 Task: Look for space in Ongole, India from 15th June, 2023 to 21st June, 2023 for 5 adults in price range Rs.14000 to Rs.25000. Place can be entire place with 3 bedrooms having 3 beds and 3 bathrooms. Property type can be house, flat, guest house. Amenities needed are: washing machine. Booking option can be shelf check-in. Required host language is English.
Action: Mouse moved to (516, 95)
Screenshot: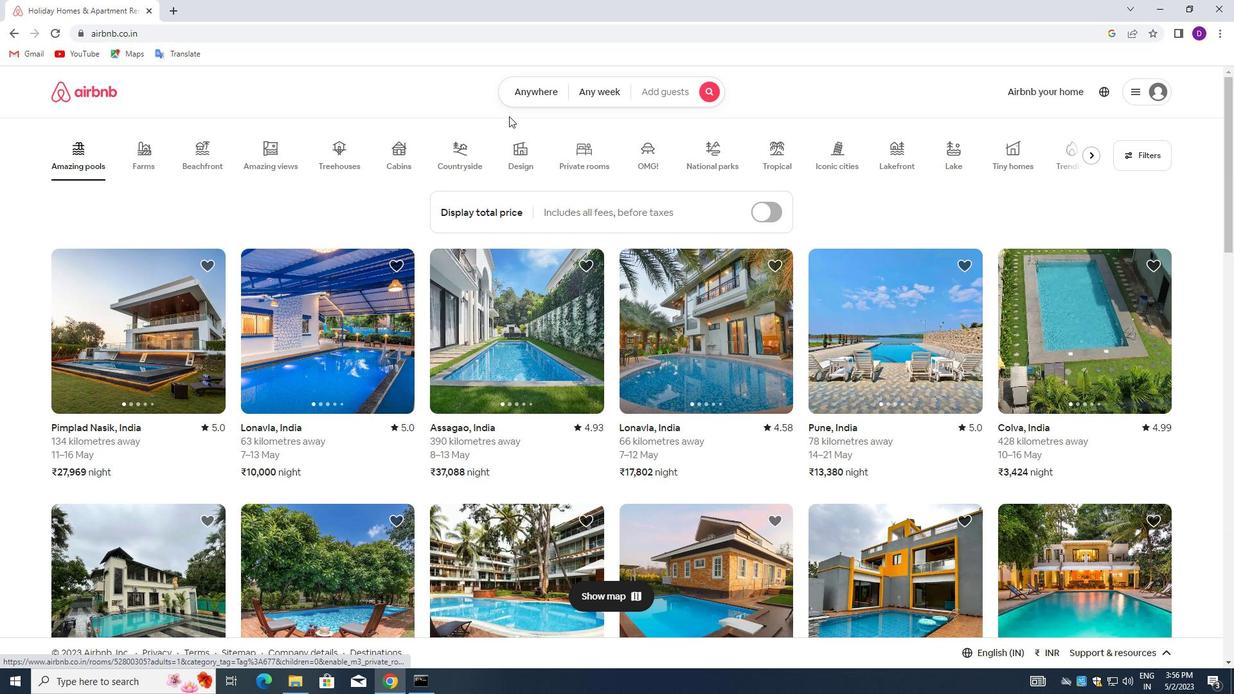 
Action: Mouse pressed left at (516, 95)
Screenshot: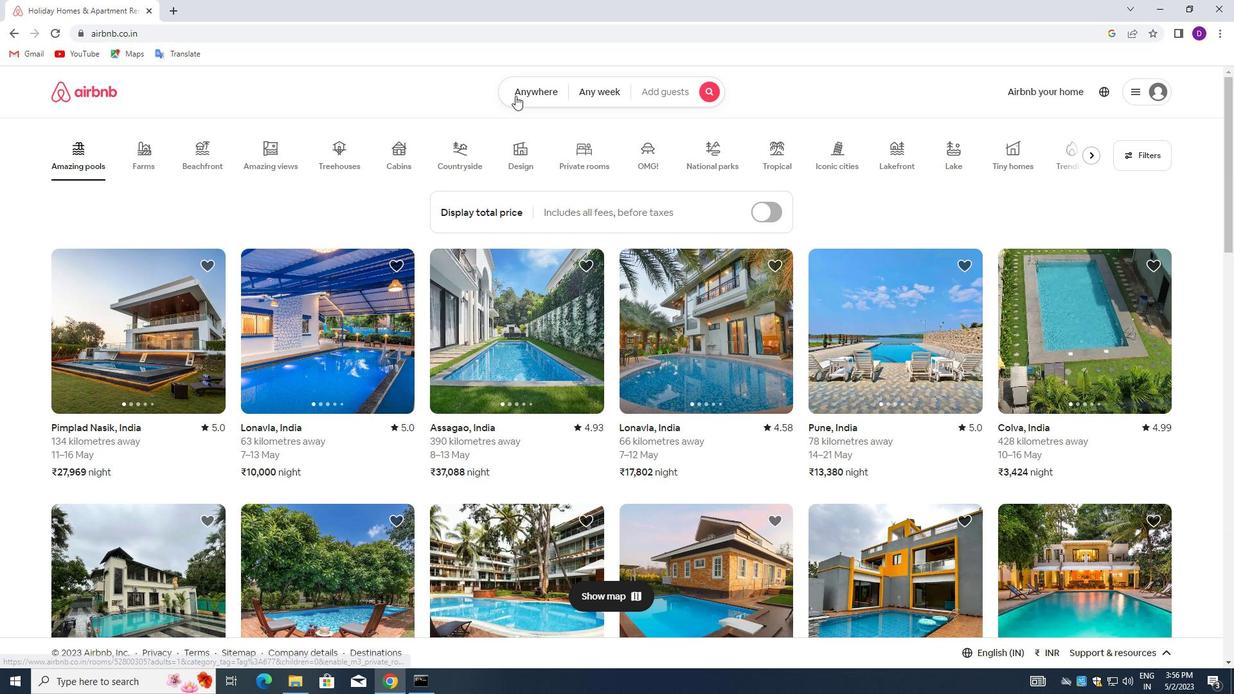 
Action: Mouse moved to (425, 145)
Screenshot: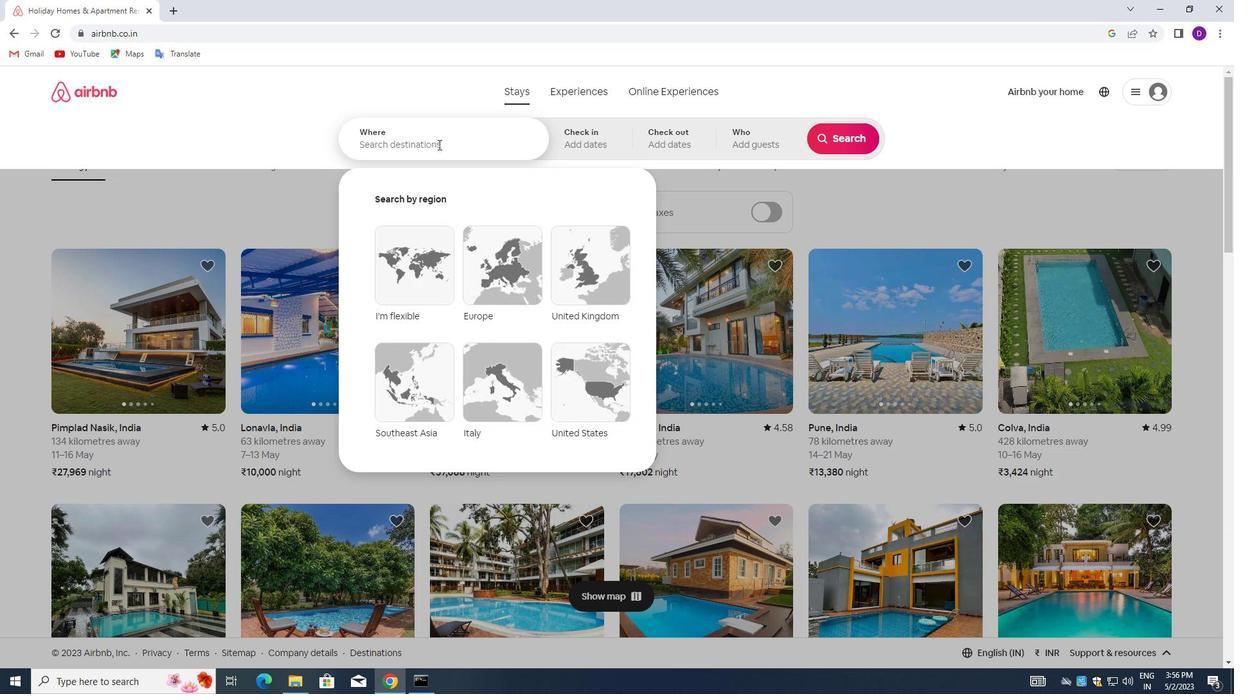 
Action: Mouse pressed left at (425, 145)
Screenshot: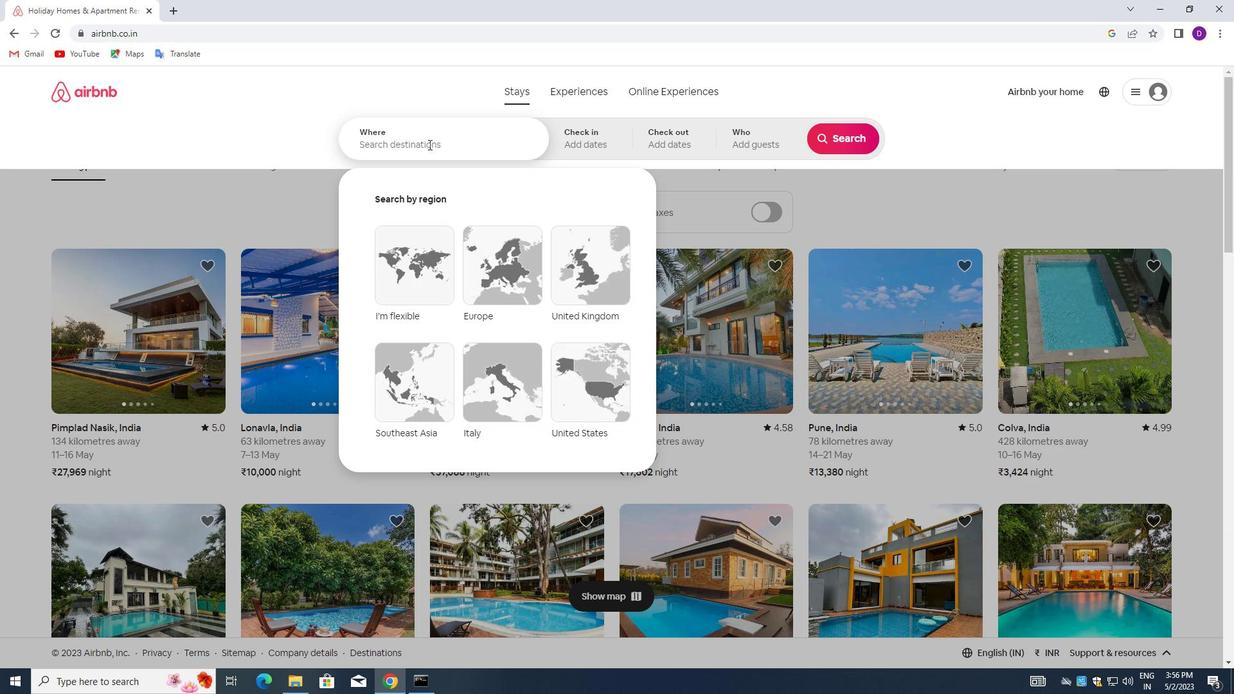 
Action: Key pressed <Key.shift>ONGOLE<Key.down><Key.enter>
Screenshot: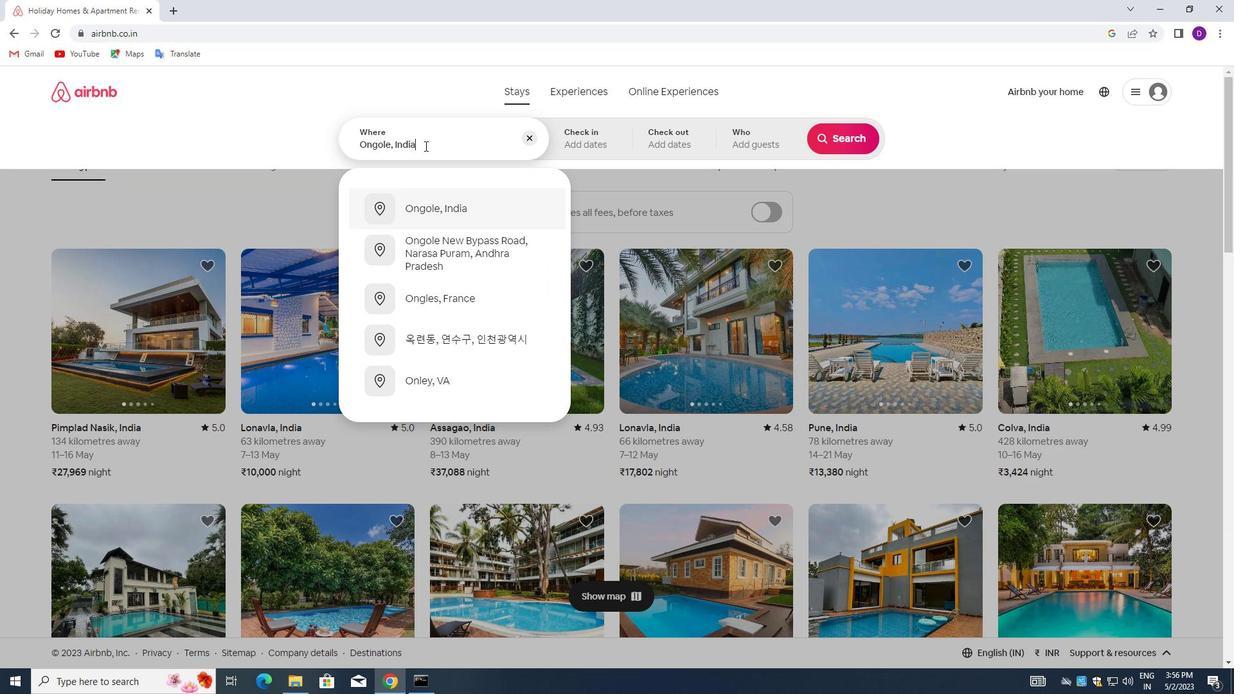 
Action: Mouse moved to (767, 354)
Screenshot: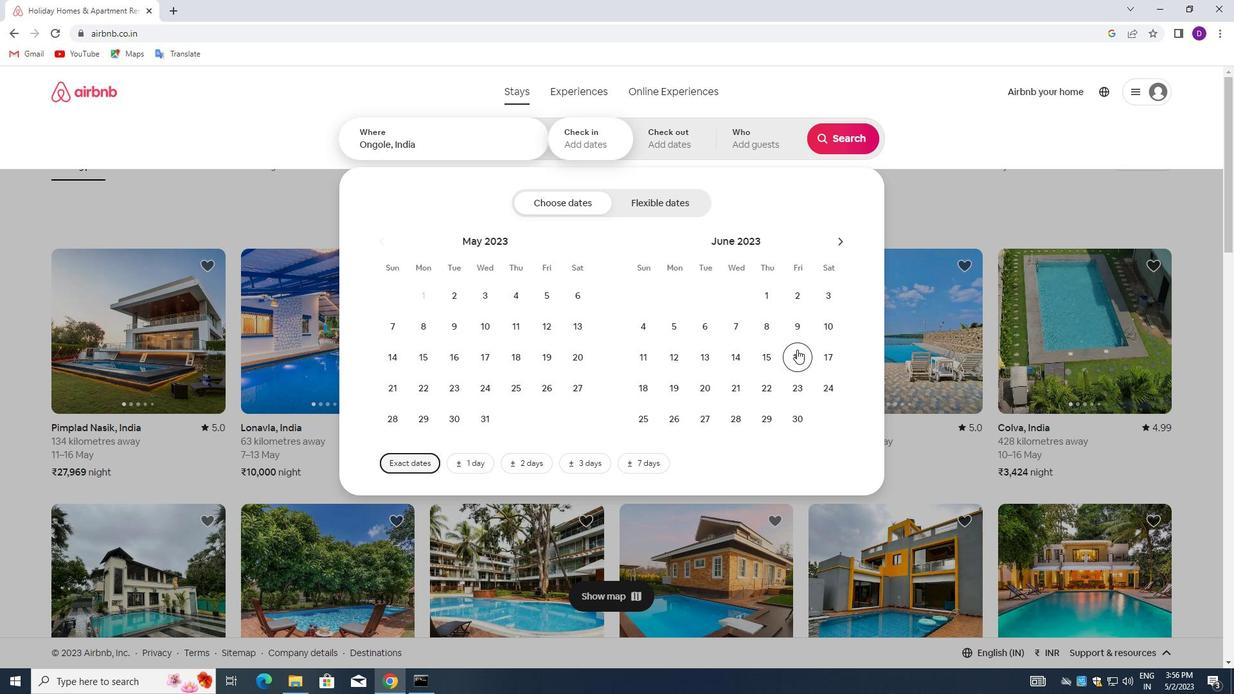 
Action: Mouse pressed left at (767, 354)
Screenshot: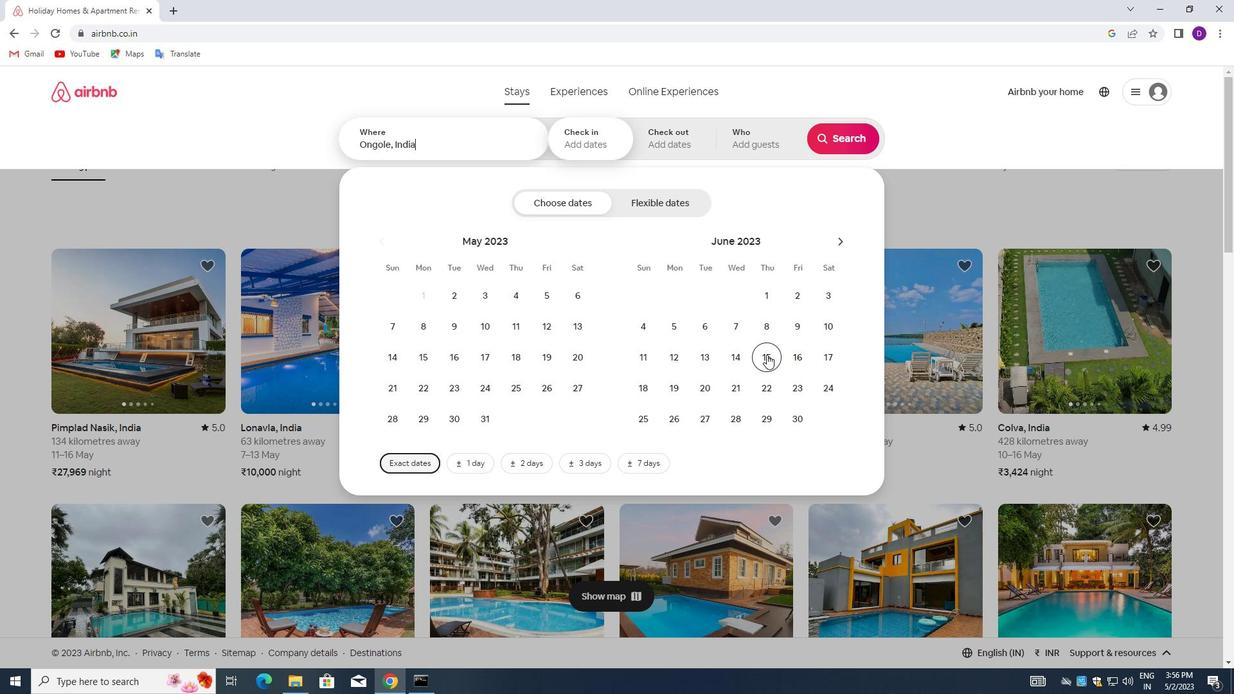 
Action: Mouse moved to (740, 378)
Screenshot: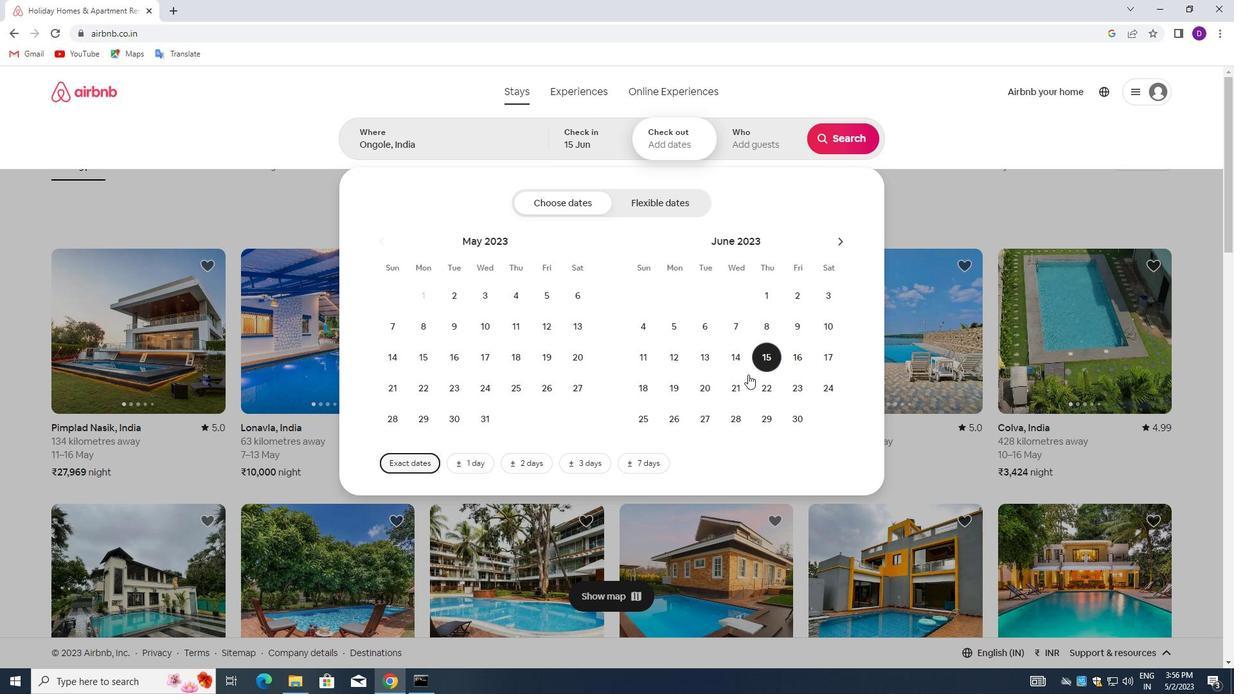 
Action: Mouse pressed left at (740, 378)
Screenshot: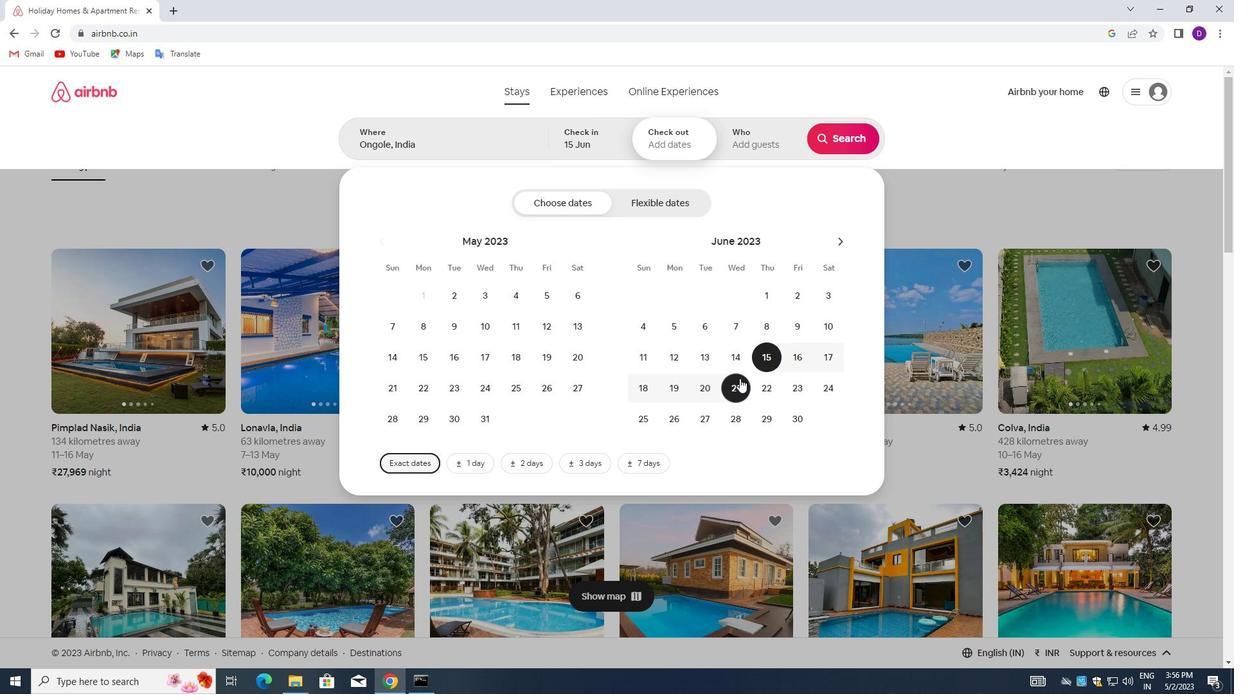 
Action: Mouse moved to (743, 149)
Screenshot: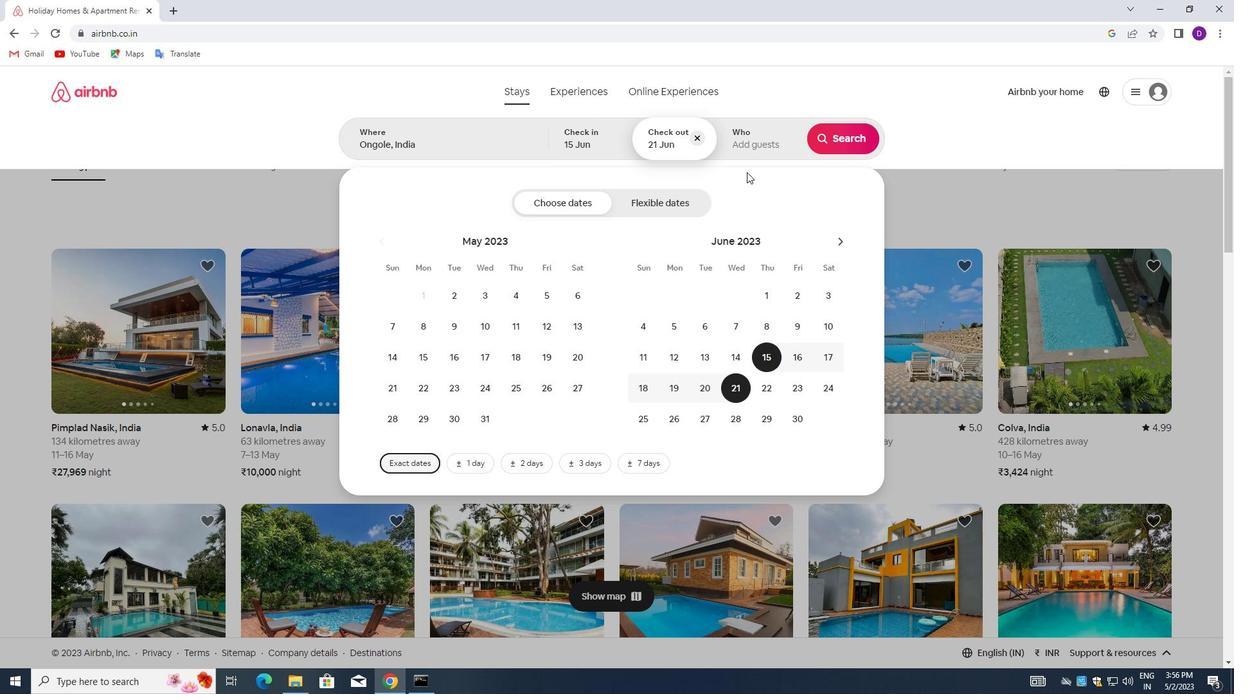 
Action: Mouse pressed left at (743, 149)
Screenshot: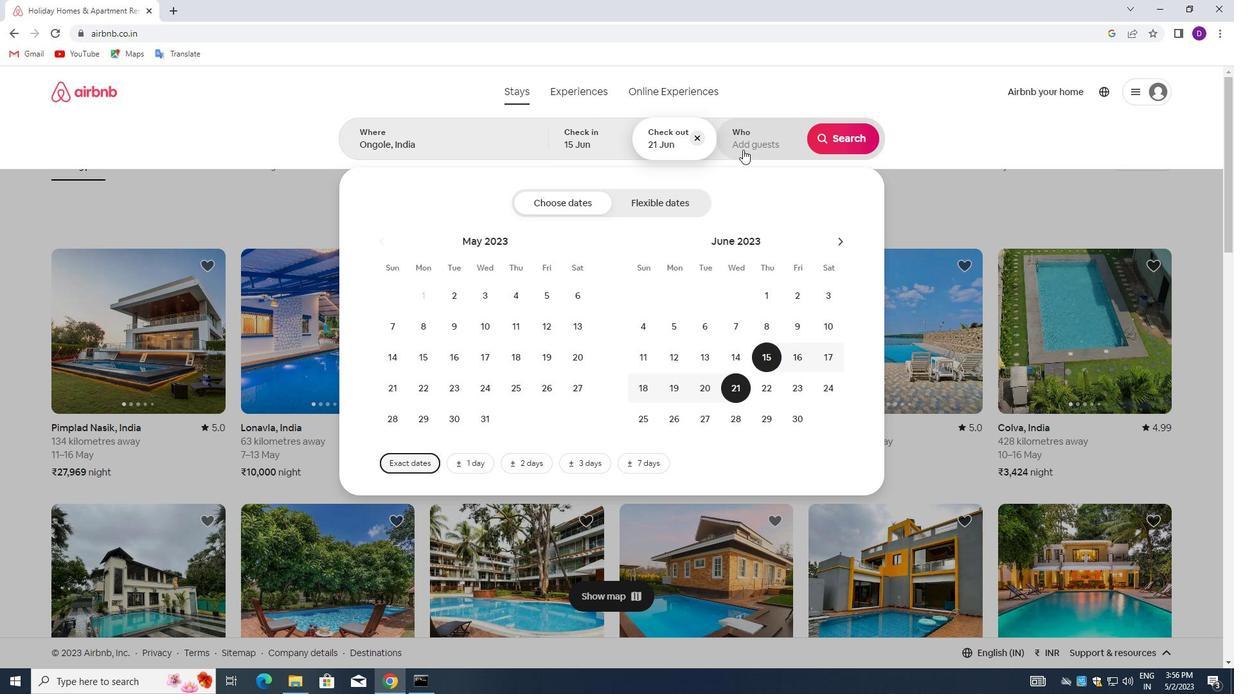 
Action: Mouse moved to (839, 207)
Screenshot: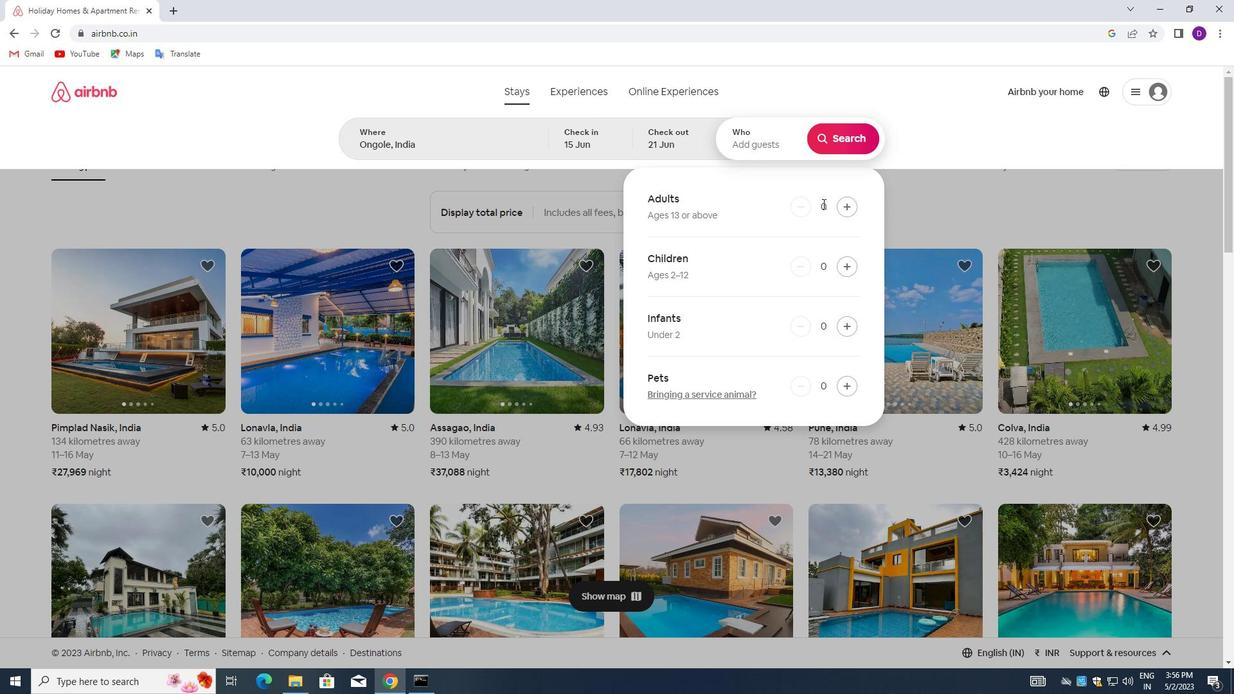 
Action: Mouse pressed left at (839, 207)
Screenshot: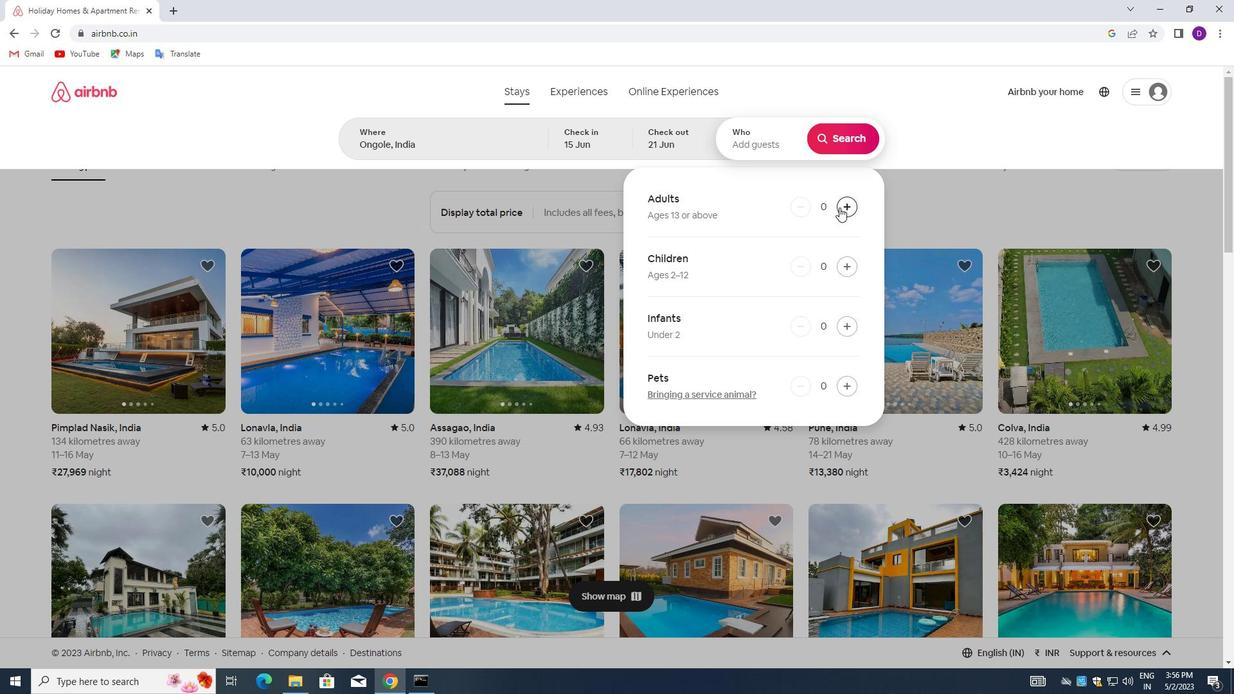 
Action: Mouse pressed left at (839, 207)
Screenshot: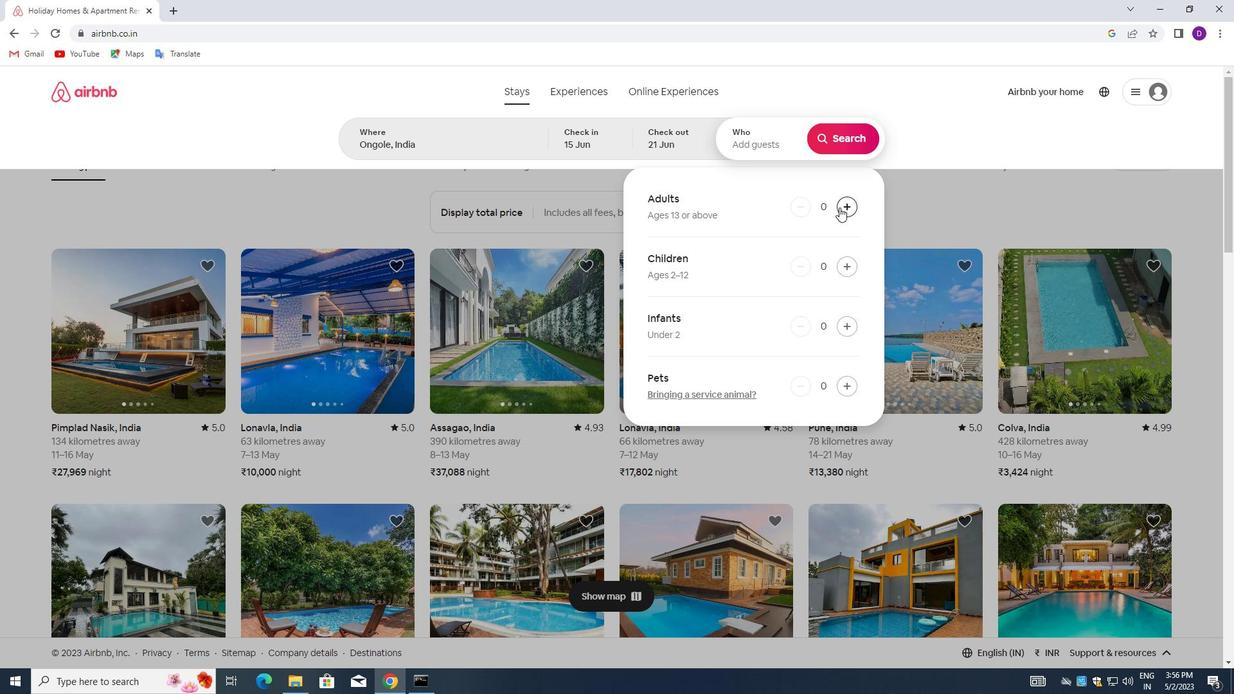 
Action: Mouse pressed left at (839, 207)
Screenshot: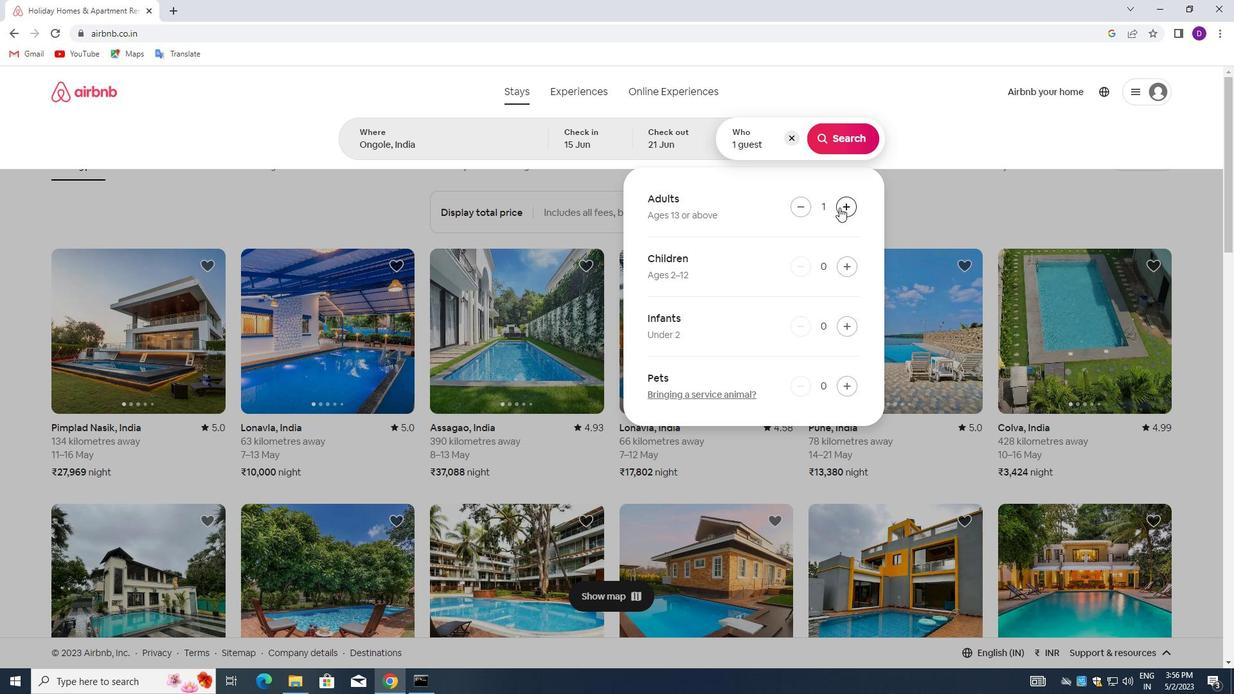 
Action: Mouse pressed left at (839, 207)
Screenshot: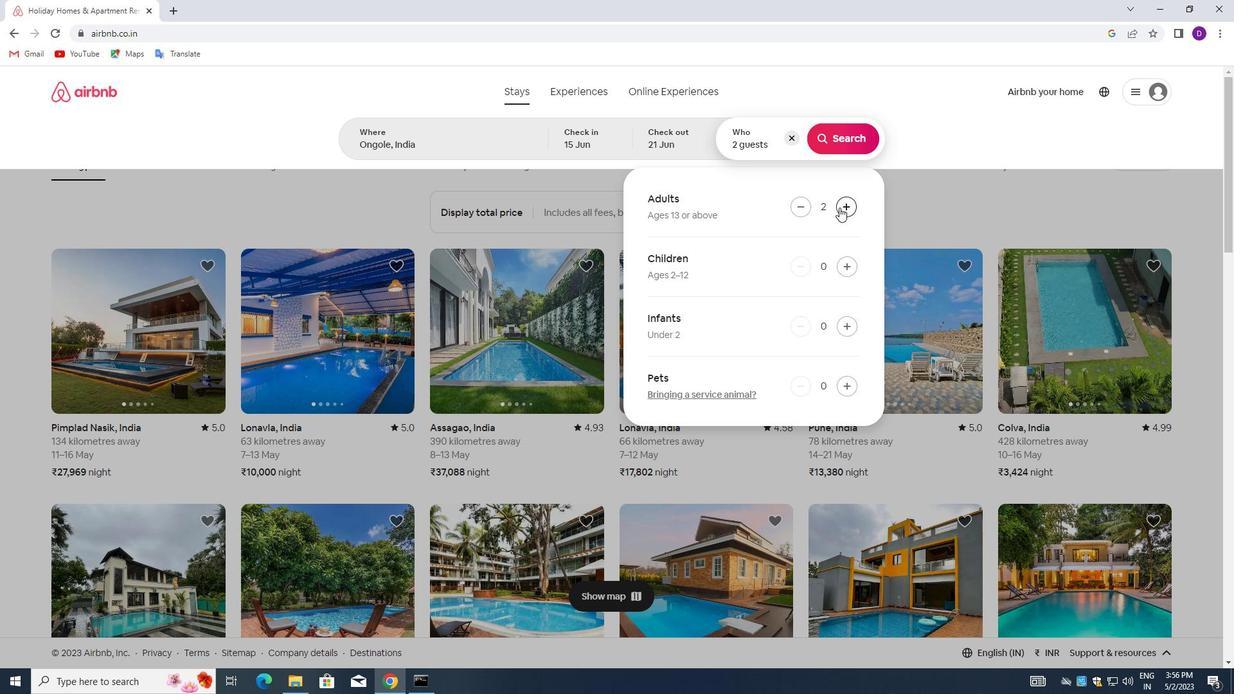 
Action: Mouse pressed left at (839, 207)
Screenshot: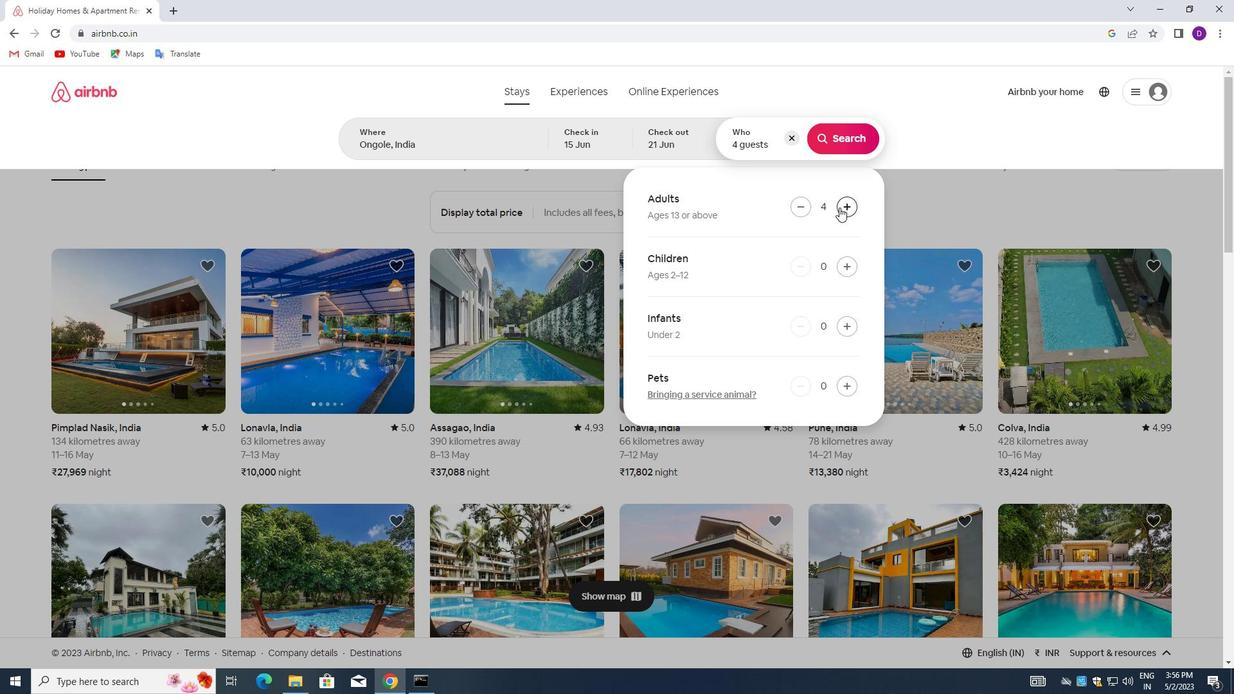 
Action: Mouse moved to (843, 141)
Screenshot: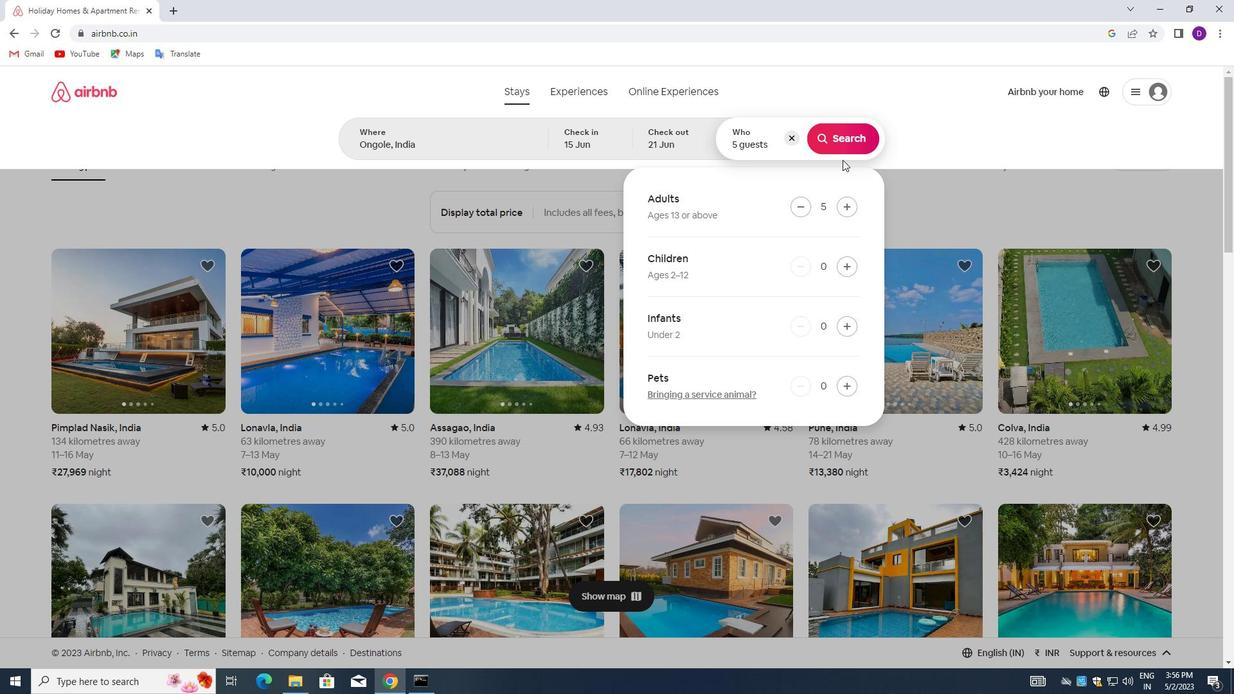 
Action: Mouse pressed left at (843, 141)
Screenshot: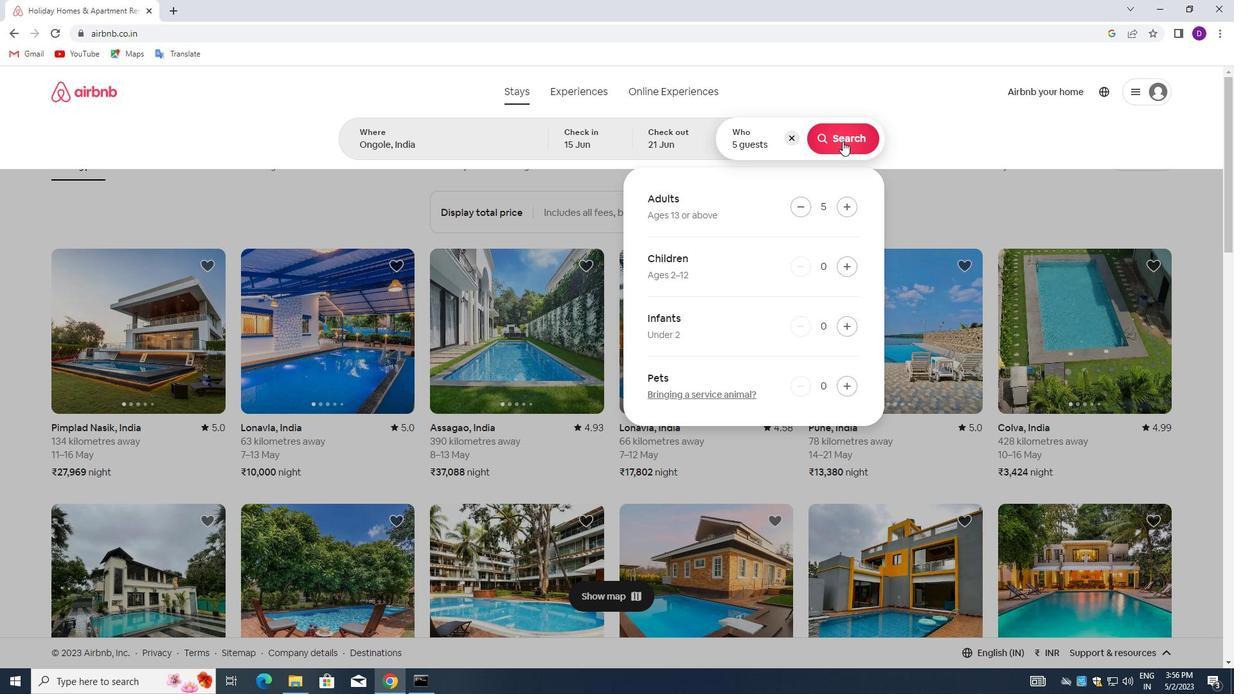 
Action: Mouse moved to (1177, 147)
Screenshot: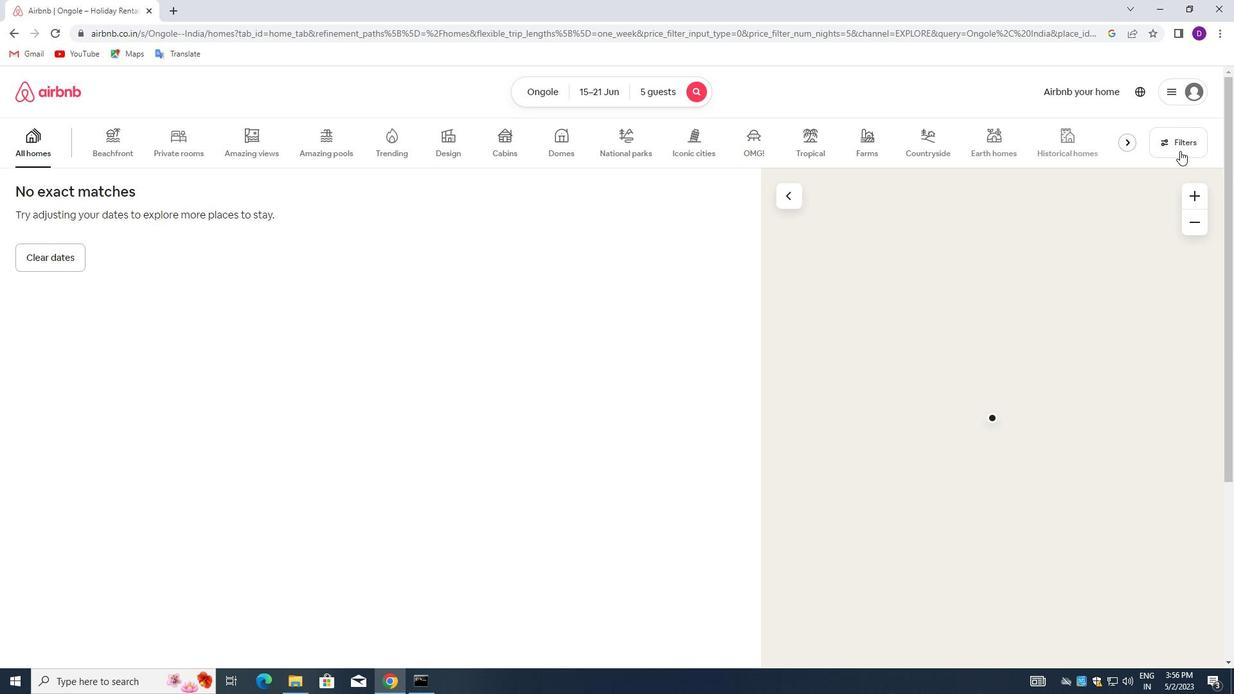 
Action: Mouse pressed left at (1177, 147)
Screenshot: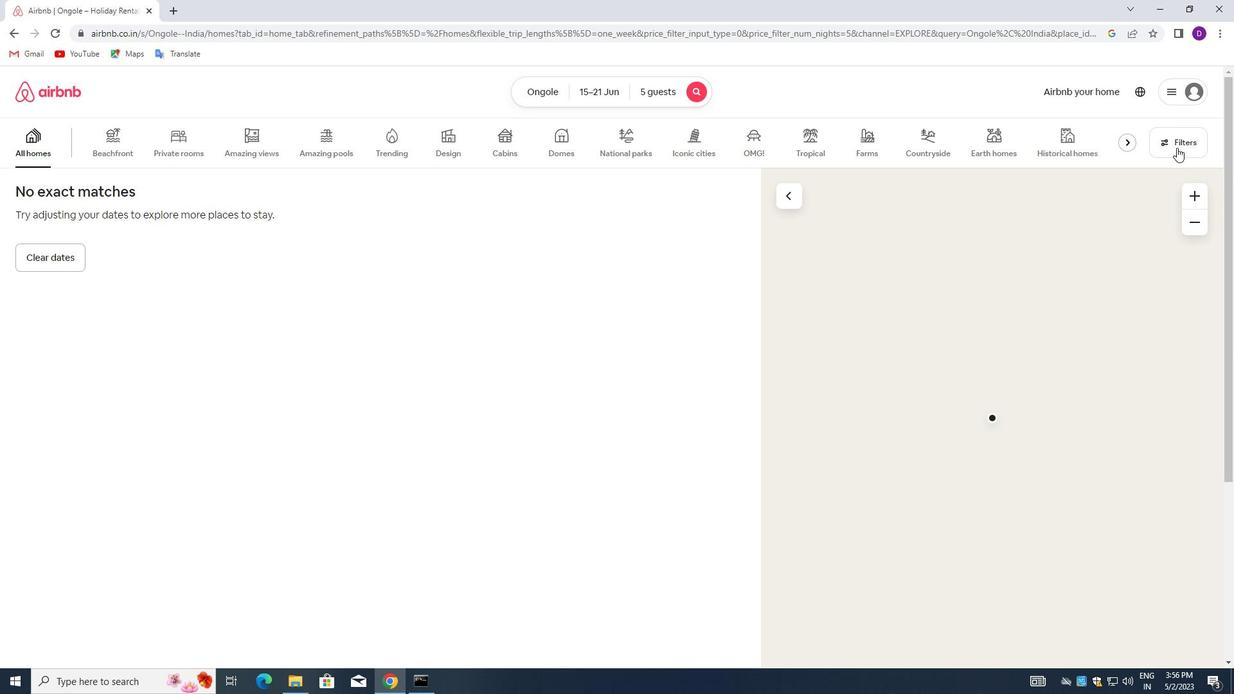 
Action: Mouse moved to (447, 225)
Screenshot: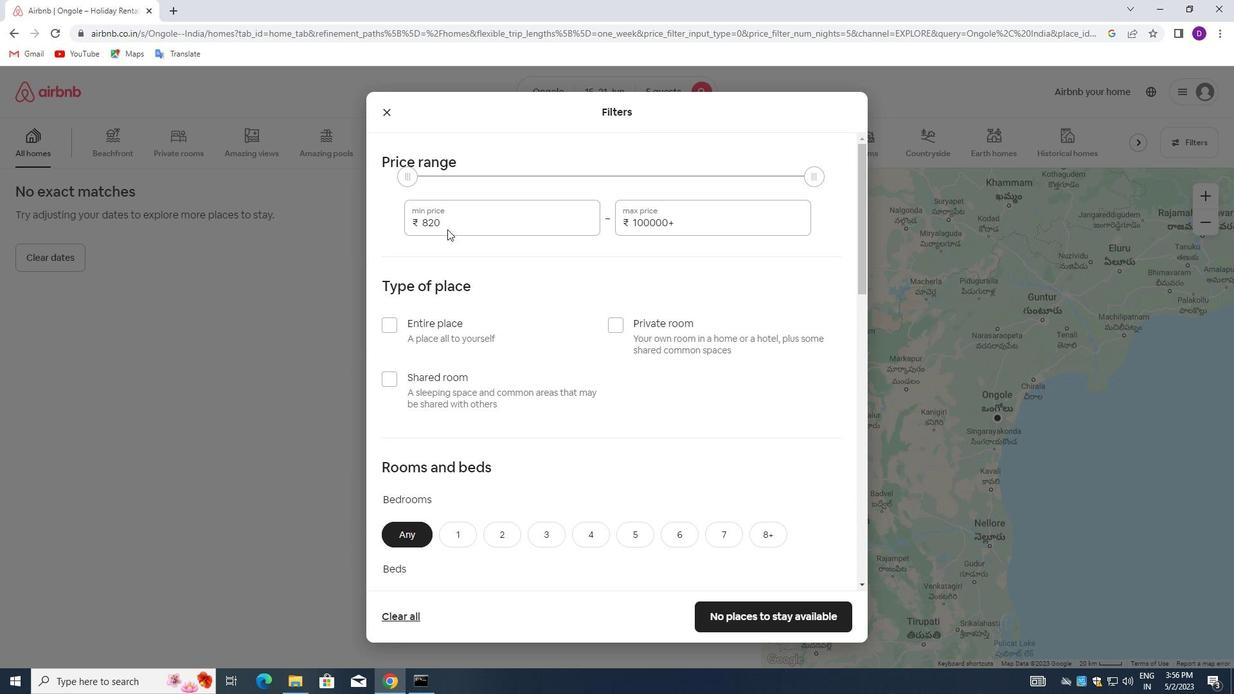 
Action: Mouse pressed left at (447, 225)
Screenshot: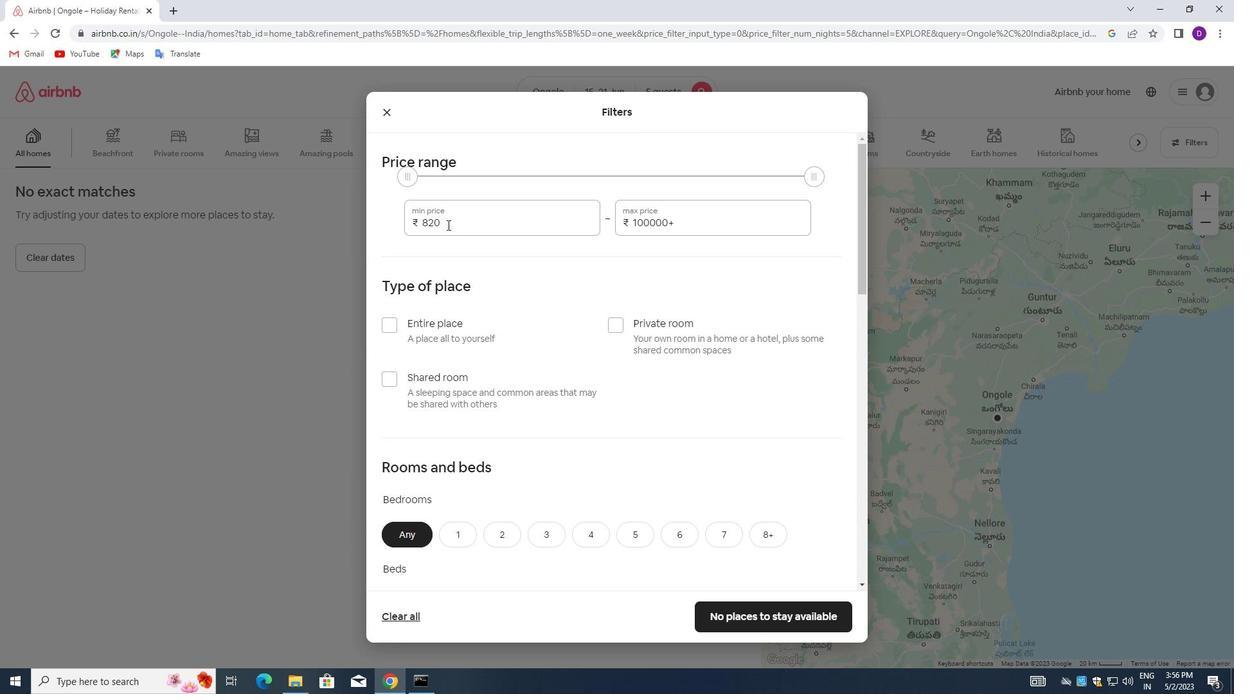 
Action: Mouse pressed left at (447, 225)
Screenshot: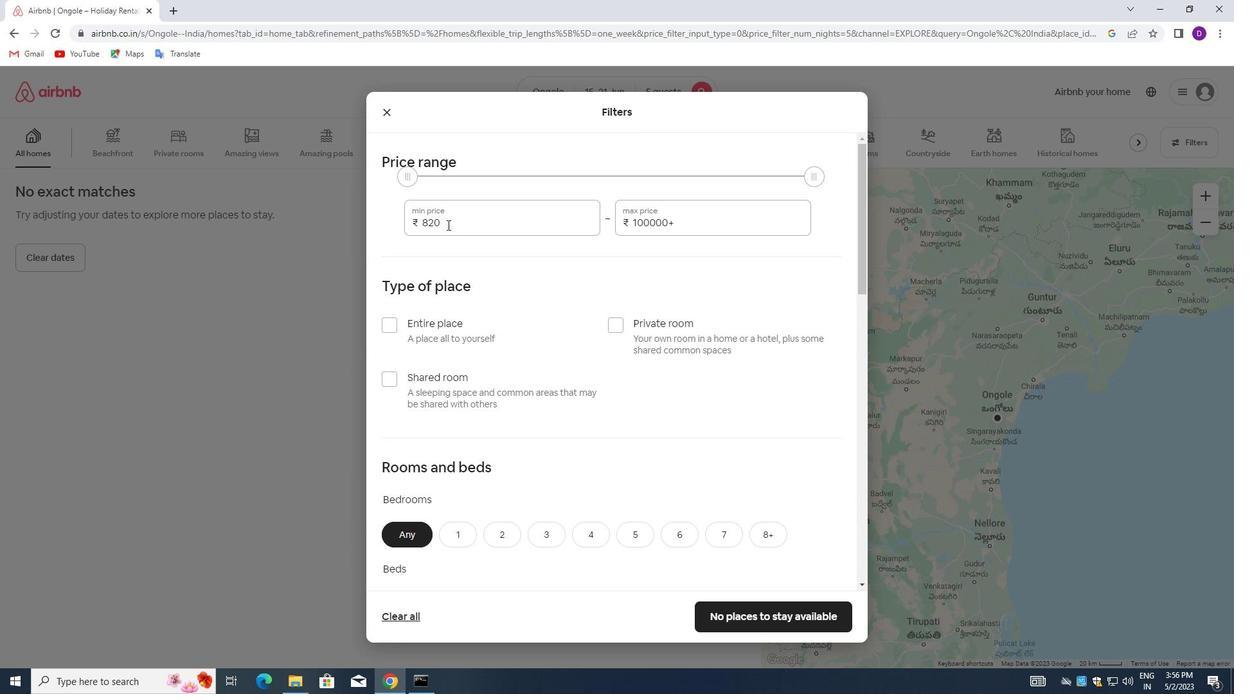 
Action: Key pressed 14000<Key.tab>25000
Screenshot: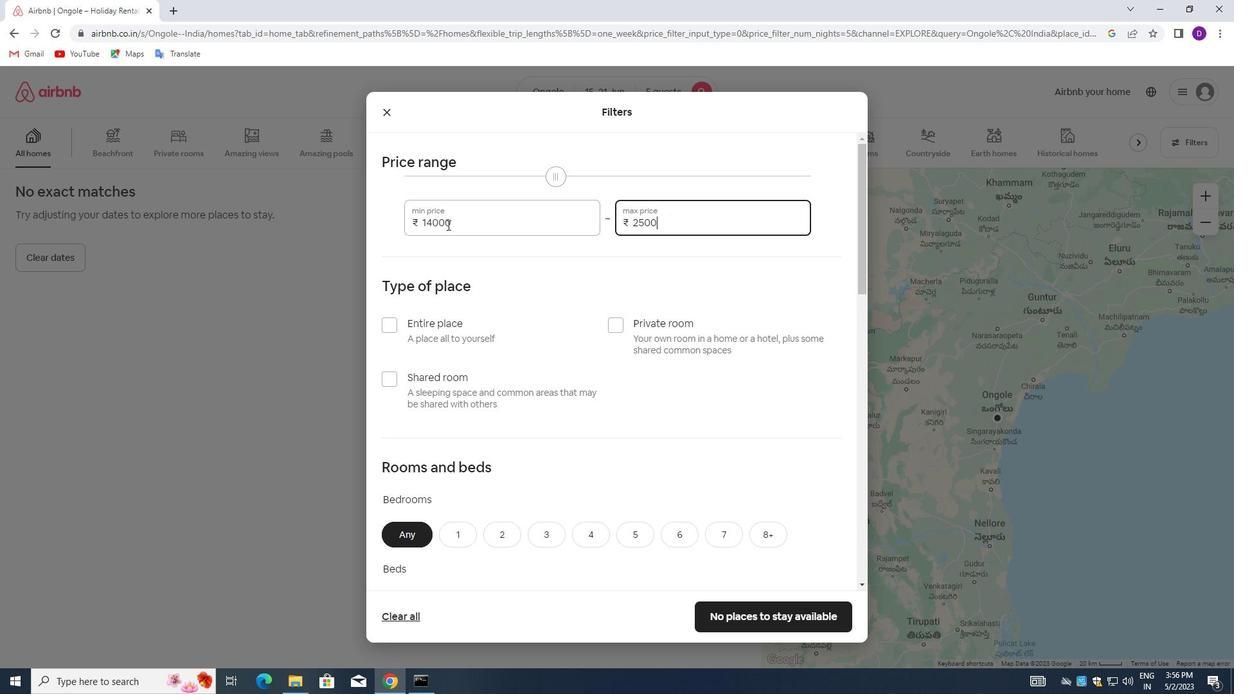 
Action: Mouse moved to (515, 323)
Screenshot: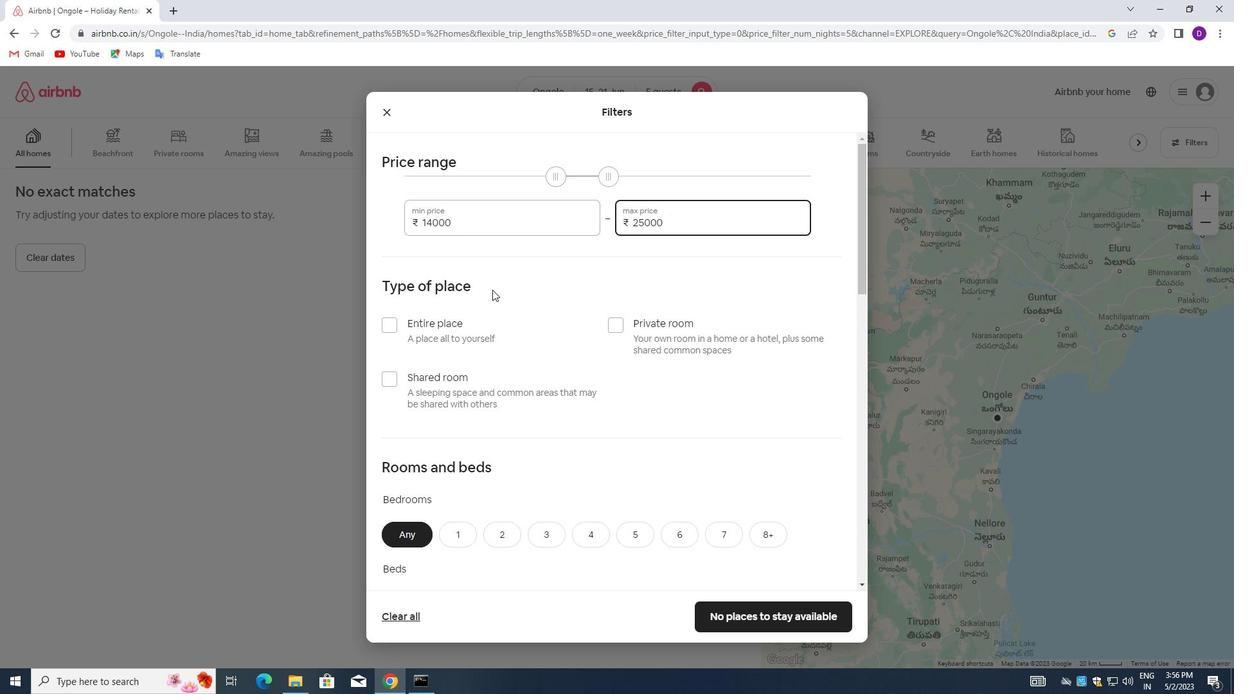 
Action: Mouse scrolled (515, 322) with delta (0, 0)
Screenshot: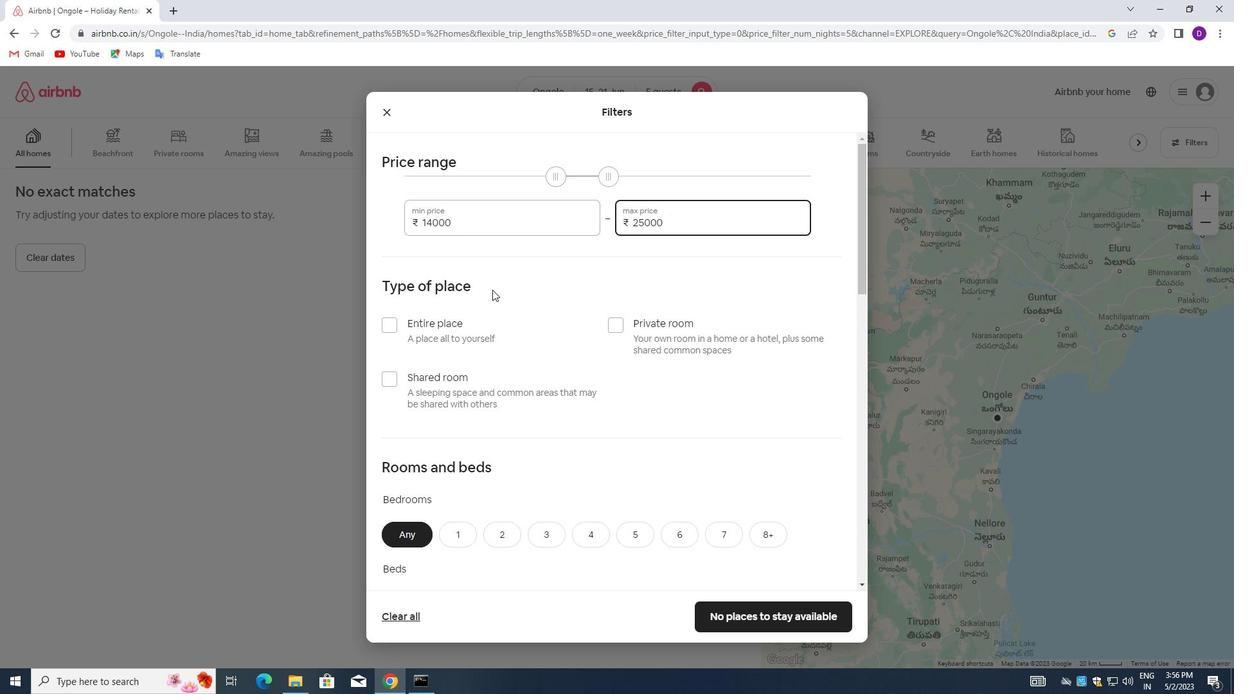 
Action: Mouse moved to (530, 327)
Screenshot: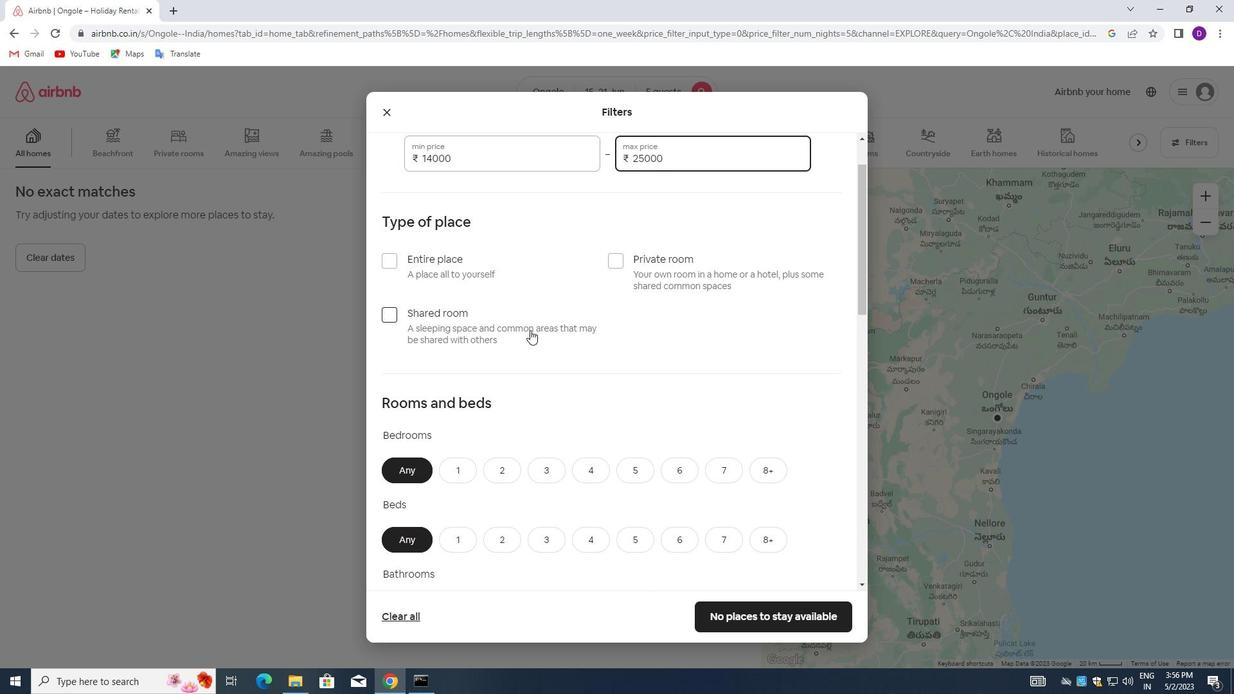 
Action: Mouse scrolled (530, 326) with delta (0, 0)
Screenshot: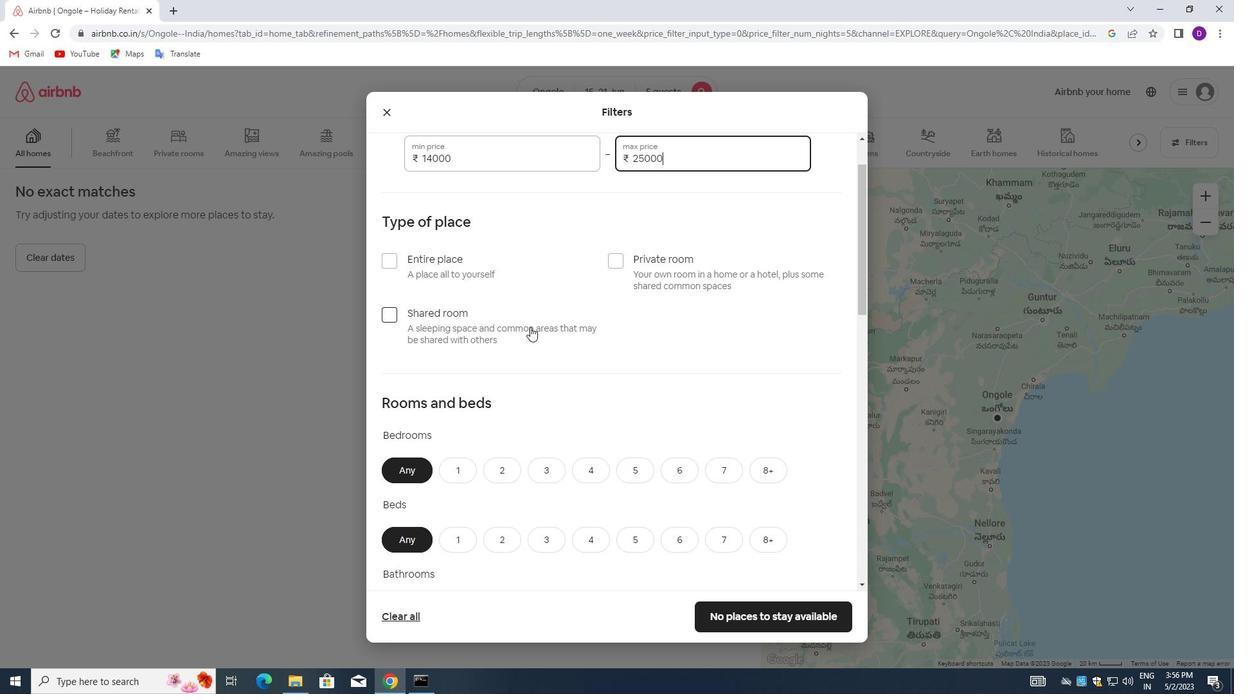 
Action: Mouse moved to (385, 199)
Screenshot: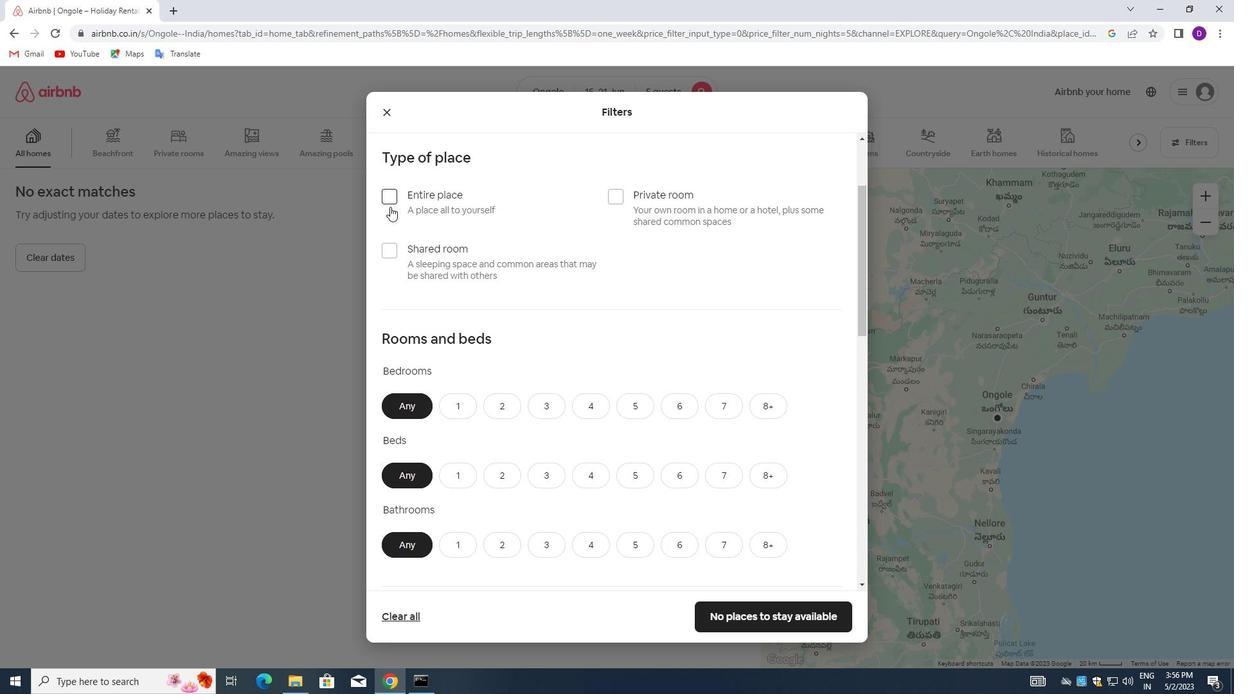 
Action: Mouse pressed left at (385, 199)
Screenshot: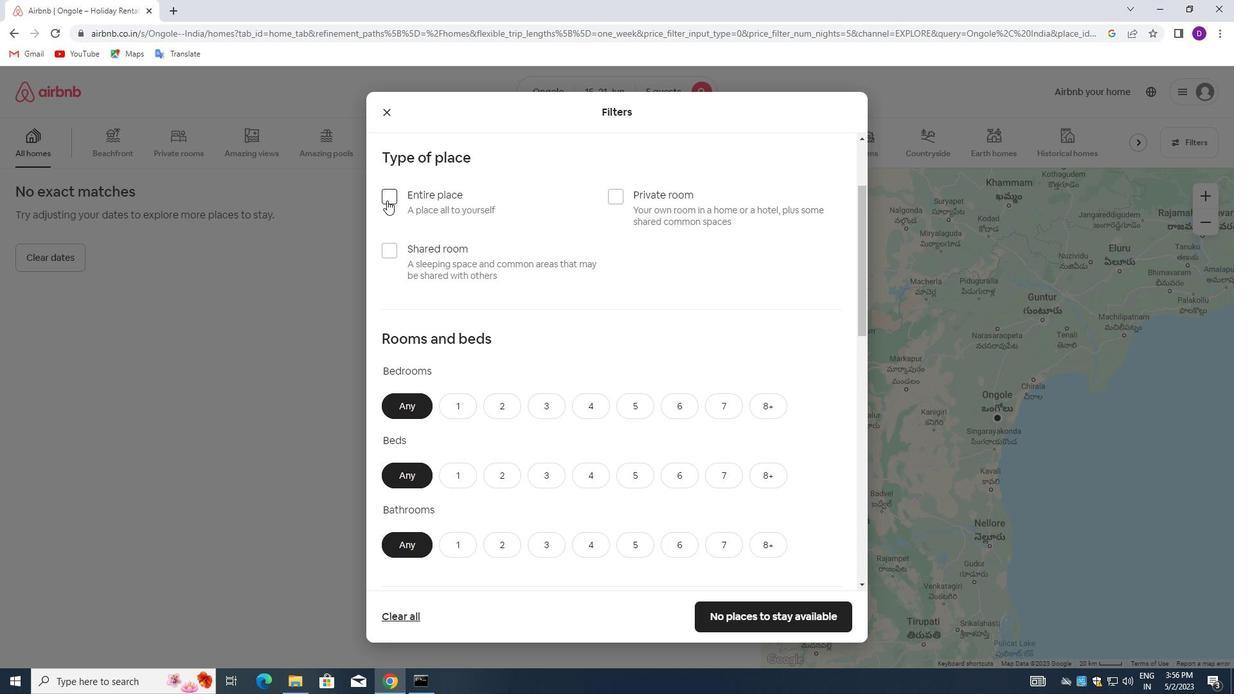 
Action: Mouse moved to (467, 255)
Screenshot: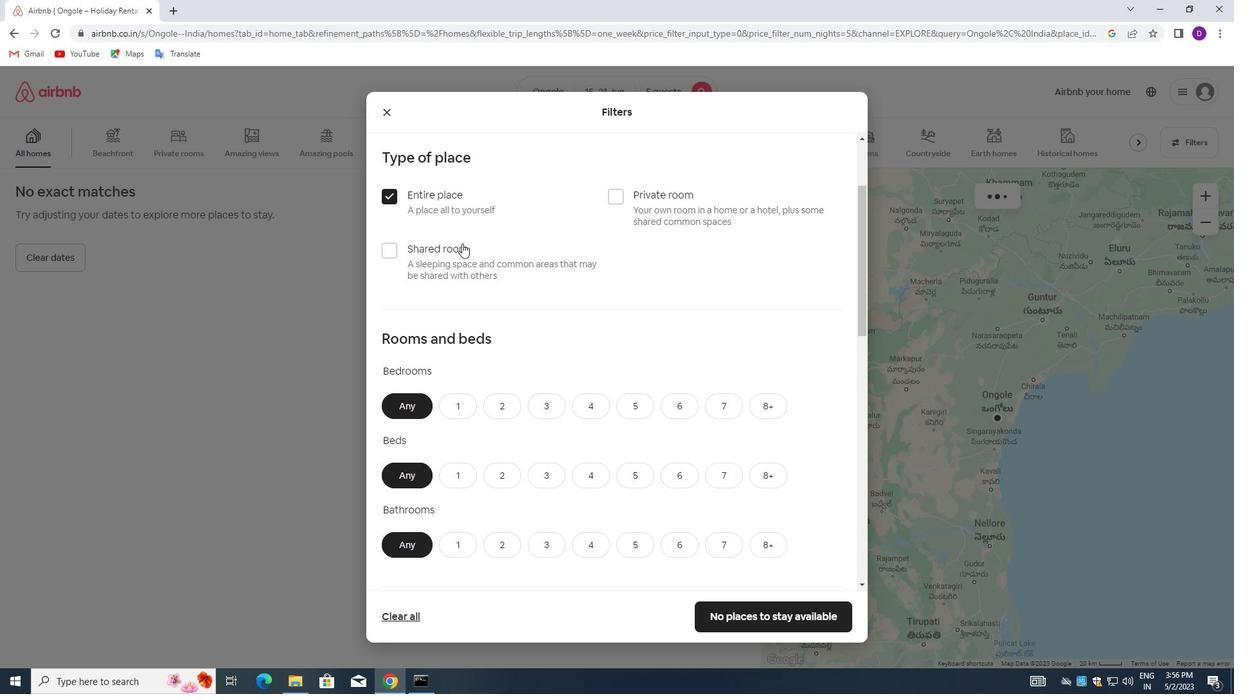 
Action: Mouse scrolled (467, 255) with delta (0, 0)
Screenshot: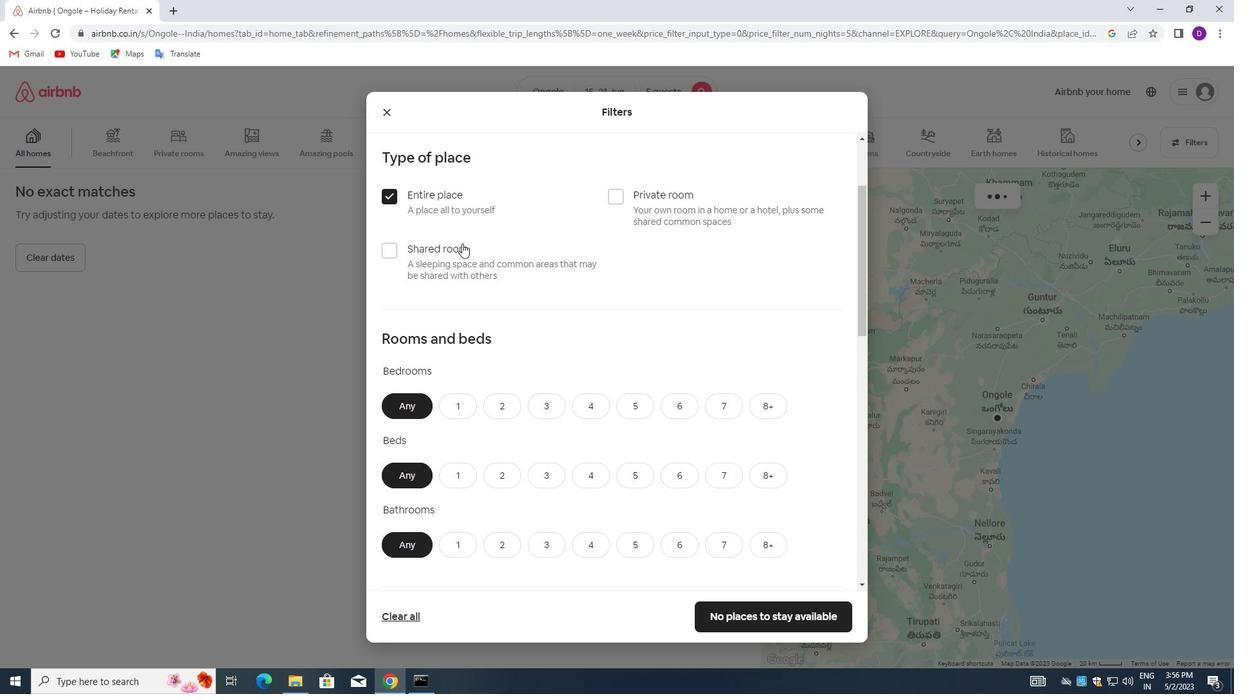 
Action: Mouse moved to (469, 259)
Screenshot: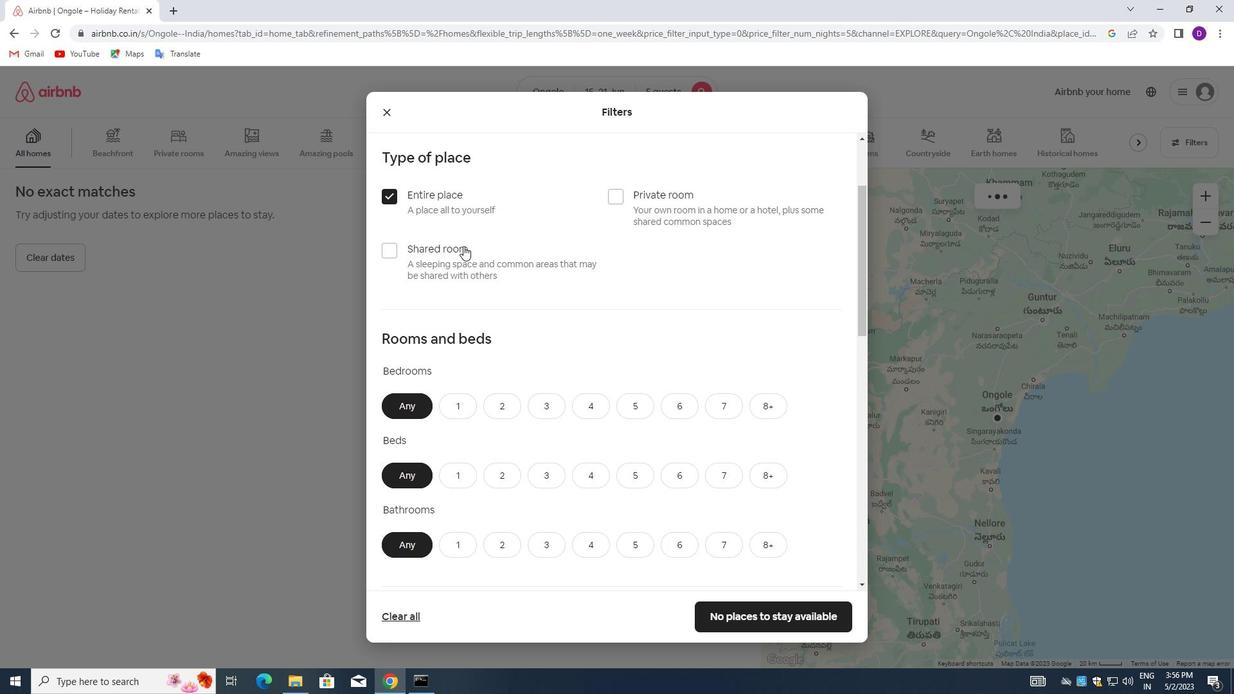 
Action: Mouse scrolled (469, 258) with delta (0, 0)
Screenshot: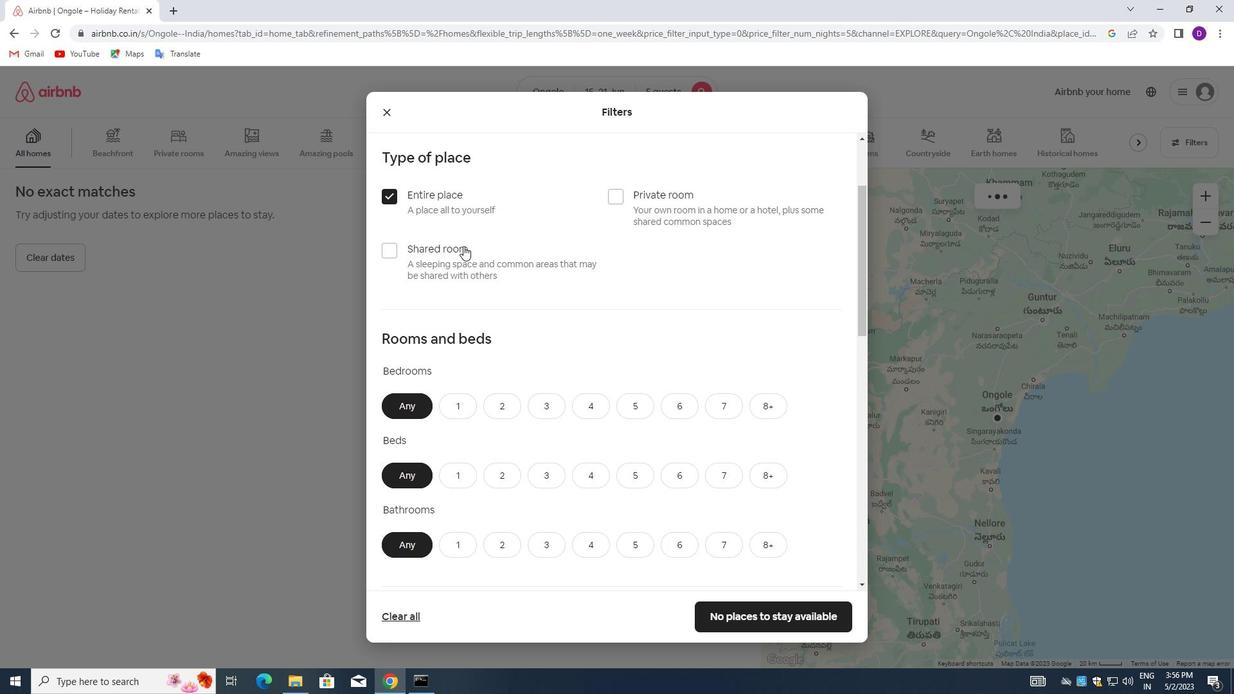 
Action: Mouse moved to (538, 282)
Screenshot: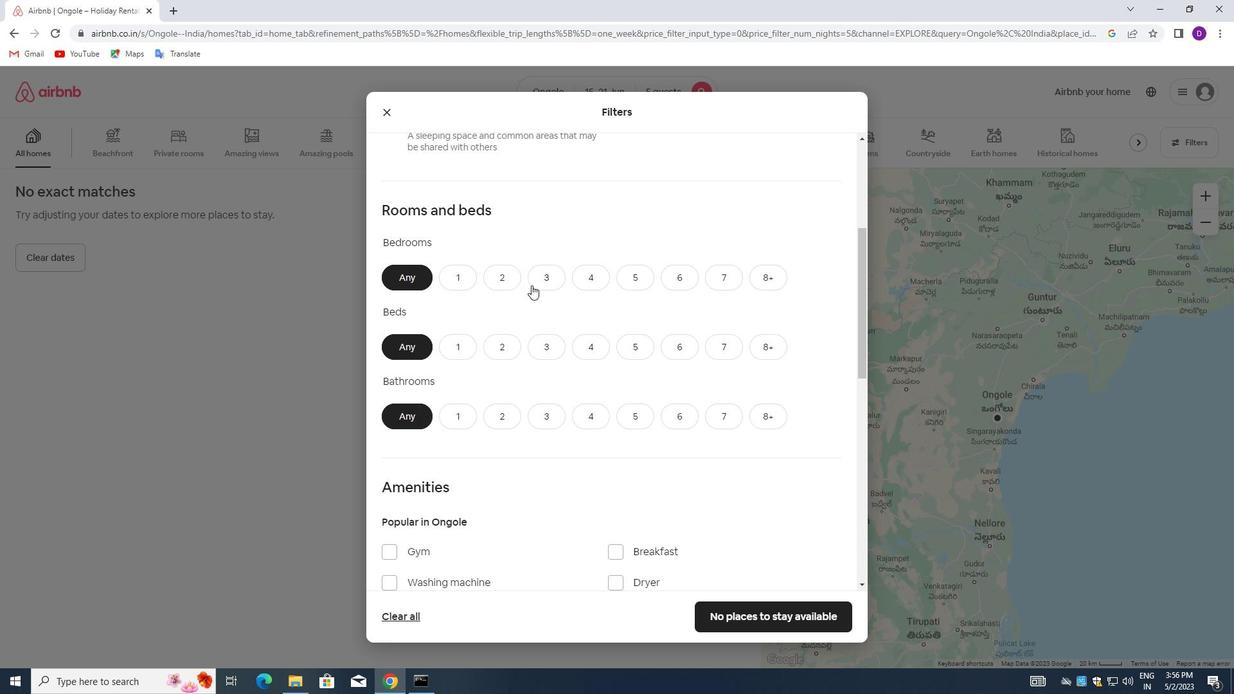 
Action: Mouse pressed left at (538, 282)
Screenshot: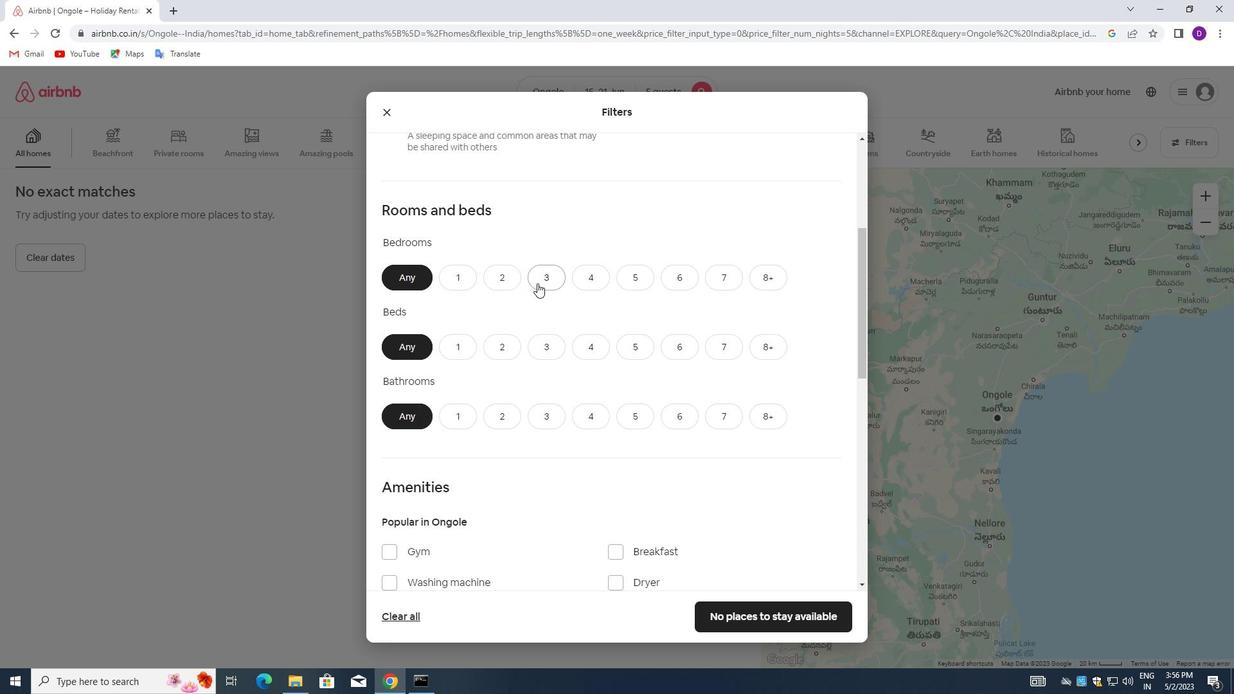 
Action: Mouse moved to (551, 342)
Screenshot: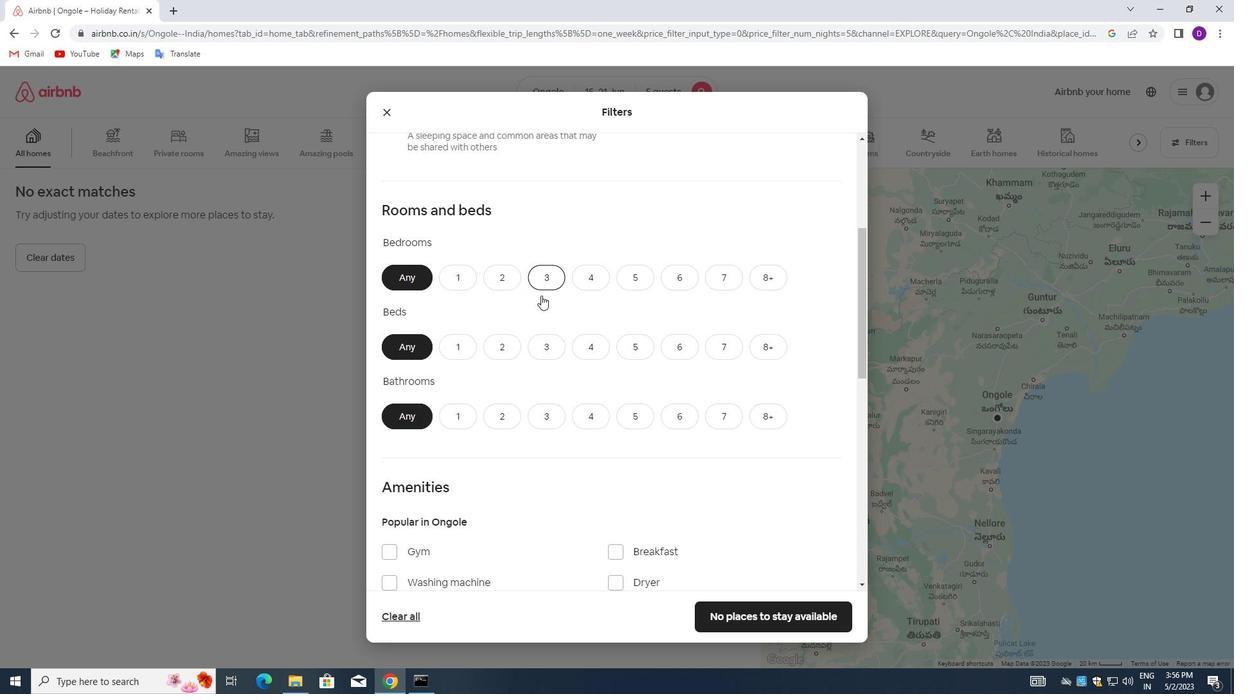 
Action: Mouse pressed left at (551, 342)
Screenshot: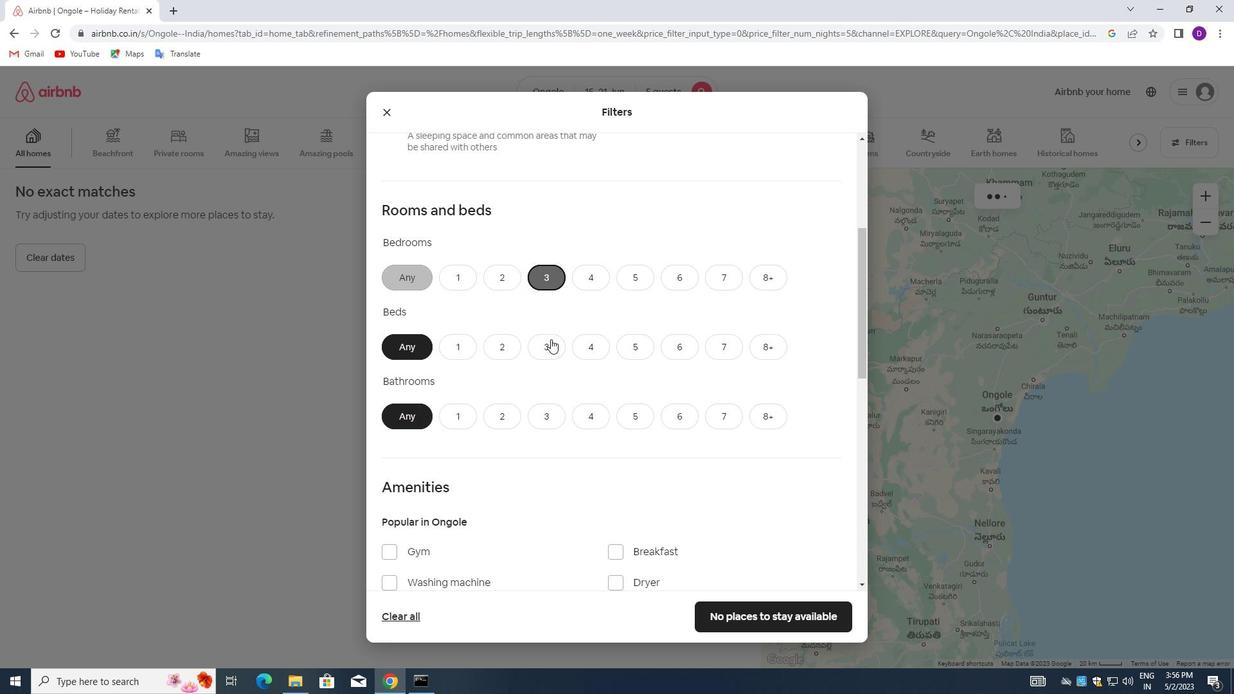 
Action: Mouse moved to (549, 410)
Screenshot: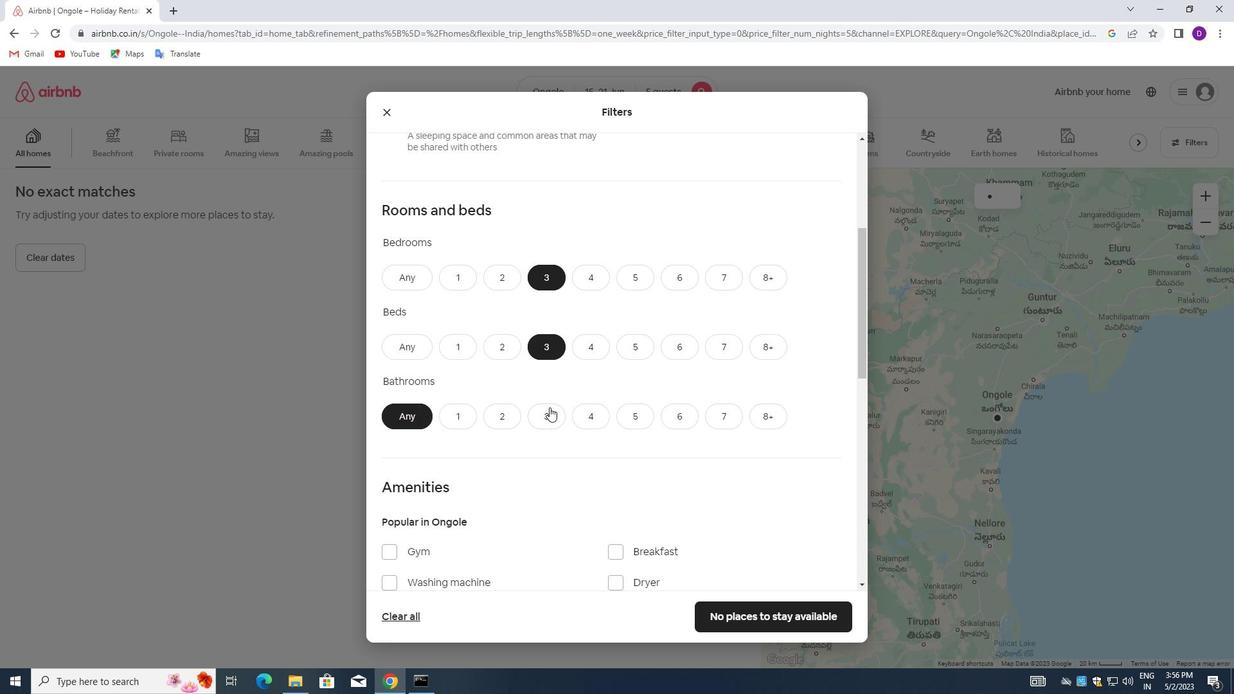 
Action: Mouse pressed left at (549, 410)
Screenshot: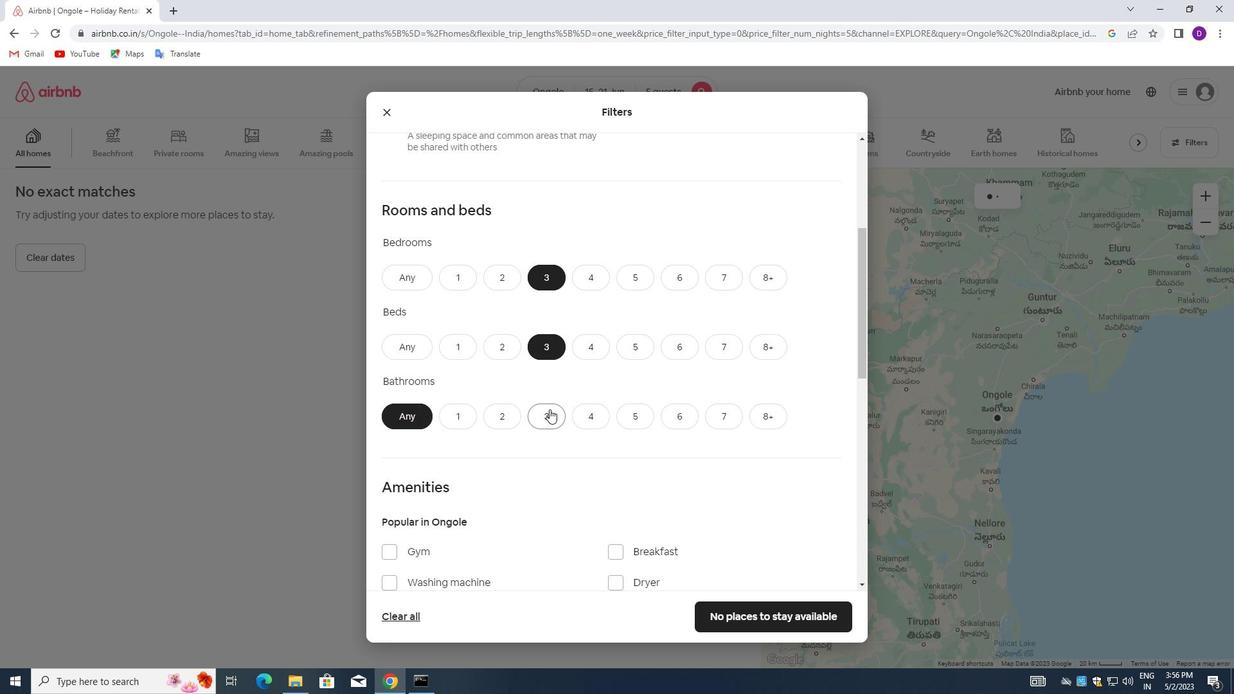 
Action: Mouse moved to (559, 333)
Screenshot: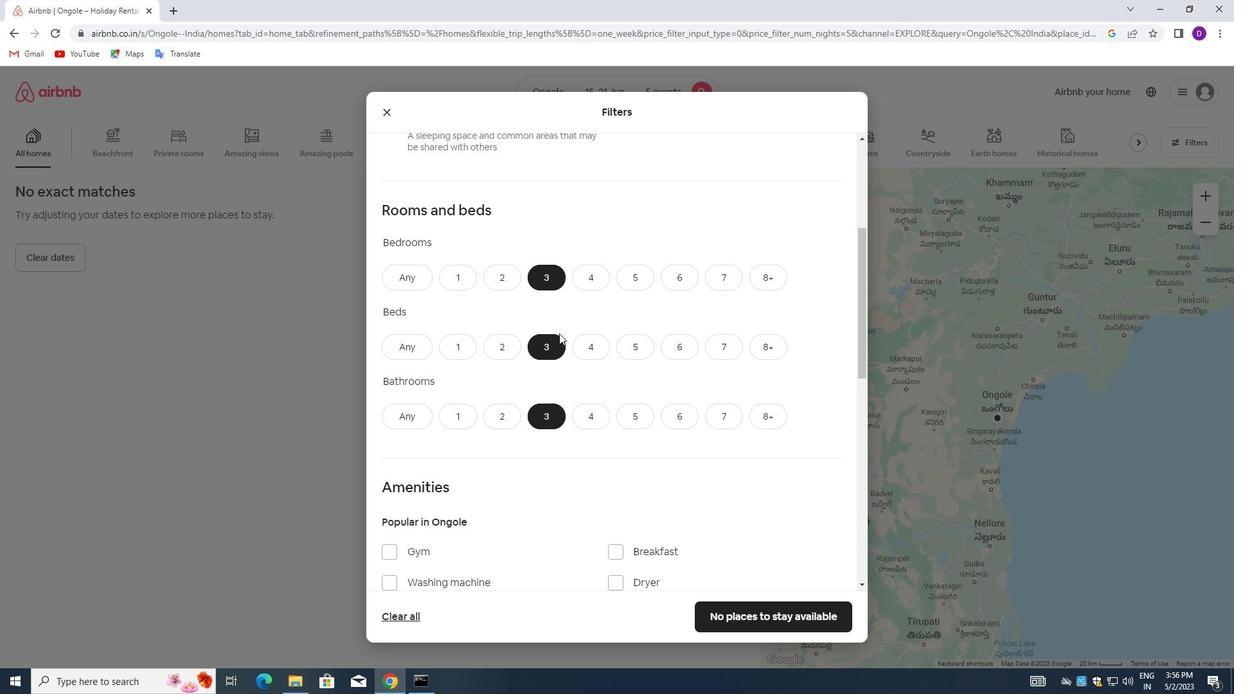 
Action: Mouse scrolled (559, 332) with delta (0, 0)
Screenshot: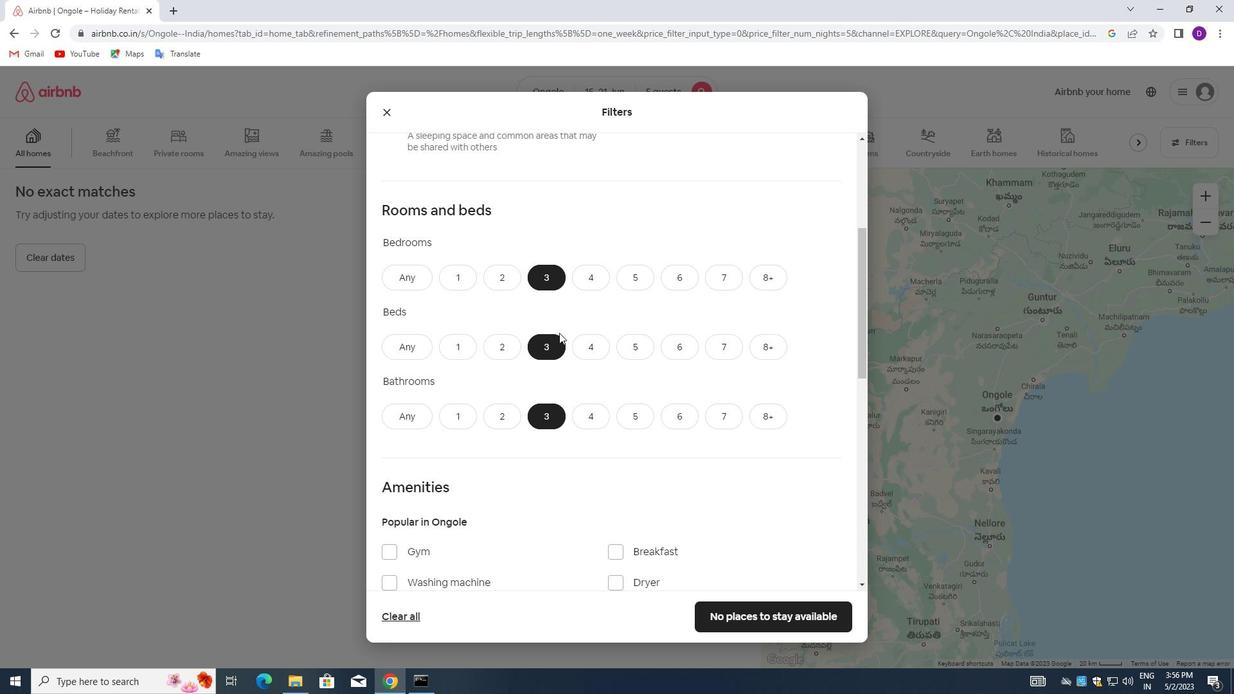 
Action: Mouse moved to (560, 333)
Screenshot: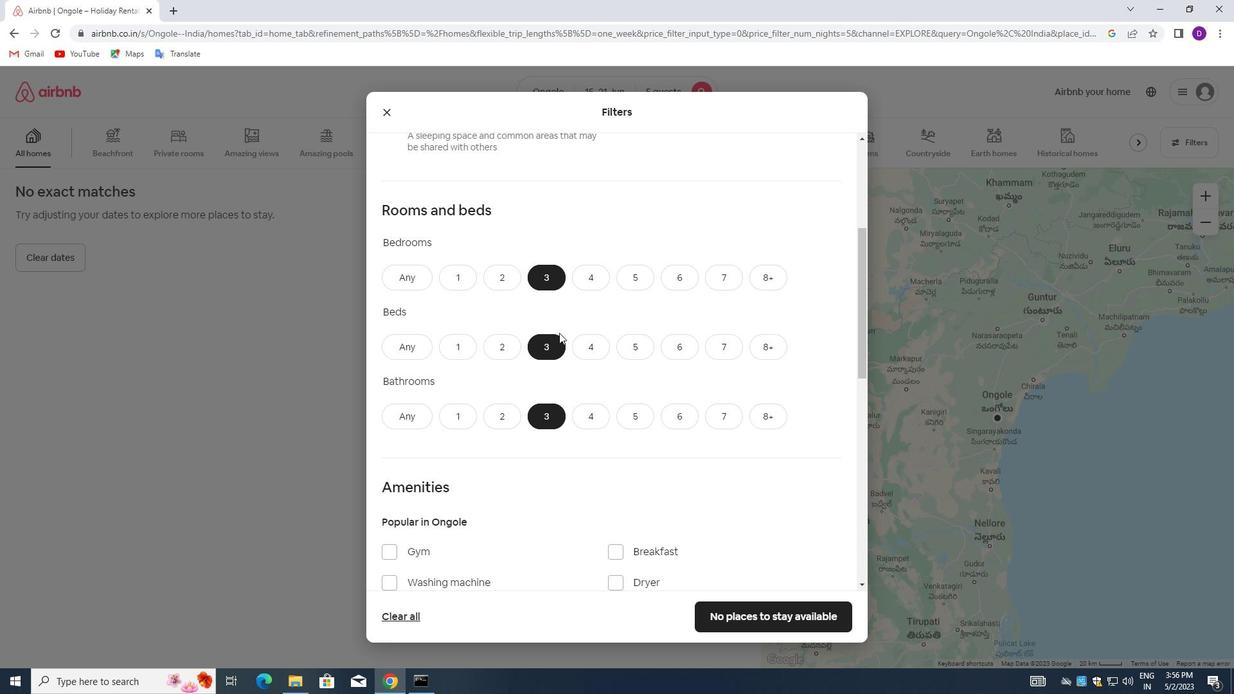 
Action: Mouse scrolled (560, 332) with delta (0, 0)
Screenshot: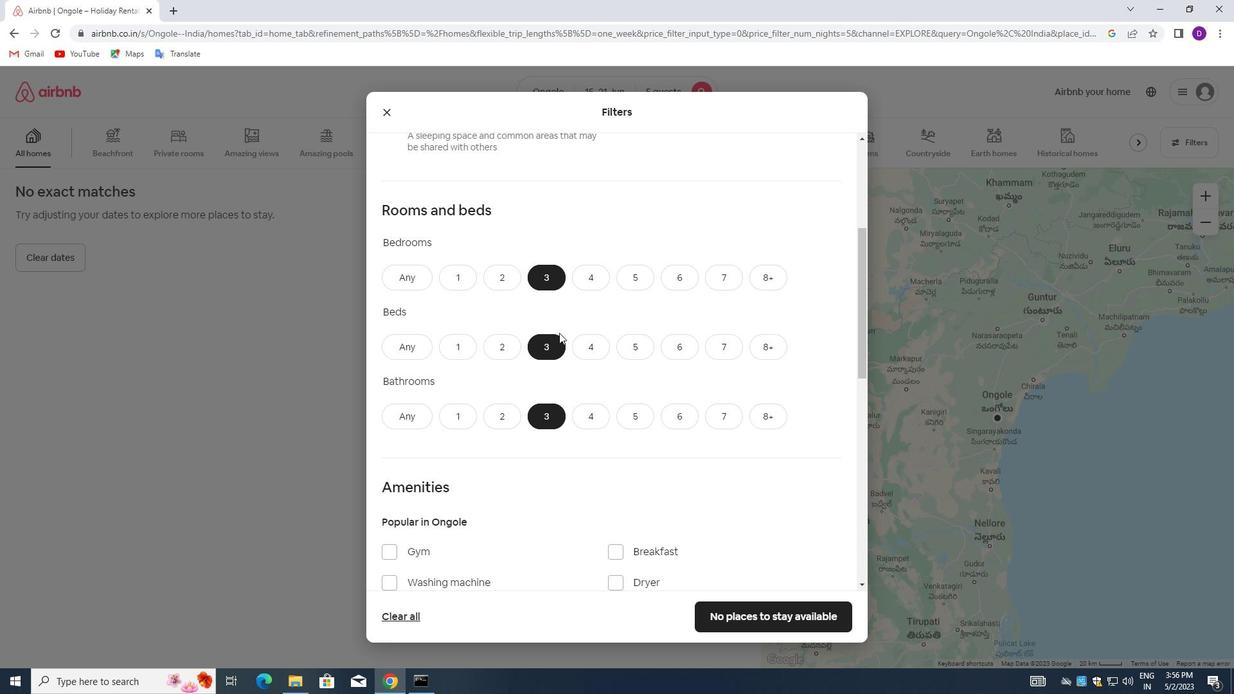 
Action: Mouse moved to (535, 386)
Screenshot: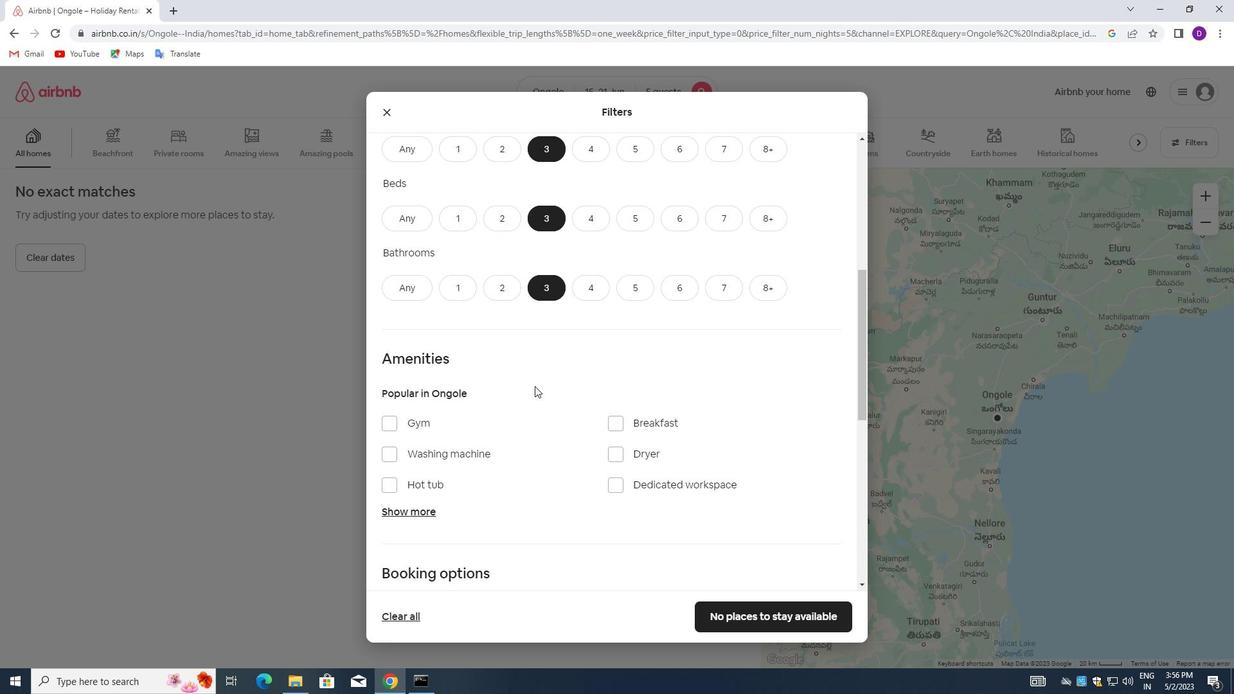 
Action: Mouse scrolled (535, 385) with delta (0, 0)
Screenshot: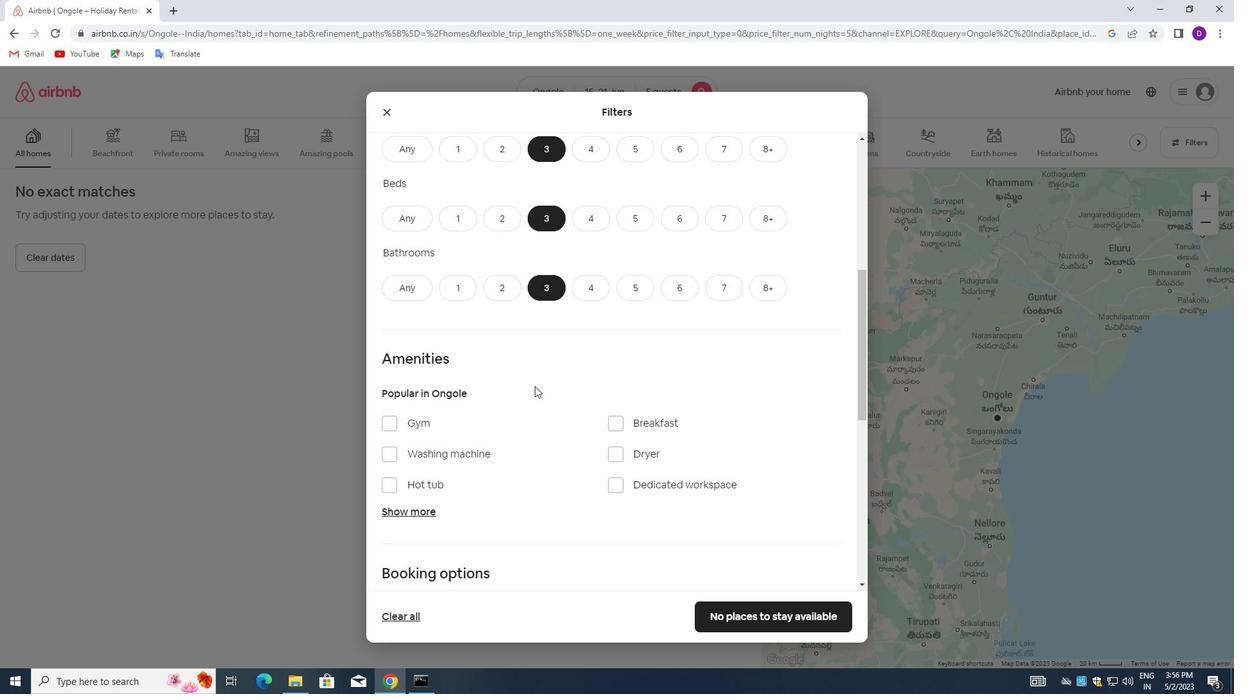 
Action: Mouse scrolled (535, 385) with delta (0, 0)
Screenshot: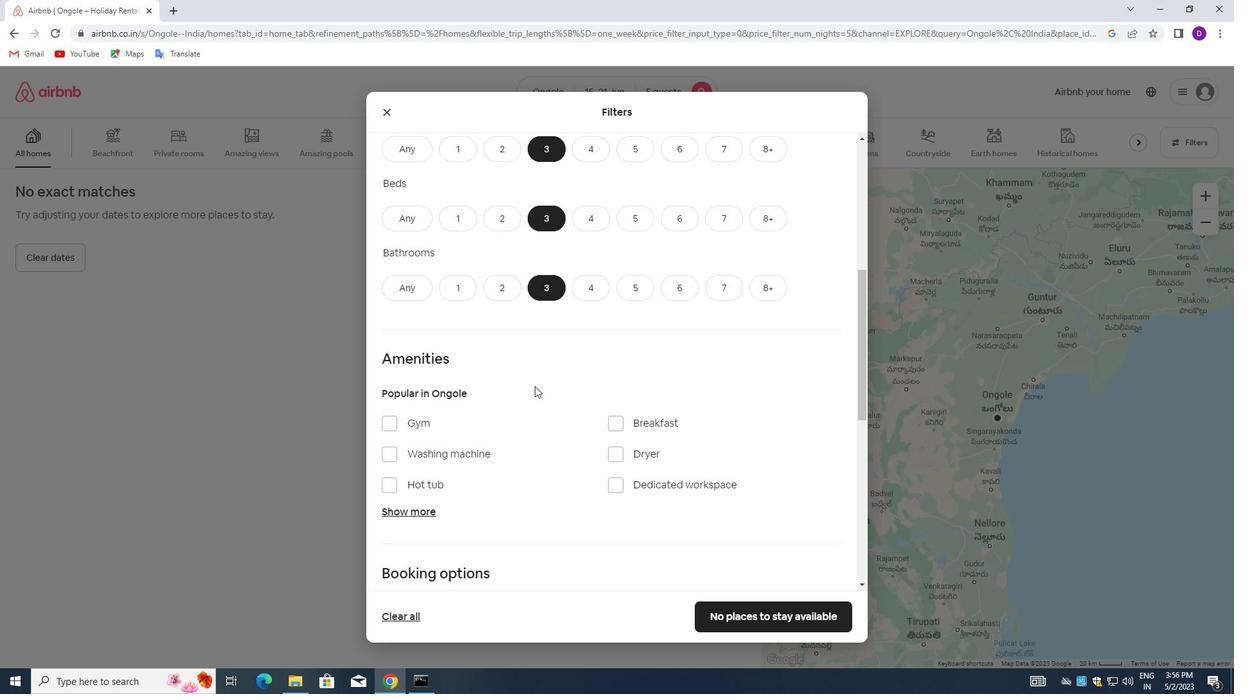 
Action: Mouse moved to (555, 375)
Screenshot: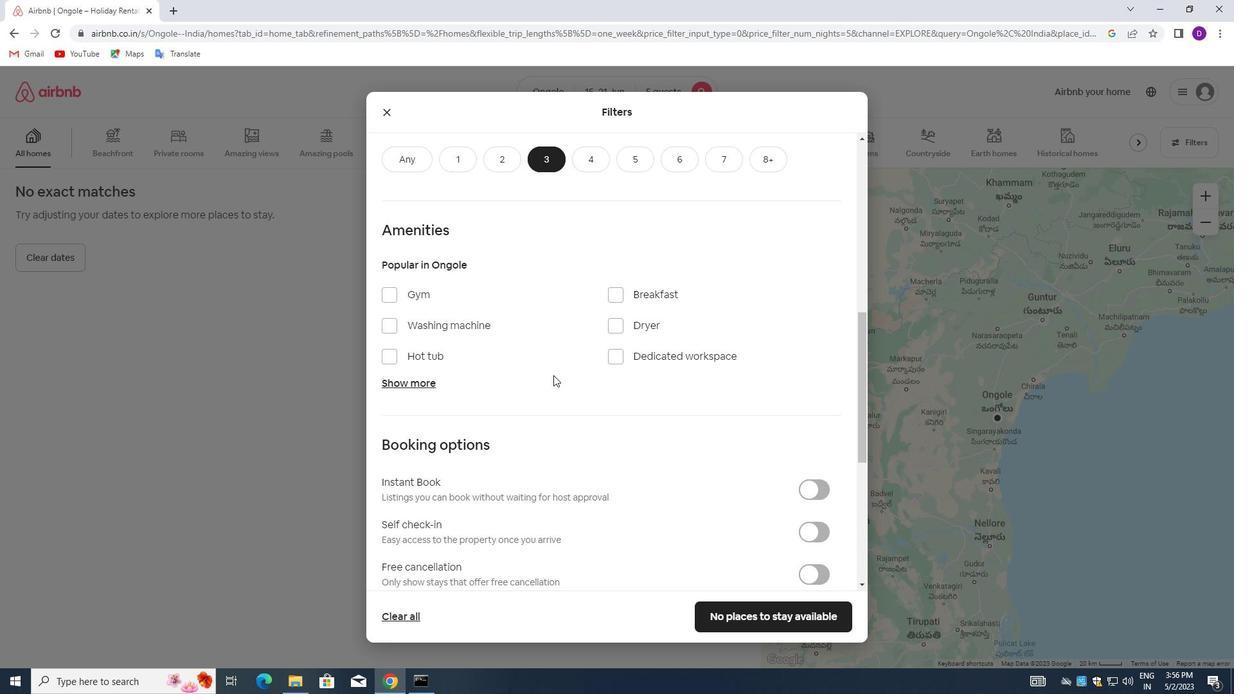 
Action: Mouse scrolled (555, 374) with delta (0, 0)
Screenshot: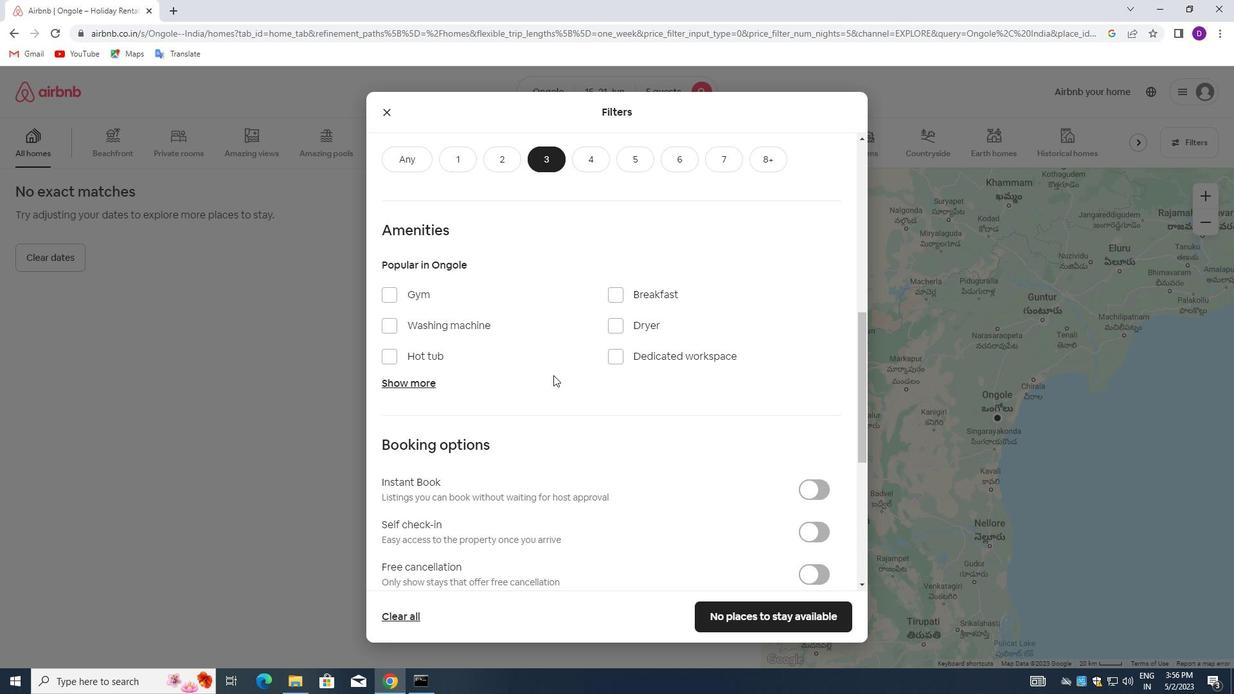 
Action: Mouse moved to (551, 358)
Screenshot: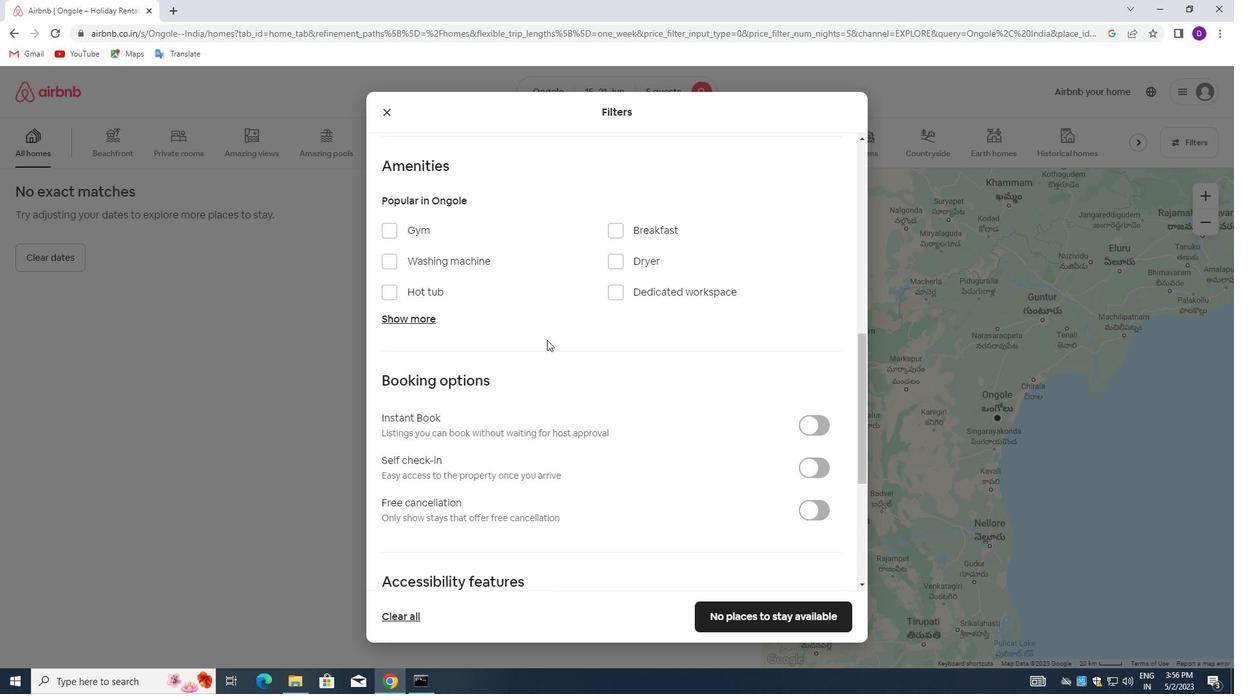 
Action: Mouse scrolled (551, 359) with delta (0, 0)
Screenshot: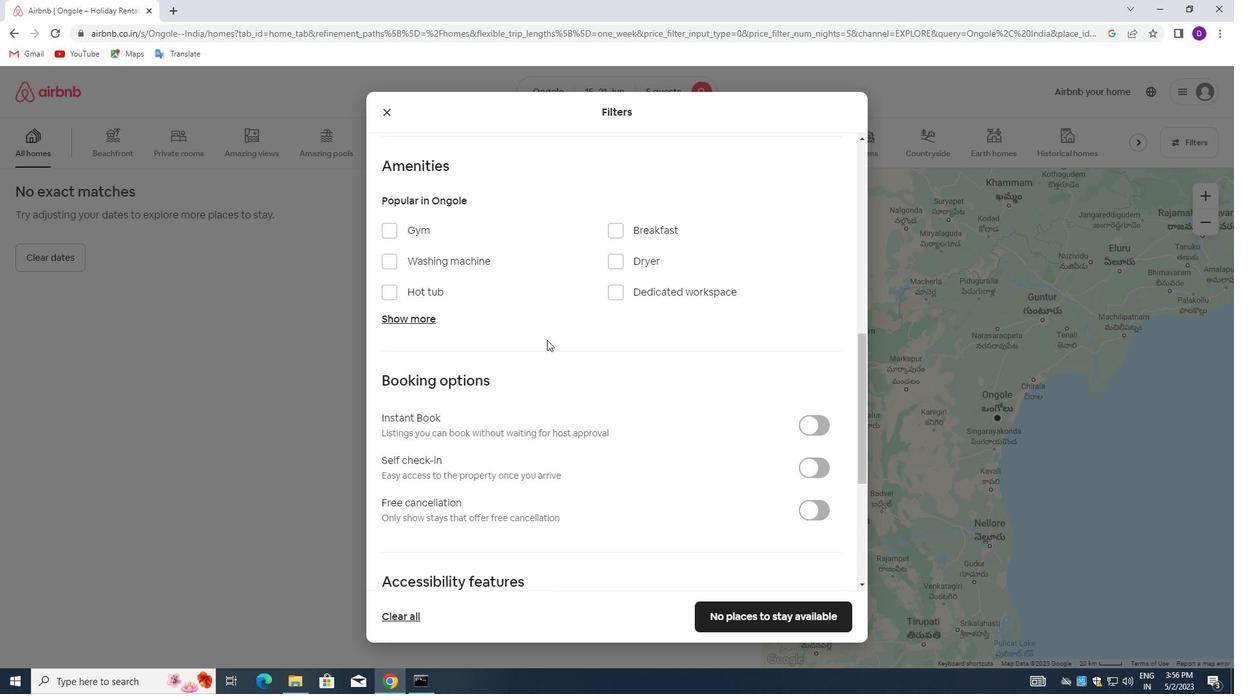 
Action: Mouse moved to (389, 322)
Screenshot: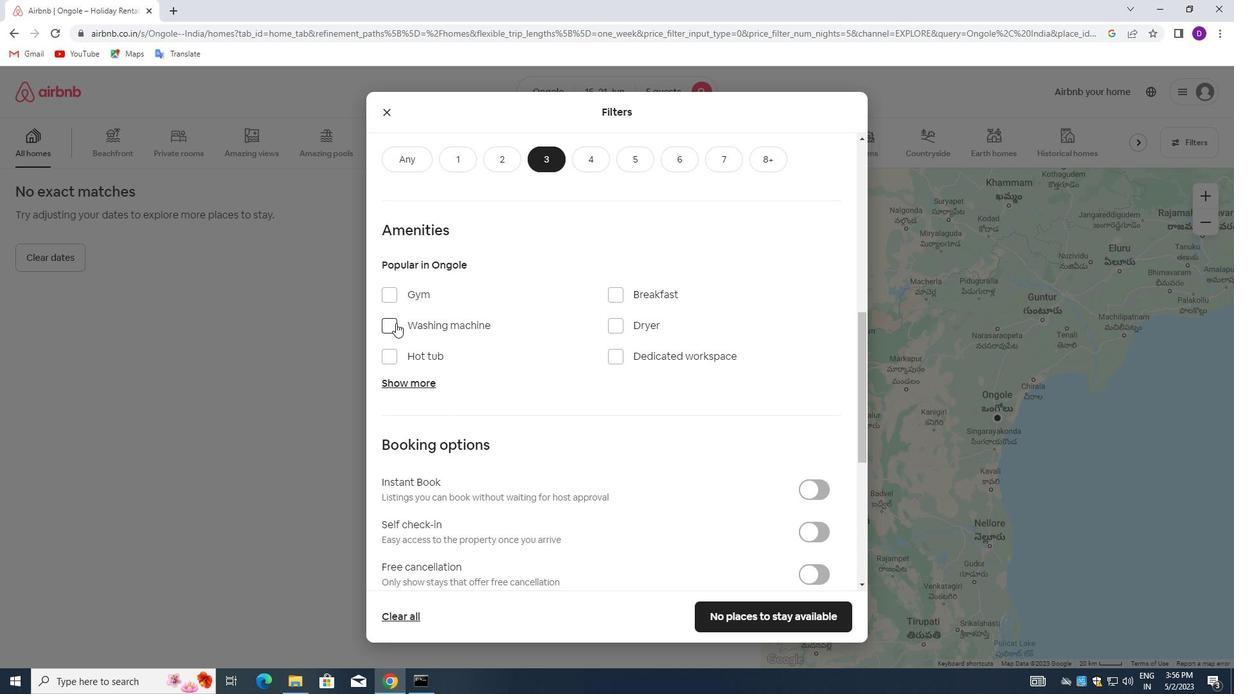
Action: Mouse pressed left at (389, 322)
Screenshot: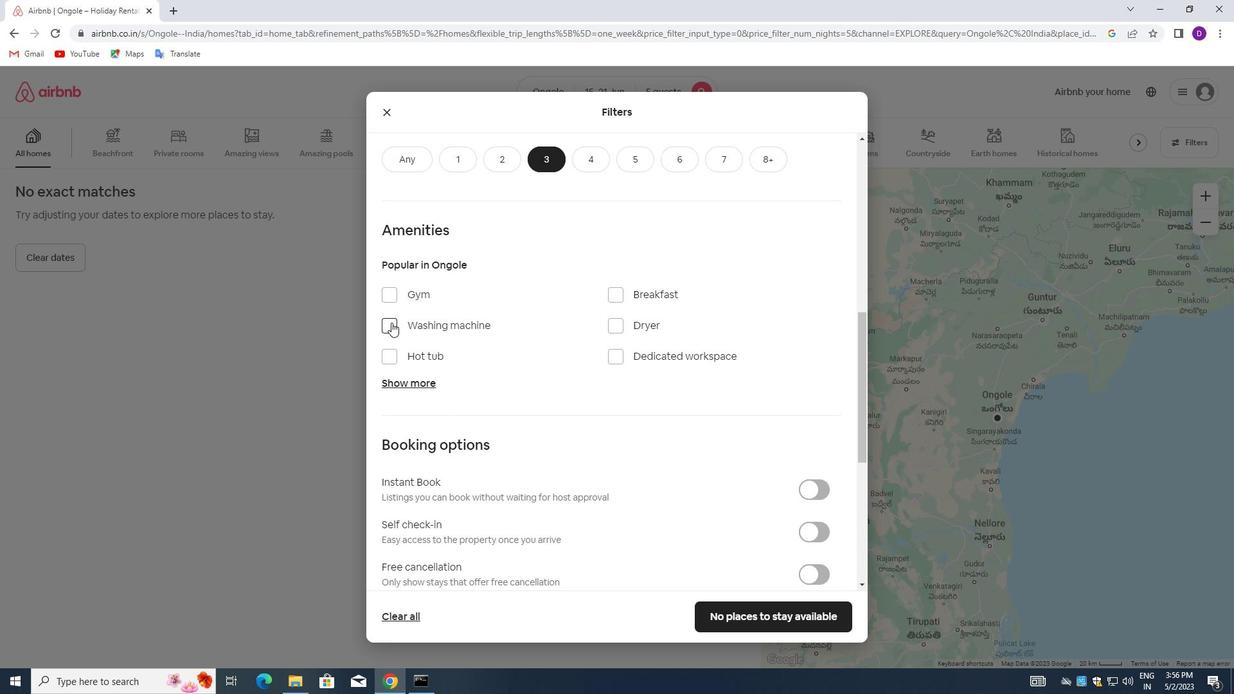 
Action: Mouse moved to (631, 408)
Screenshot: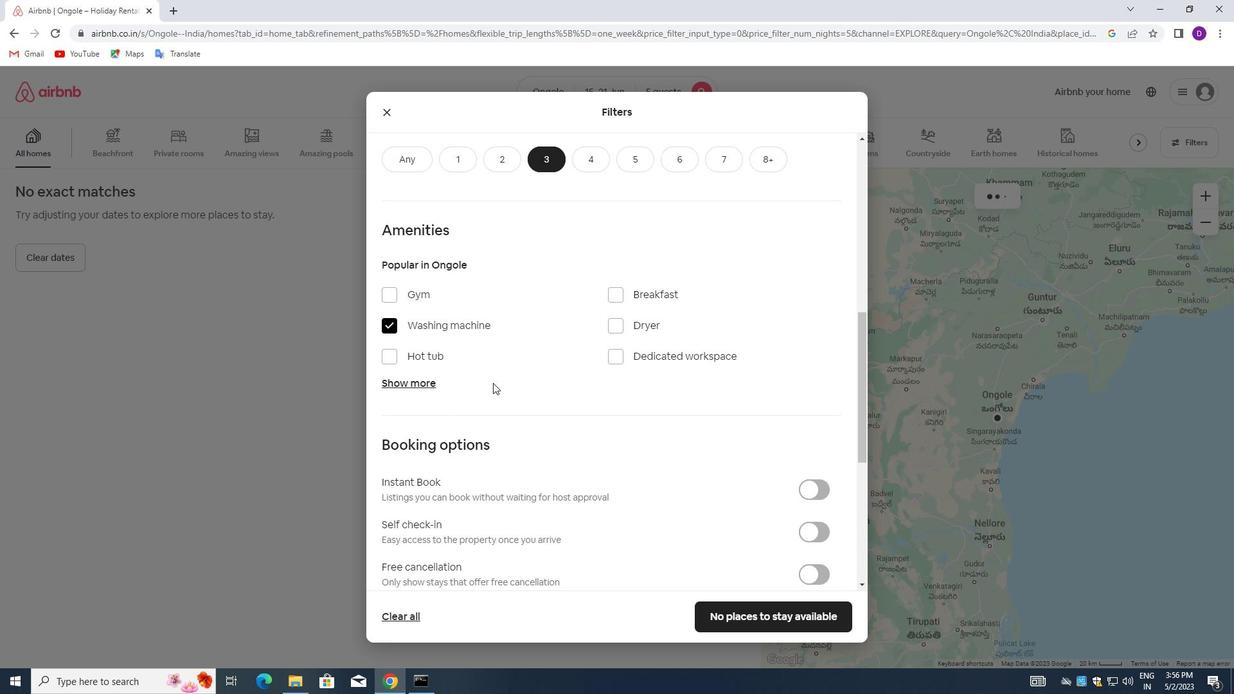 
Action: Mouse scrolled (631, 407) with delta (0, 0)
Screenshot: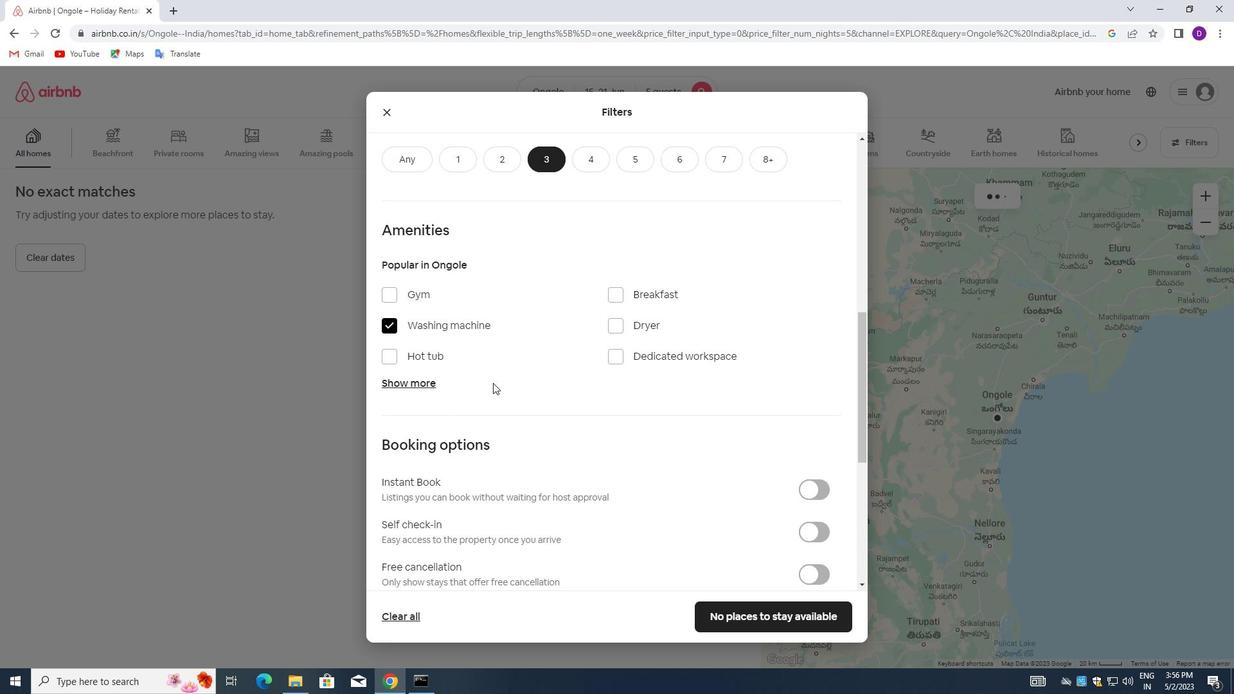 
Action: Mouse moved to (641, 409)
Screenshot: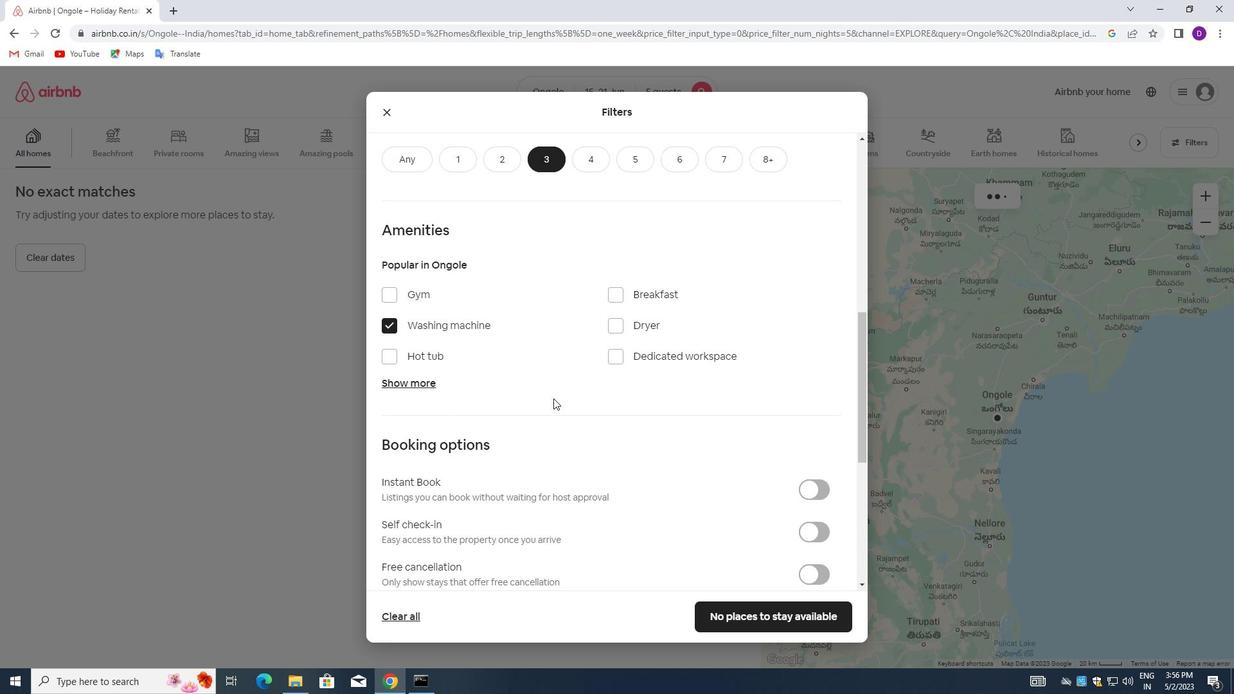 
Action: Mouse scrolled (641, 408) with delta (0, 0)
Screenshot: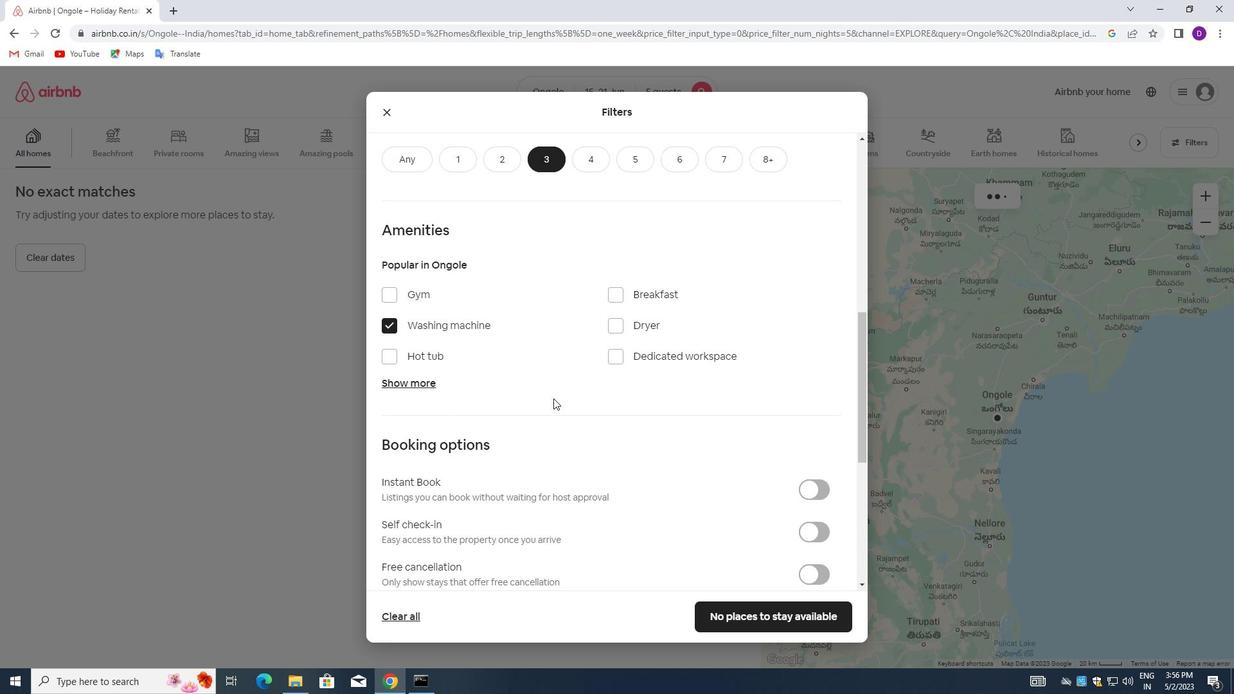 
Action: Mouse moved to (814, 397)
Screenshot: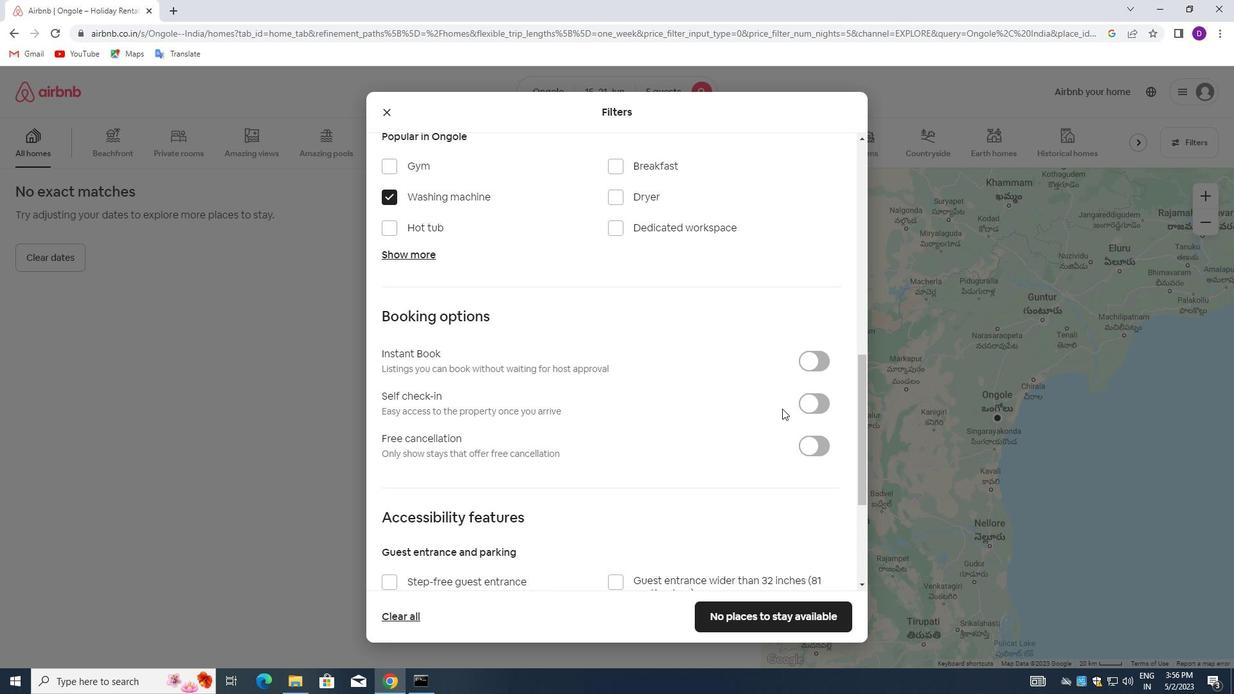 
Action: Mouse pressed left at (814, 397)
Screenshot: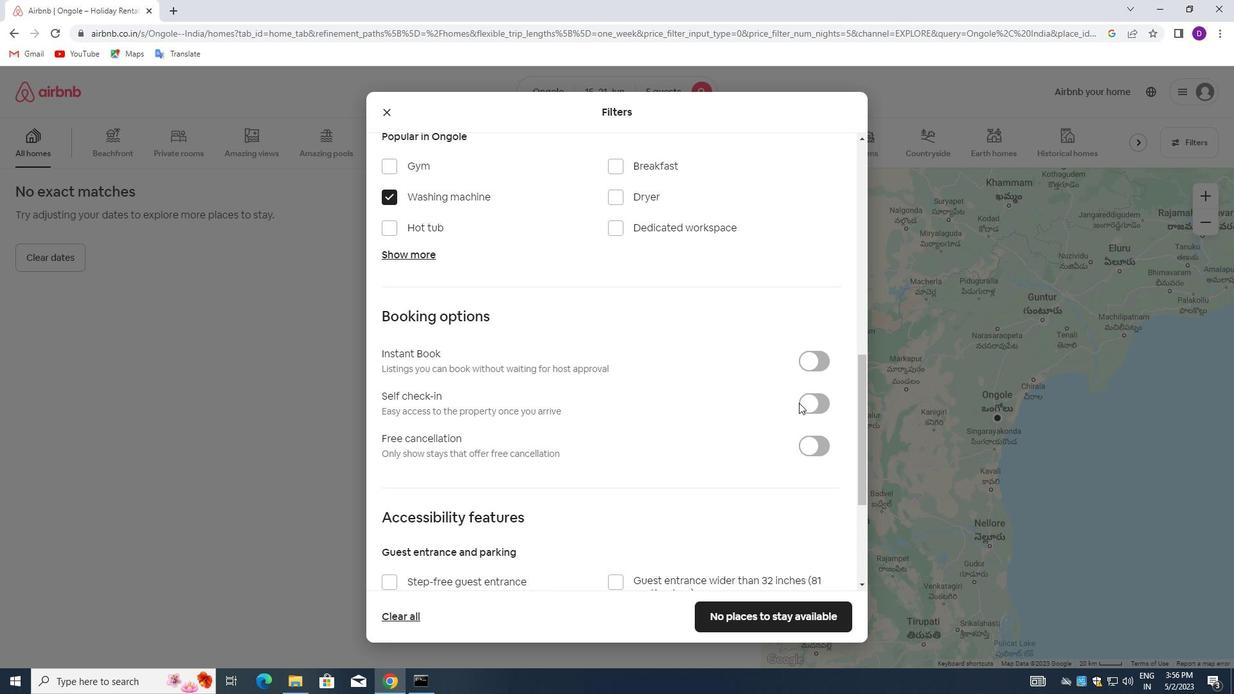
Action: Mouse moved to (682, 441)
Screenshot: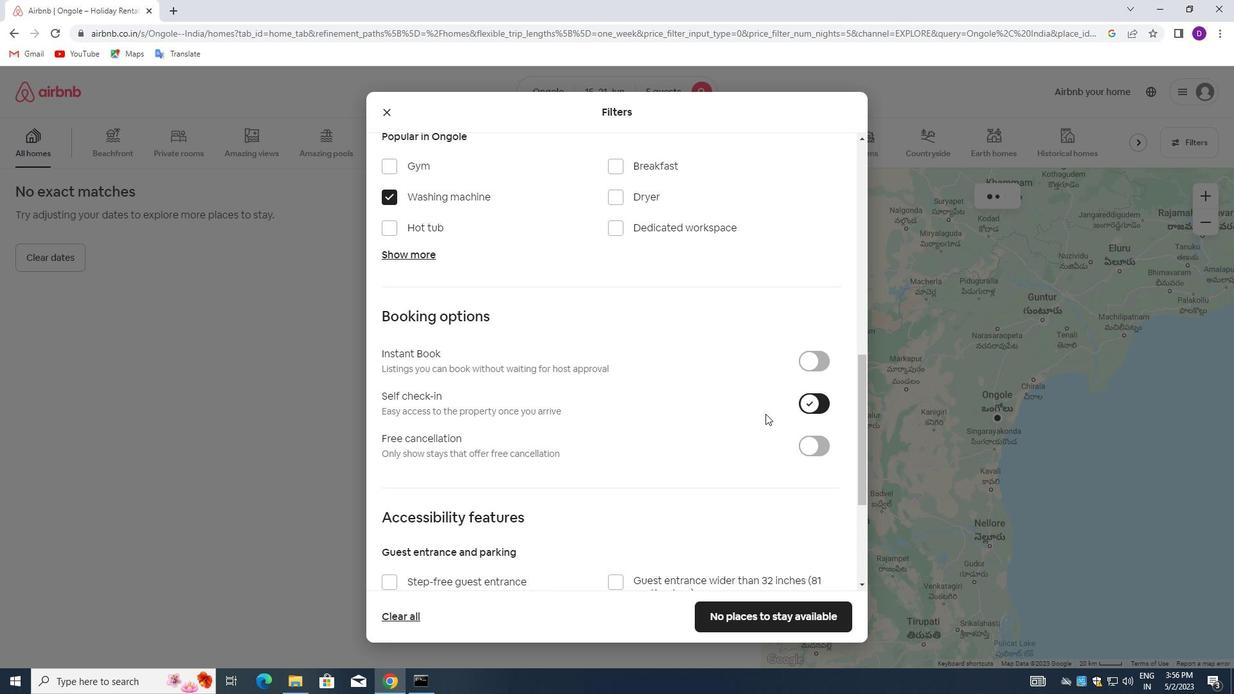 
Action: Mouse scrolled (682, 440) with delta (0, 0)
Screenshot: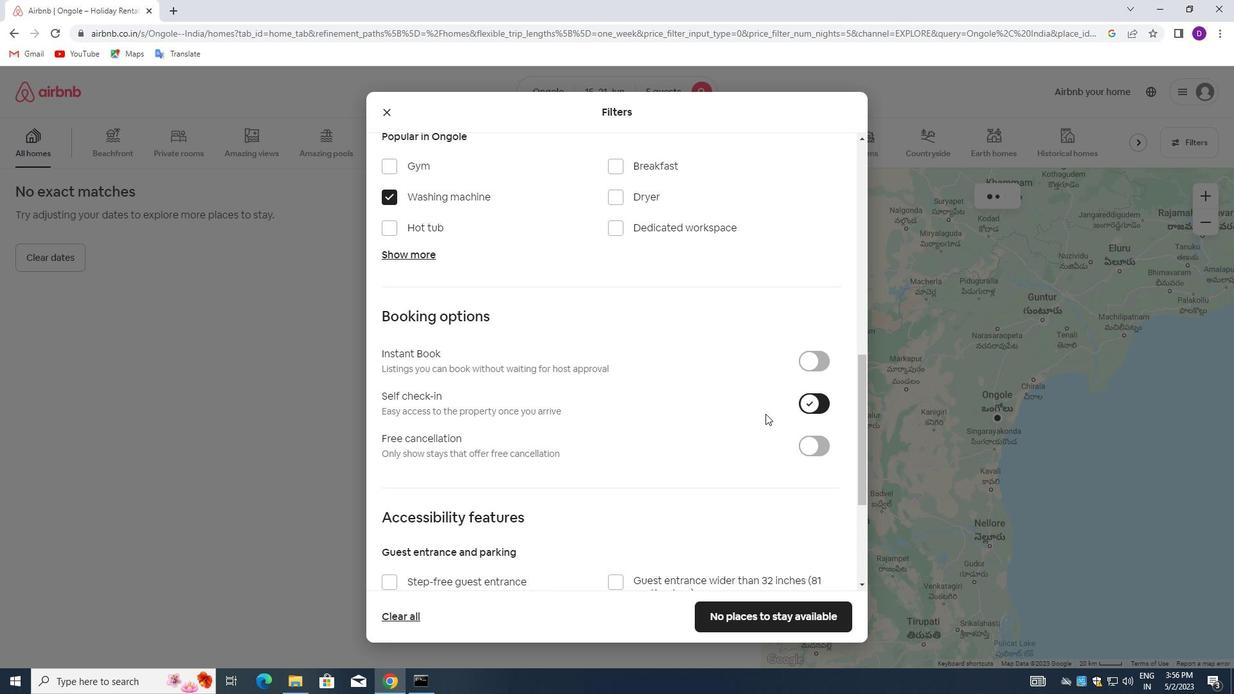 
Action: Mouse moved to (680, 442)
Screenshot: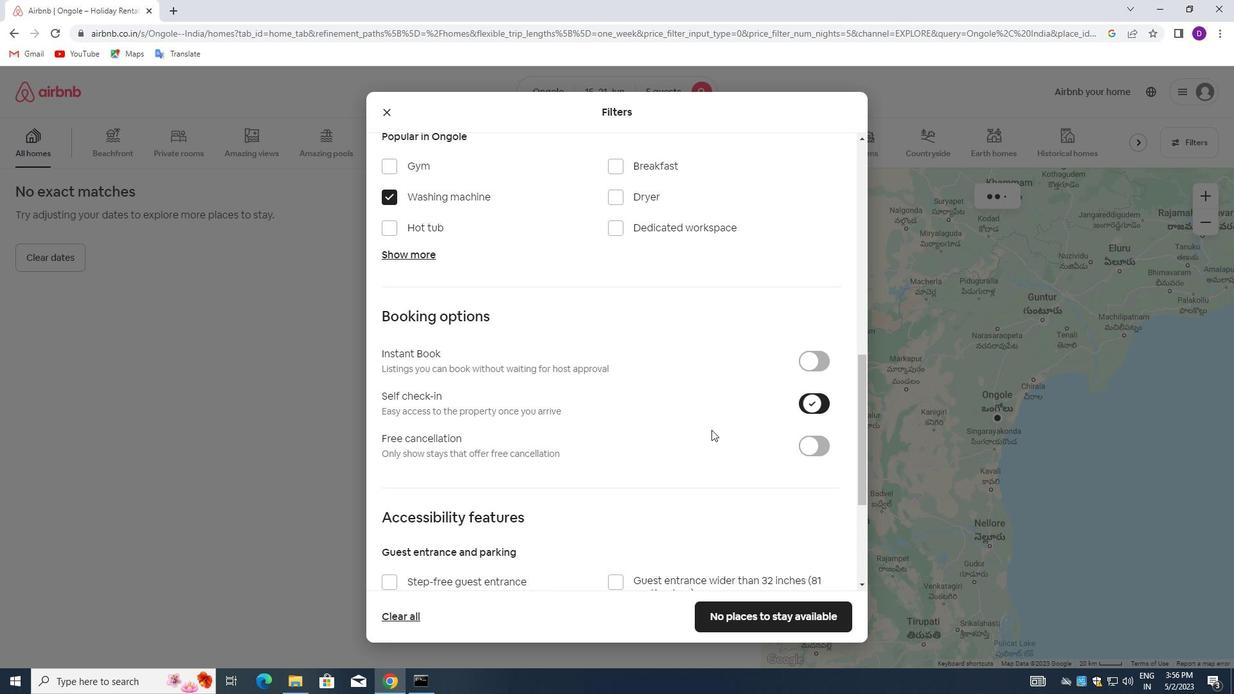
Action: Mouse scrolled (680, 441) with delta (0, 0)
Screenshot: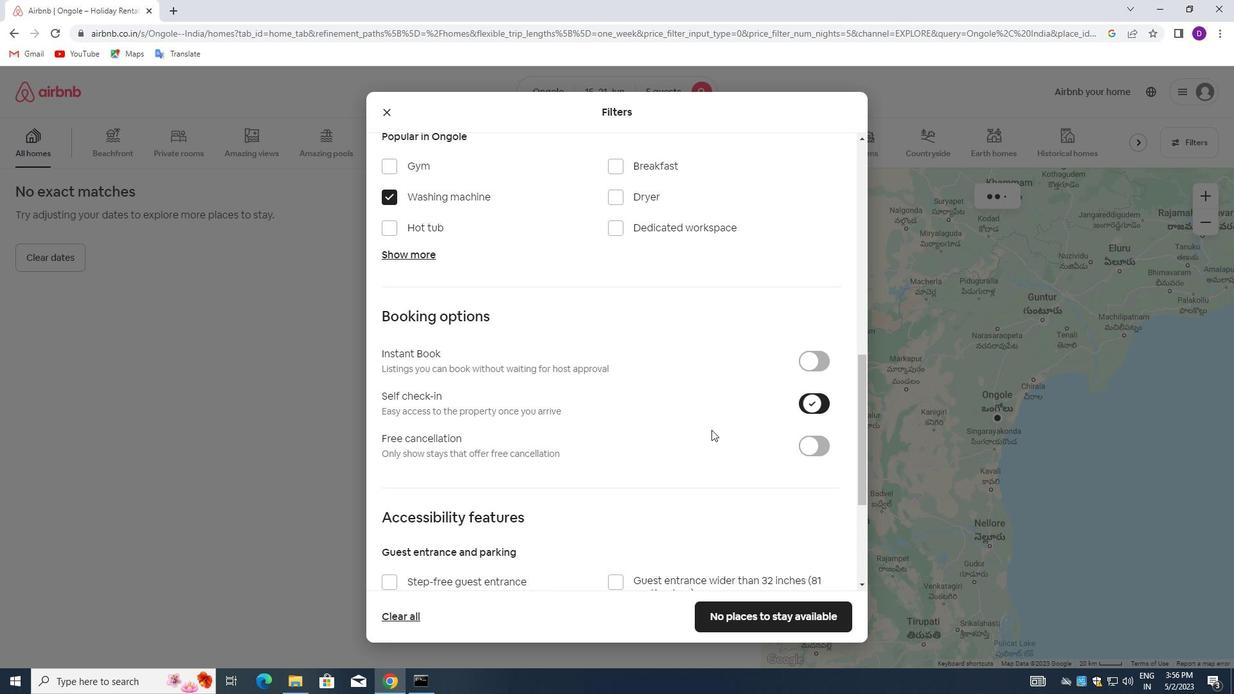 
Action: Mouse moved to (676, 443)
Screenshot: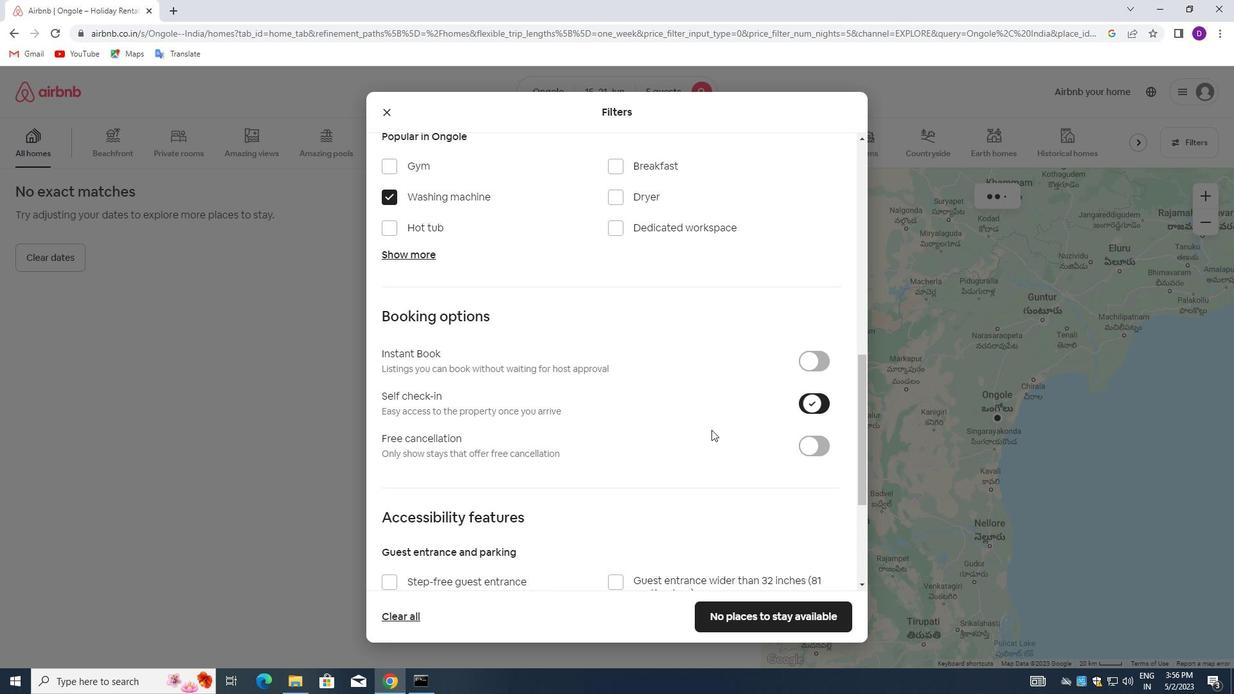 
Action: Mouse scrolled (676, 443) with delta (0, 0)
Screenshot: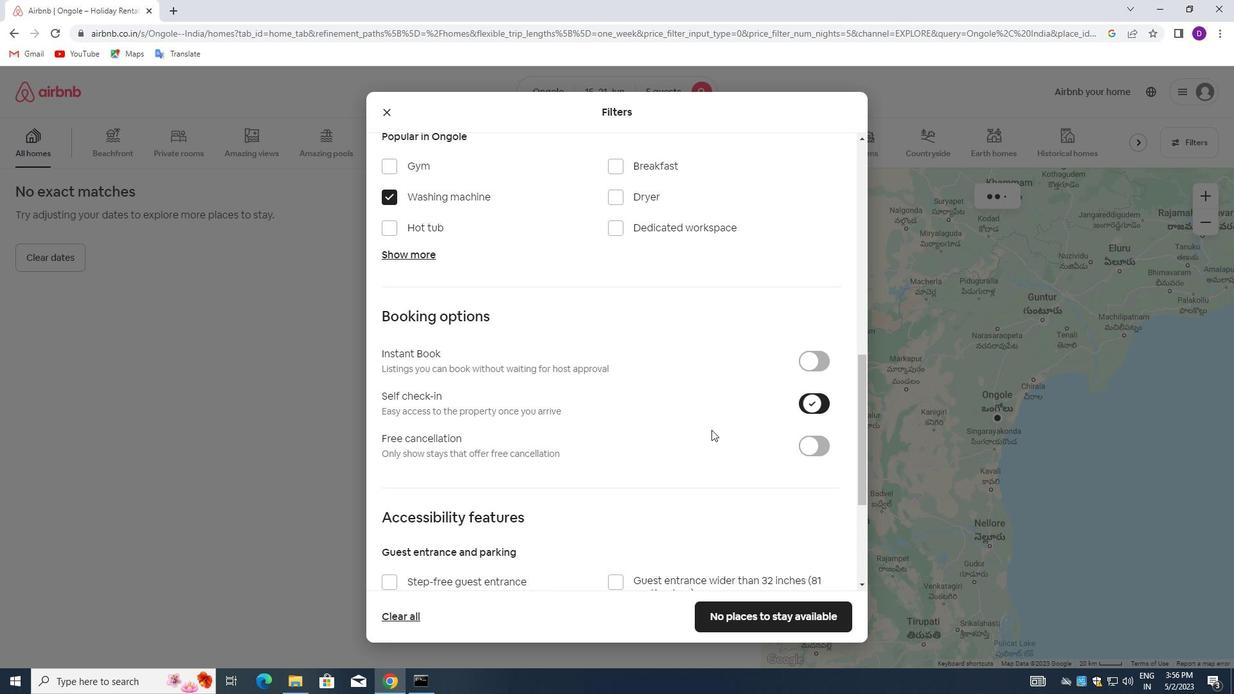 
Action: Mouse moved to (672, 443)
Screenshot: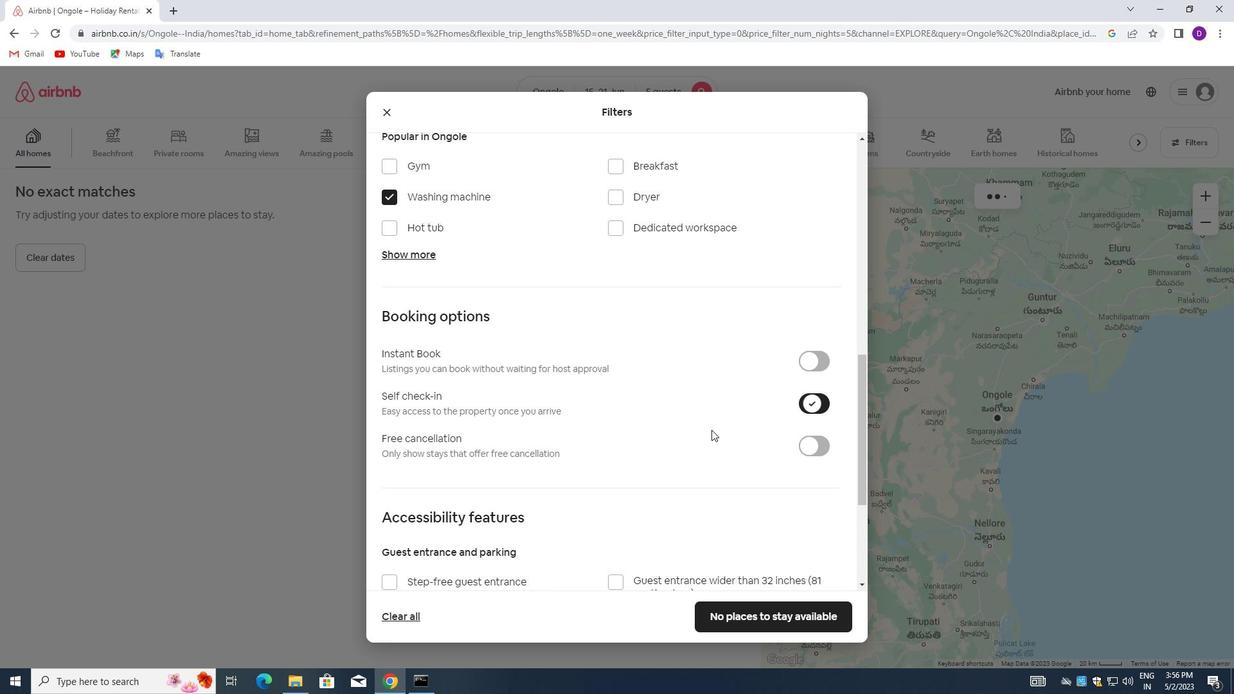 
Action: Mouse scrolled (672, 443) with delta (0, 0)
Screenshot: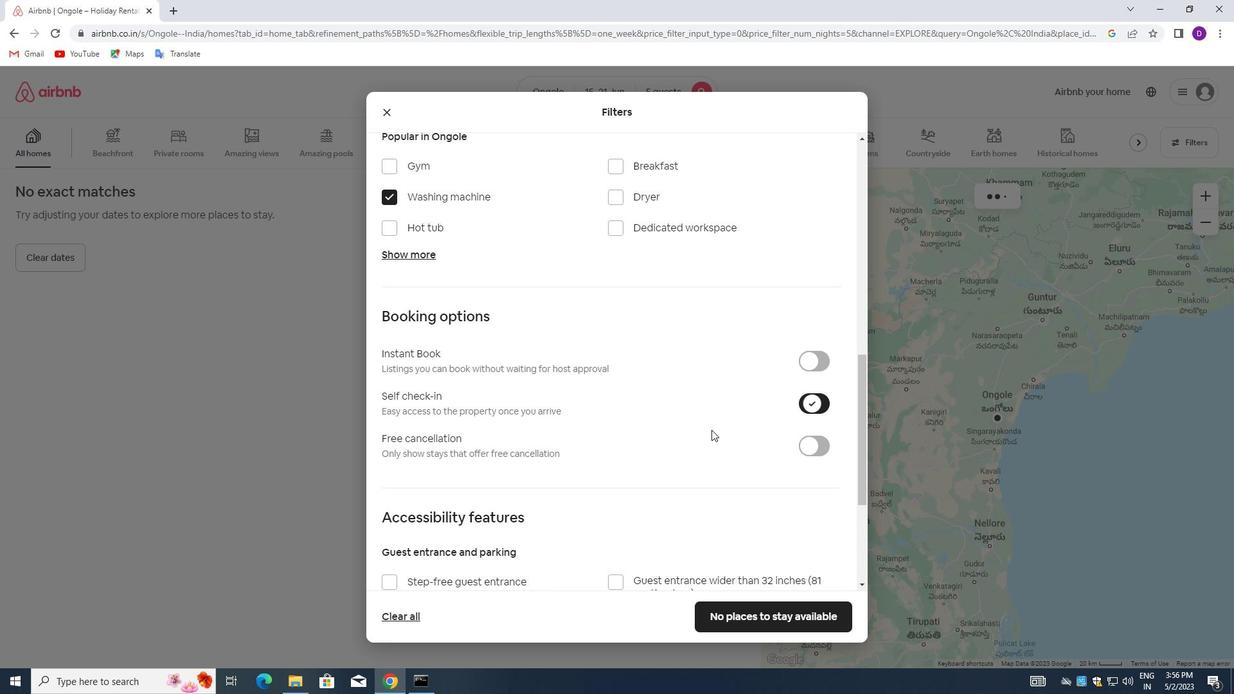 
Action: Mouse moved to (630, 446)
Screenshot: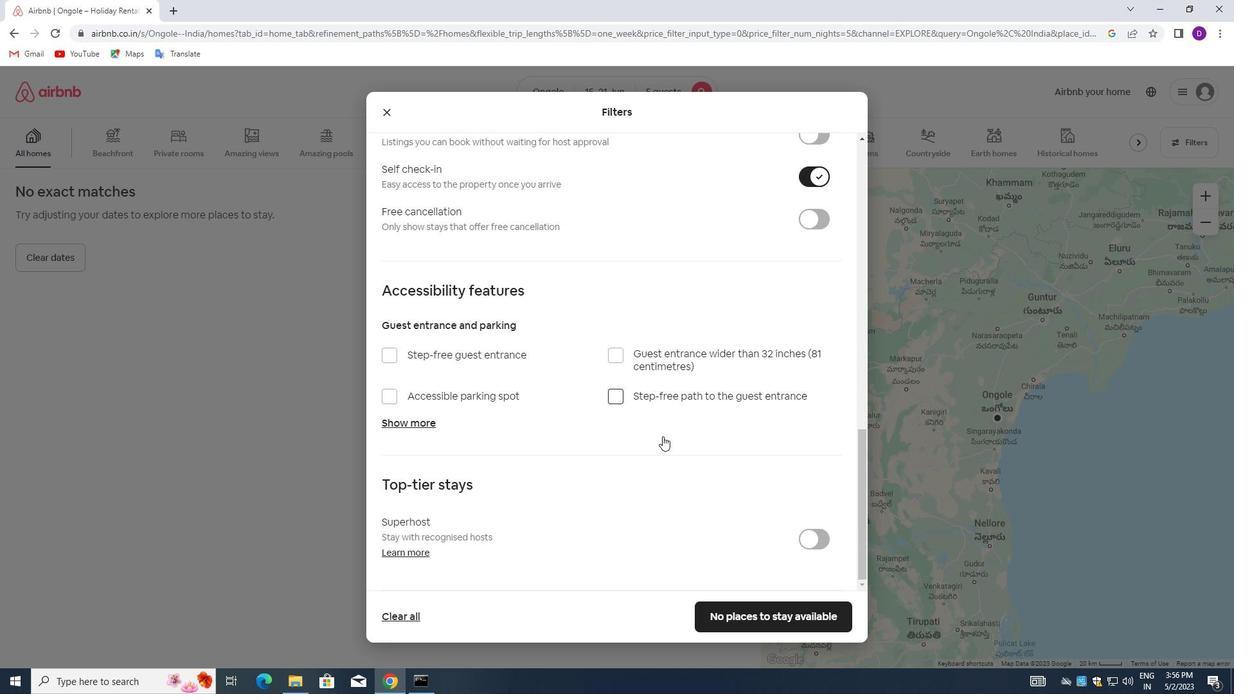 
Action: Mouse scrolled (630, 445) with delta (0, 0)
Screenshot: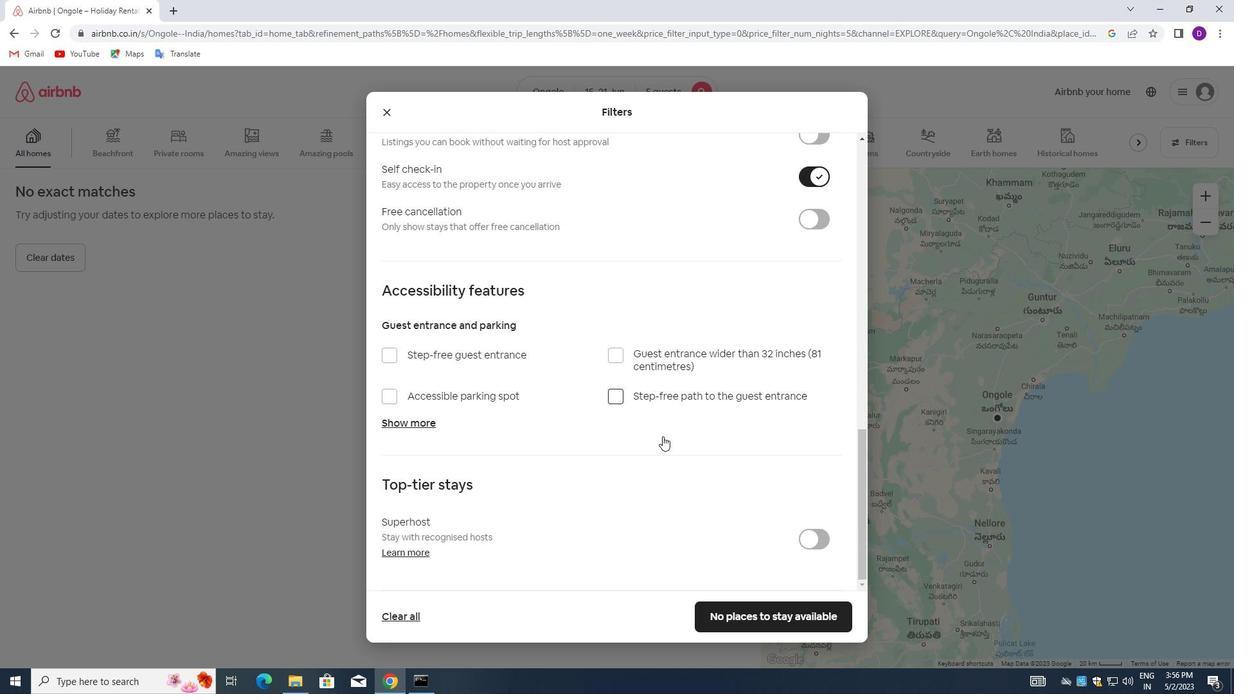 
Action: Mouse moved to (596, 458)
Screenshot: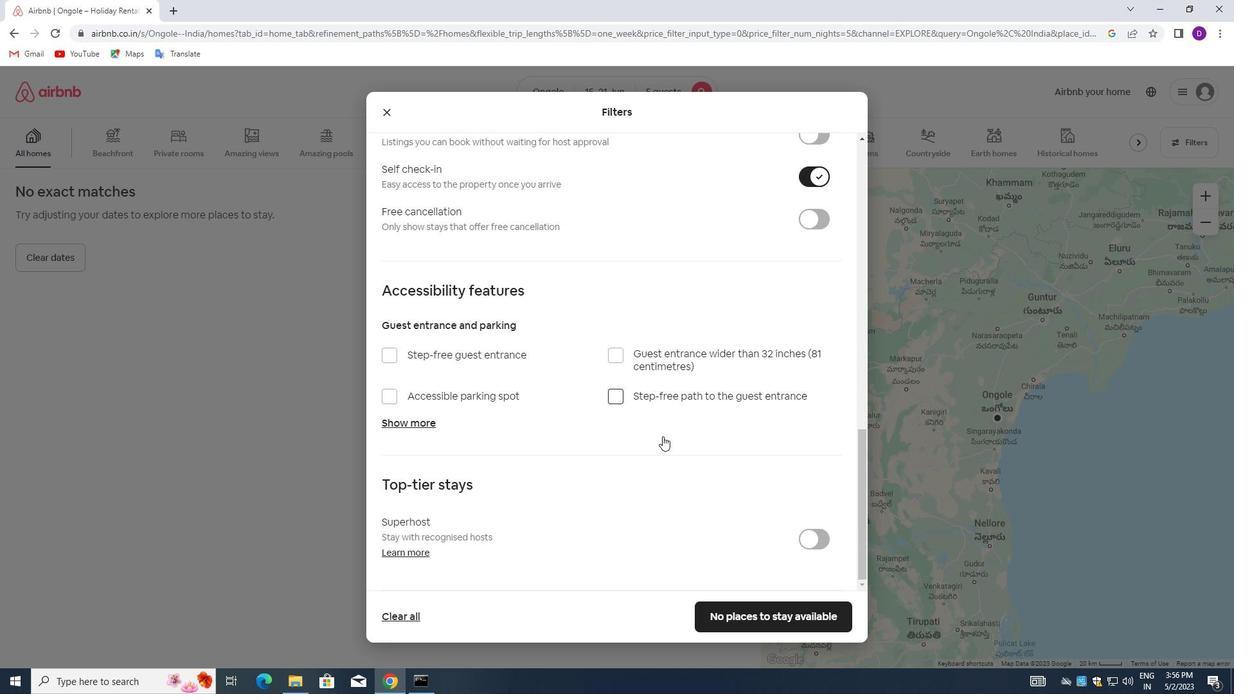 
Action: Mouse scrolled (596, 457) with delta (0, 0)
Screenshot: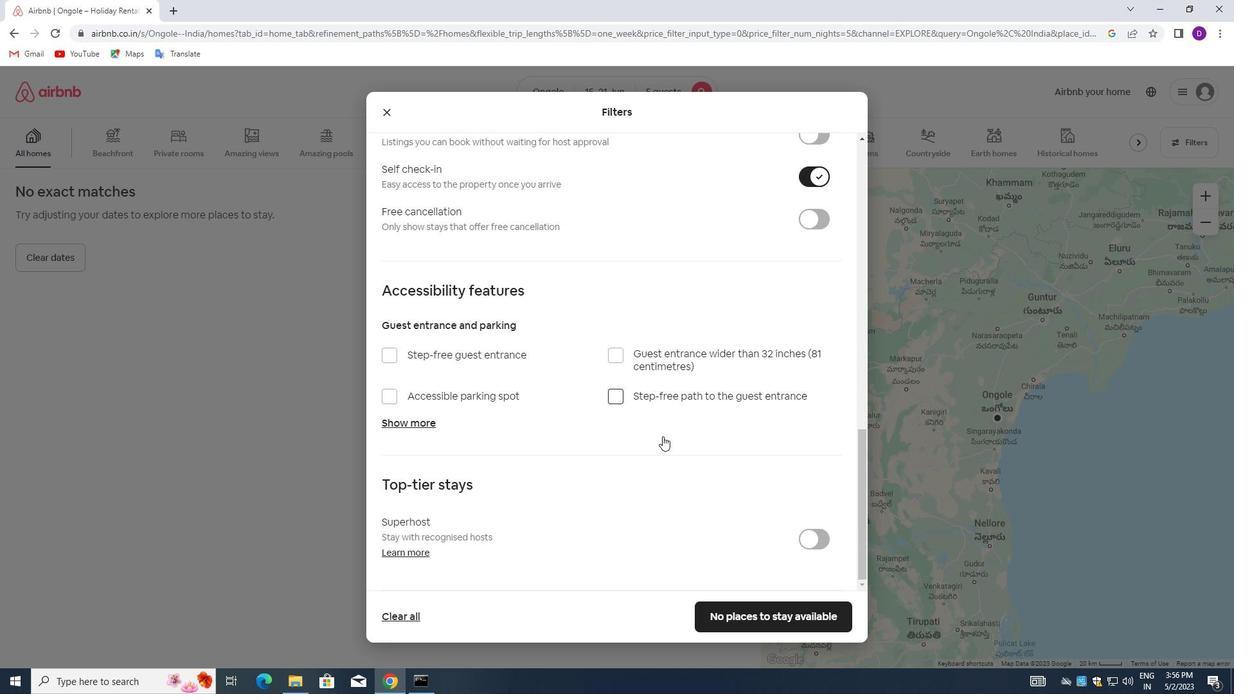 
Action: Mouse moved to (547, 473)
Screenshot: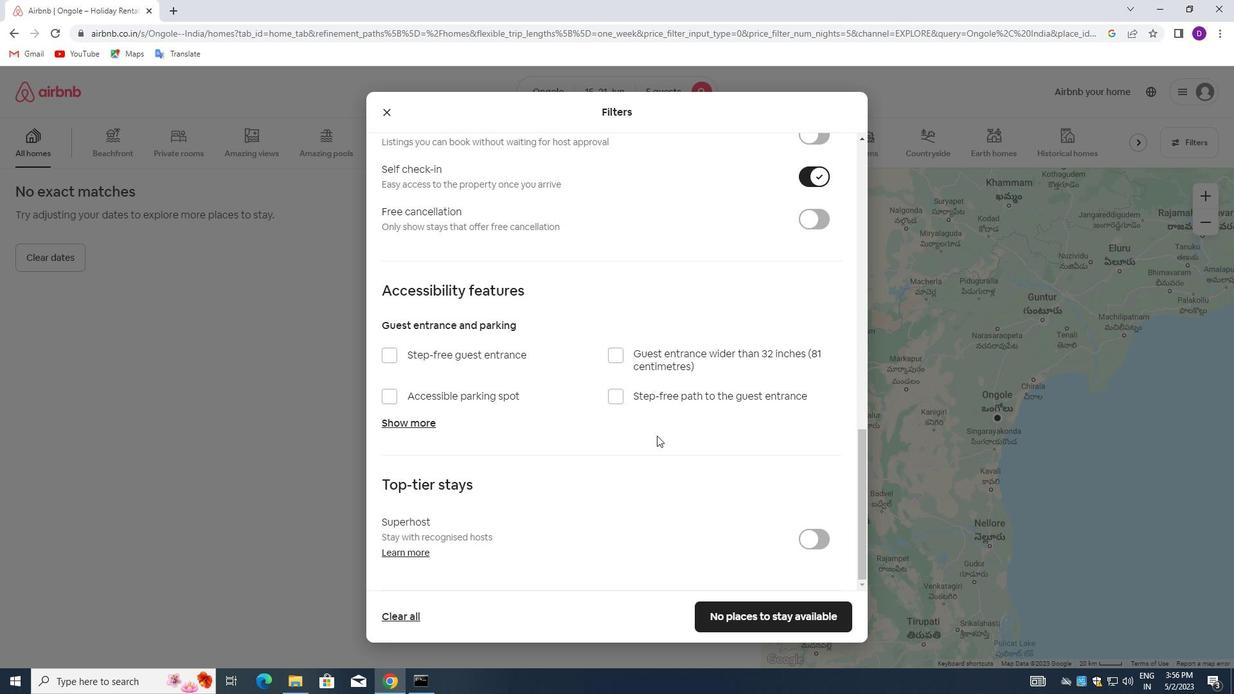 
Action: Mouse scrolled (547, 472) with delta (0, 0)
Screenshot: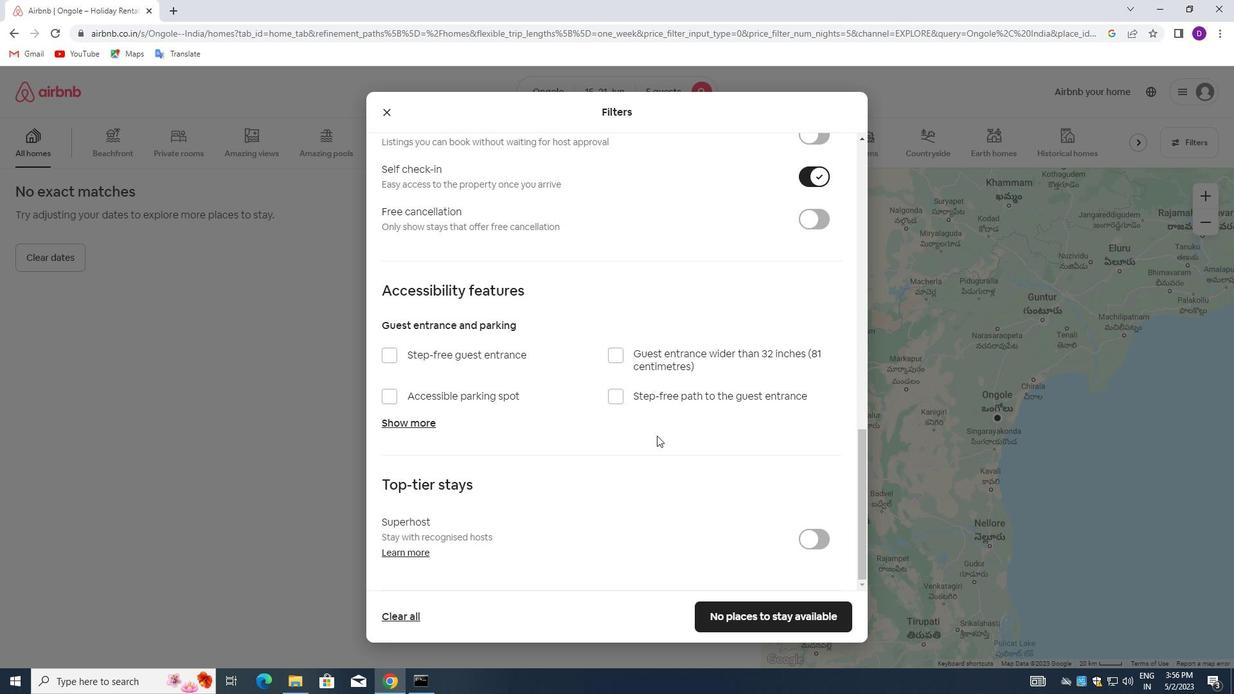 
Action: Mouse moved to (540, 477)
Screenshot: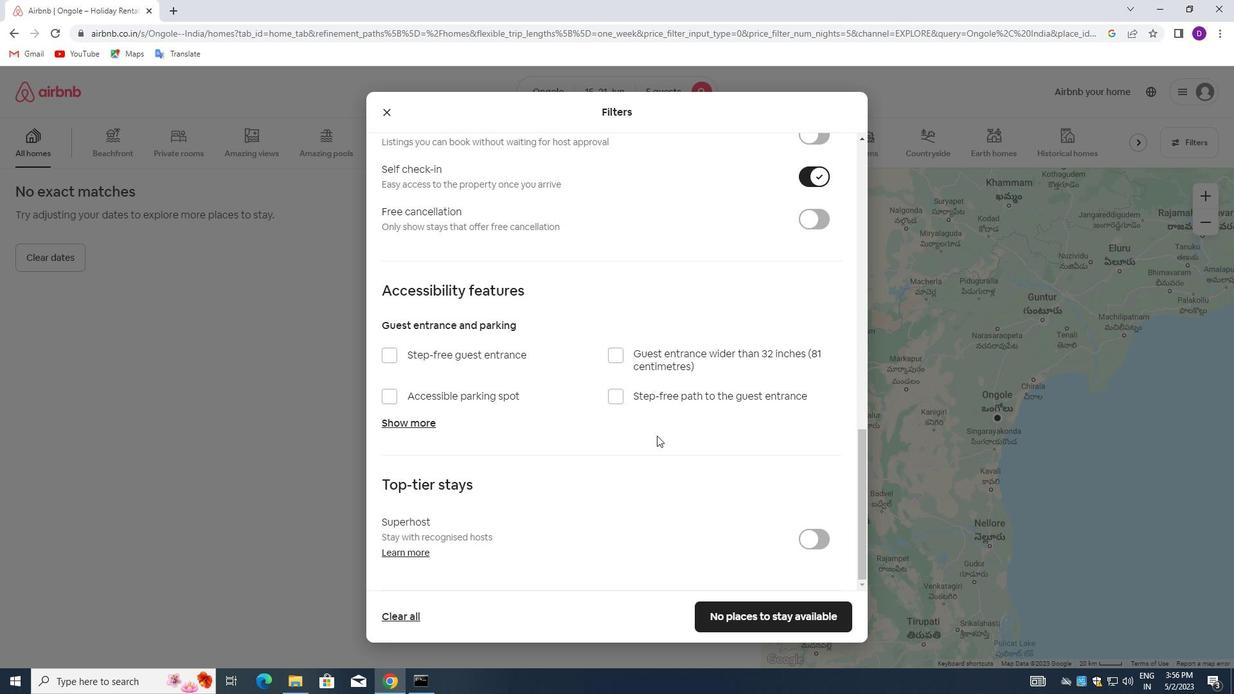 
Action: Mouse scrolled (540, 476) with delta (0, 0)
Screenshot: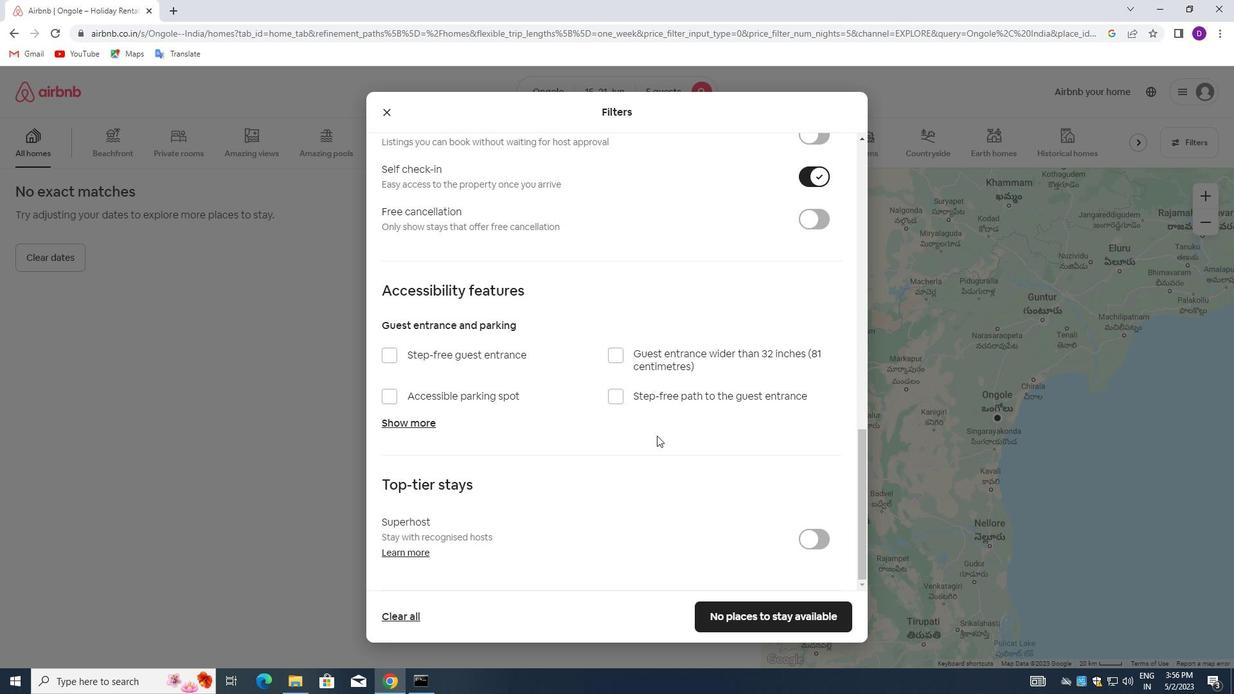 
Action: Mouse moved to (526, 482)
Screenshot: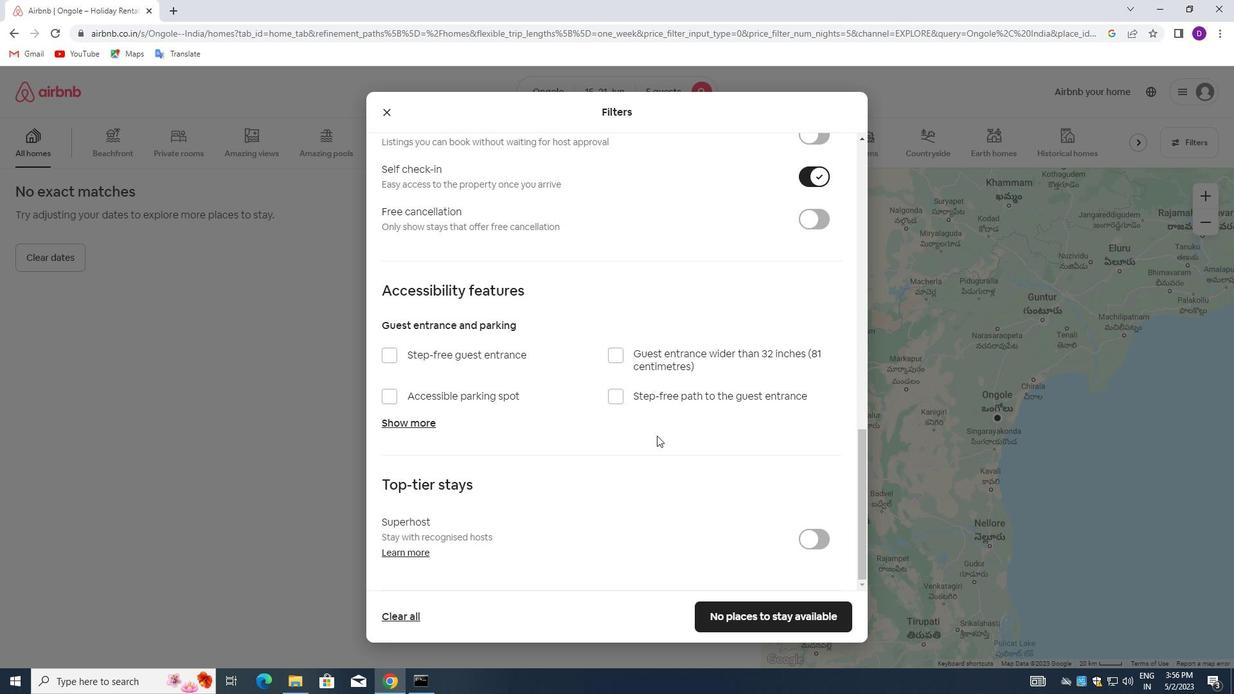 
Action: Mouse scrolled (526, 482) with delta (0, 0)
Screenshot: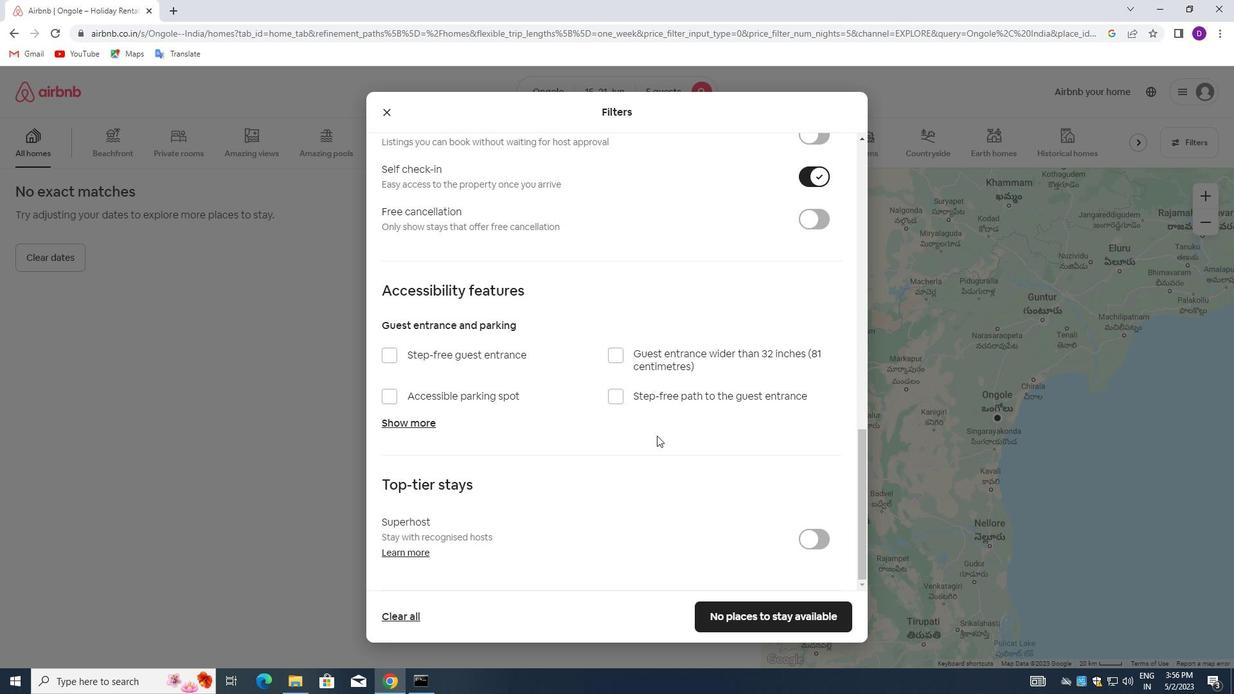
Action: Mouse moved to (515, 485)
Screenshot: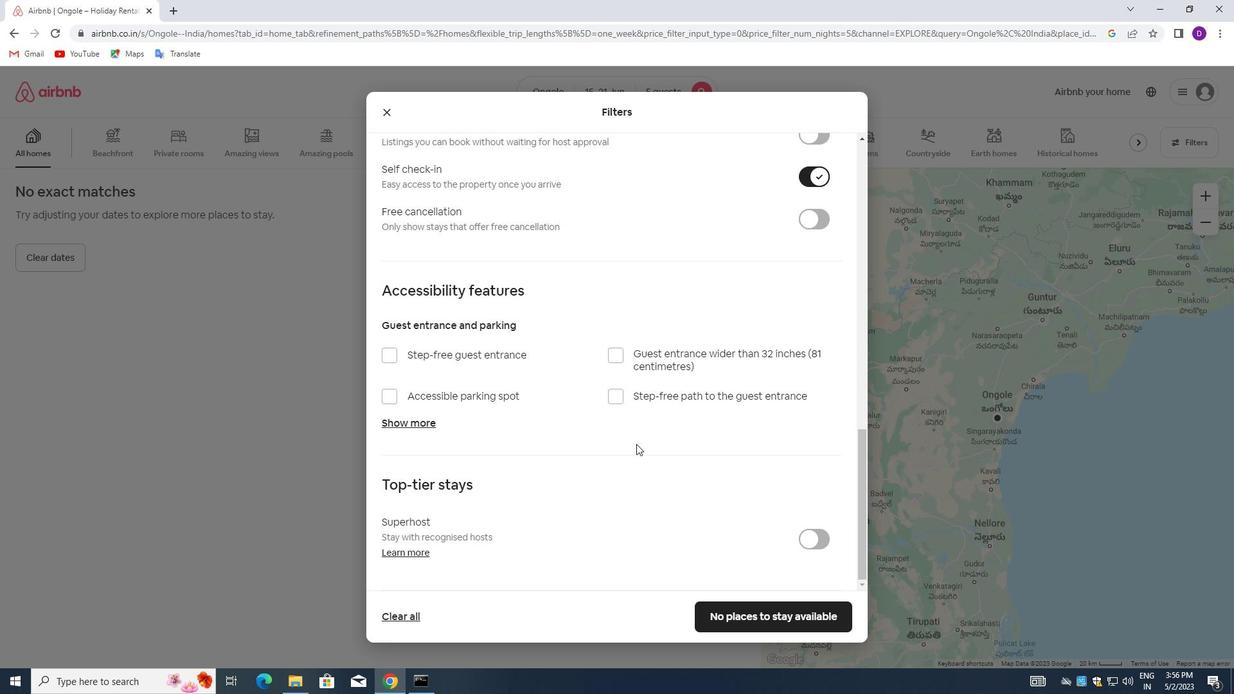 
Action: Mouse scrolled (515, 484) with delta (0, 0)
Screenshot: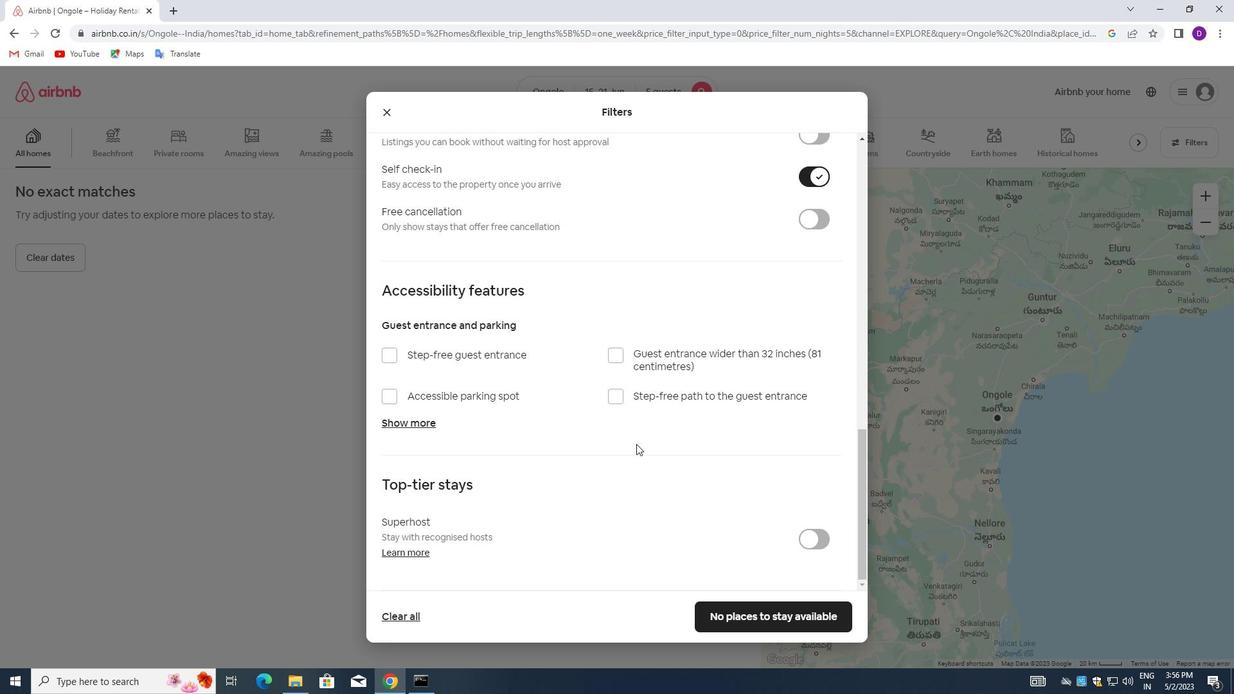 
Action: Mouse moved to (477, 540)
Screenshot: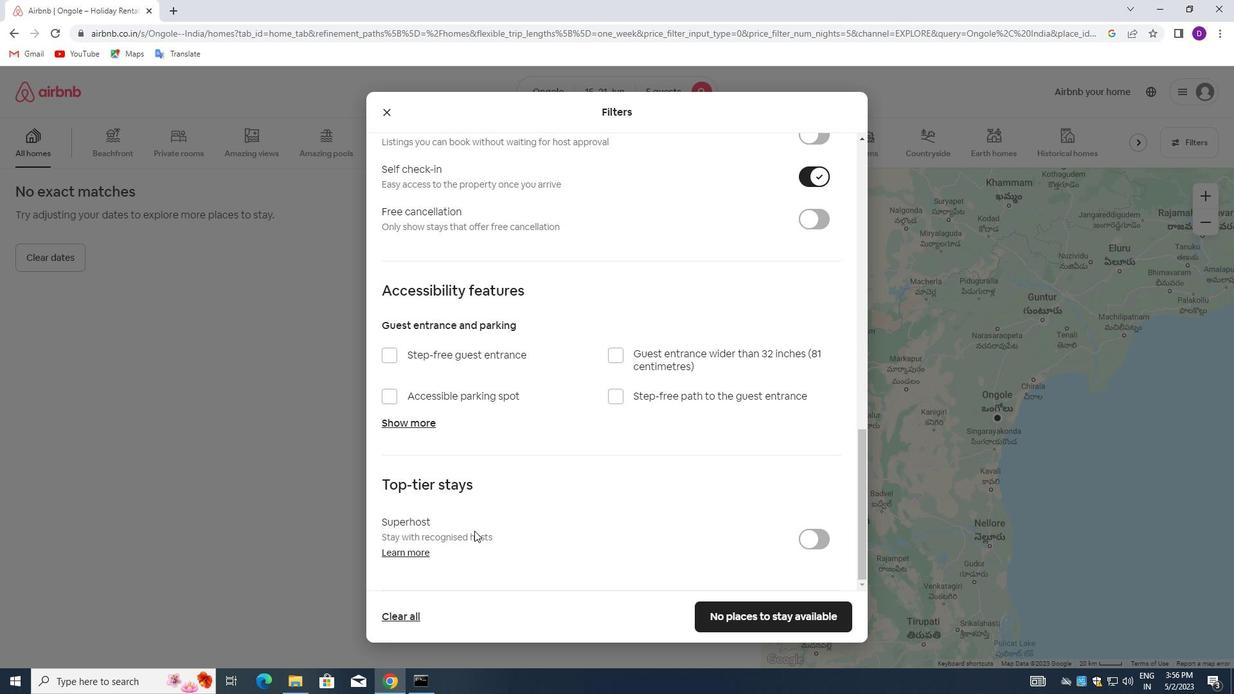 
Action: Mouse scrolled (477, 540) with delta (0, 0)
Screenshot: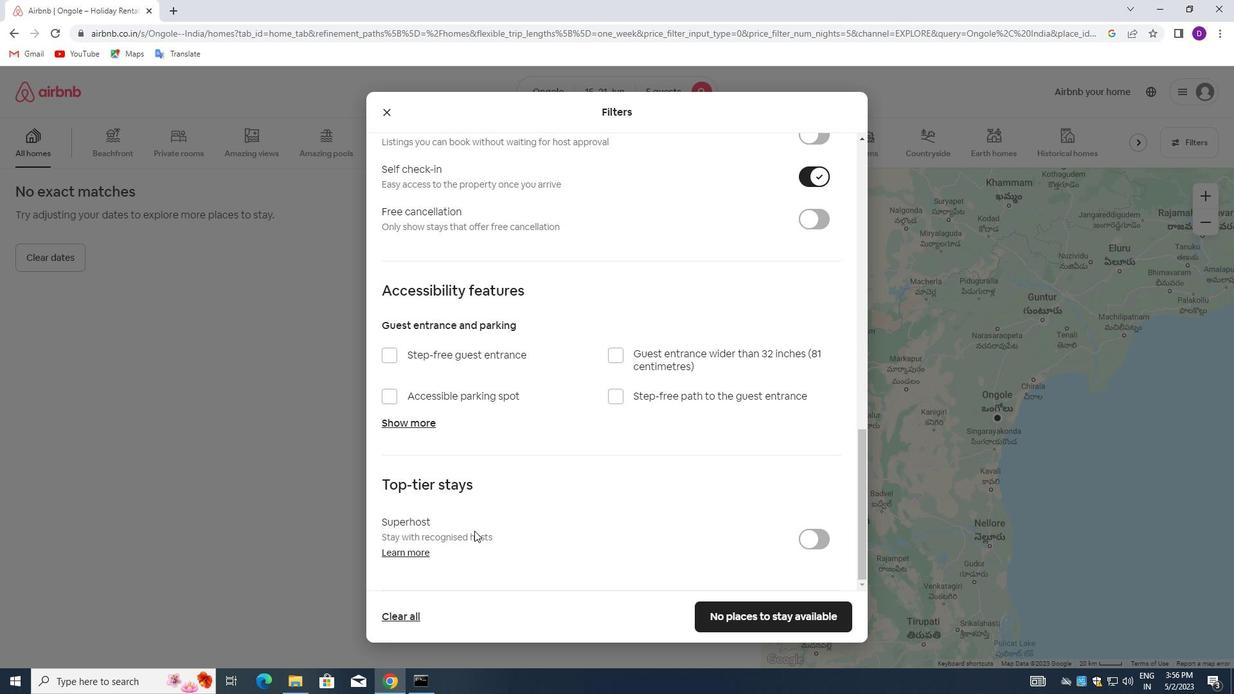 
Action: Mouse moved to (484, 542)
Screenshot: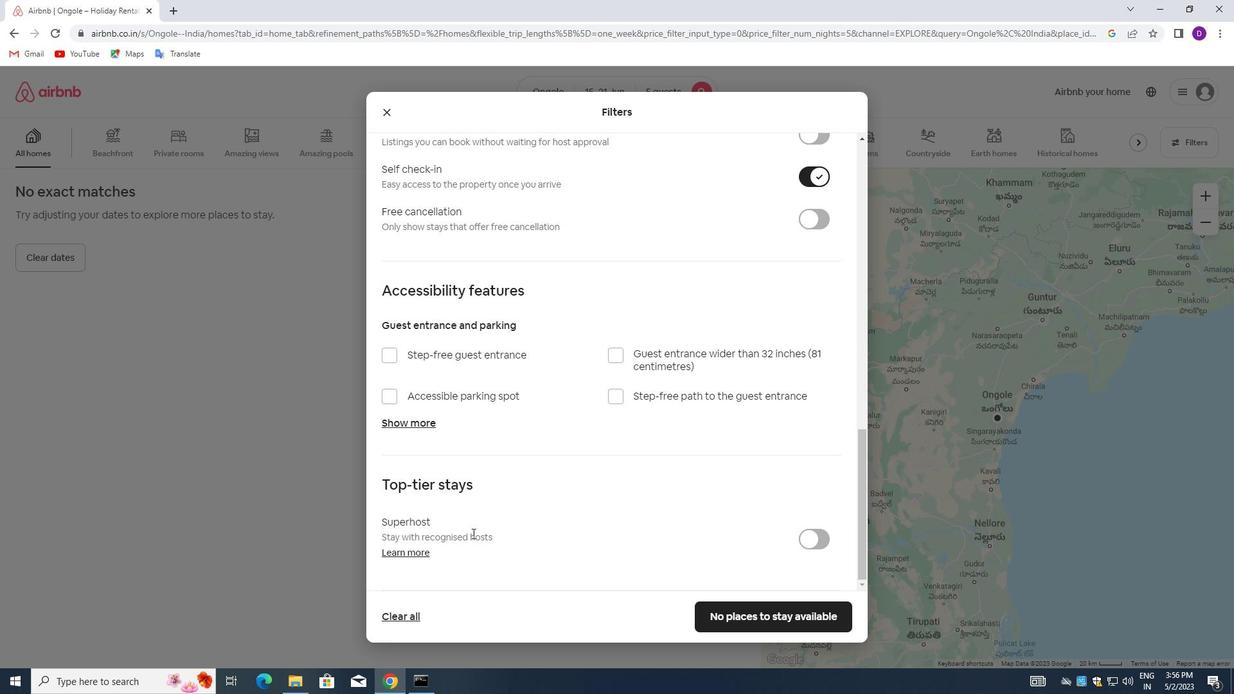 
Action: Mouse scrolled (484, 542) with delta (0, 0)
Screenshot: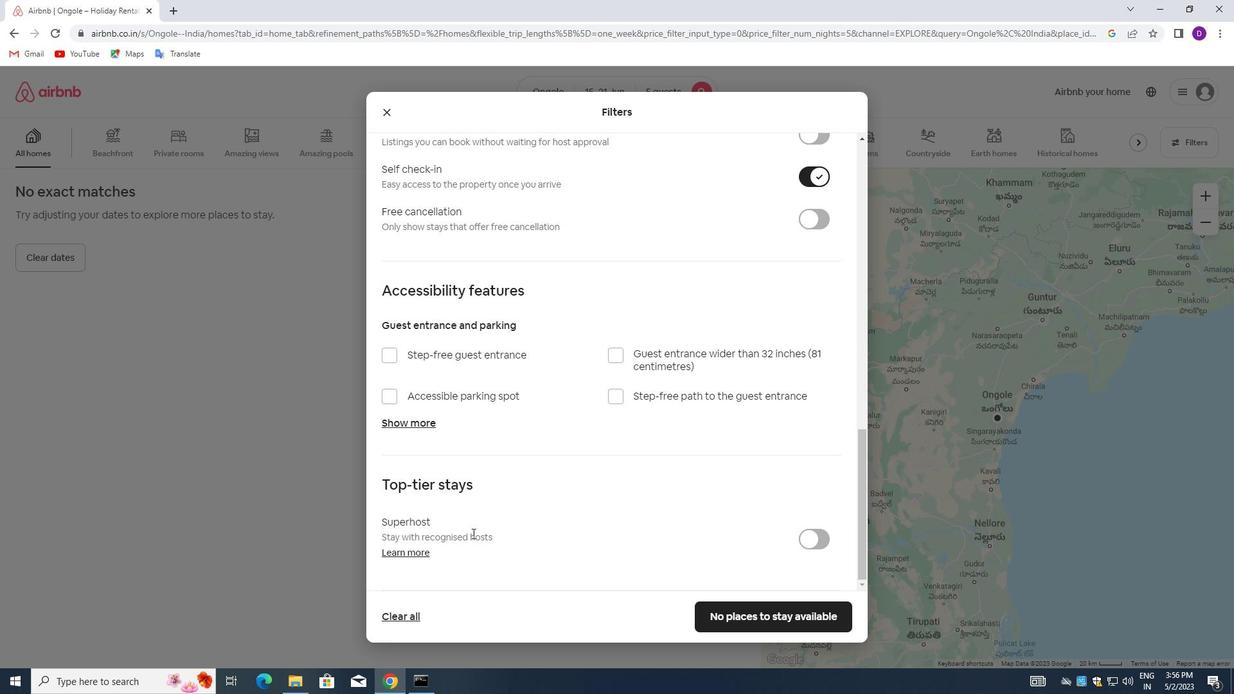 
Action: Mouse moved to (504, 543)
Screenshot: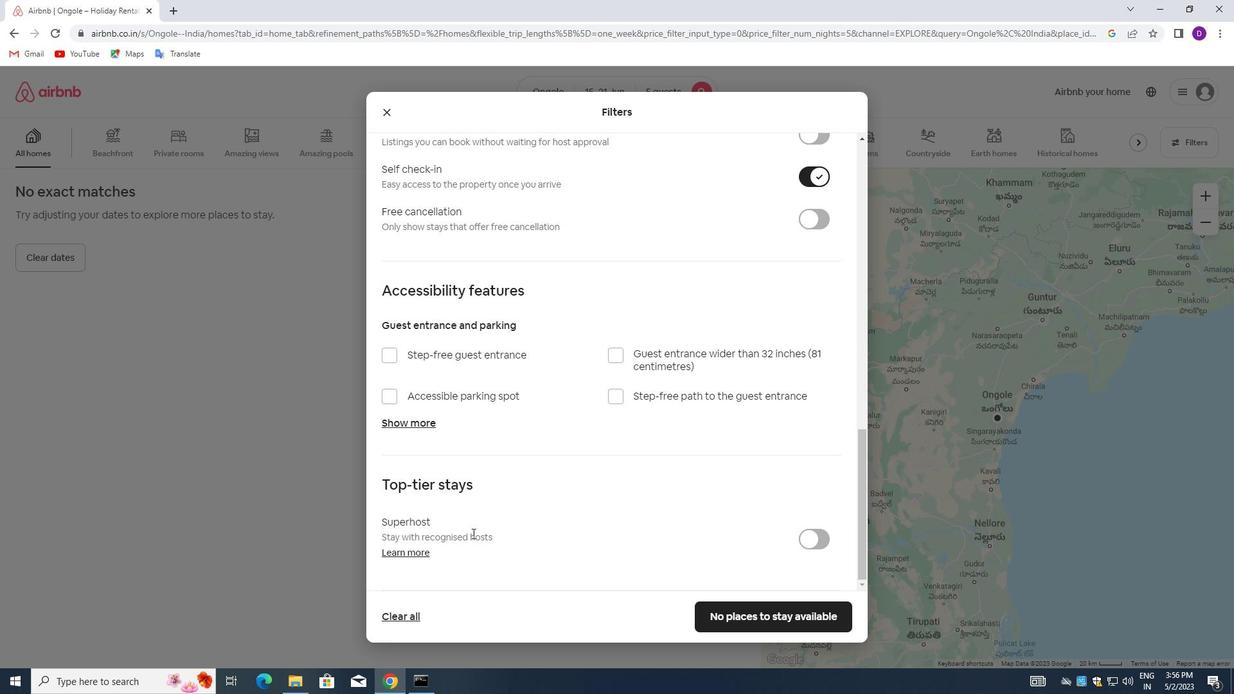 
Action: Mouse scrolled (504, 542) with delta (0, 0)
Screenshot: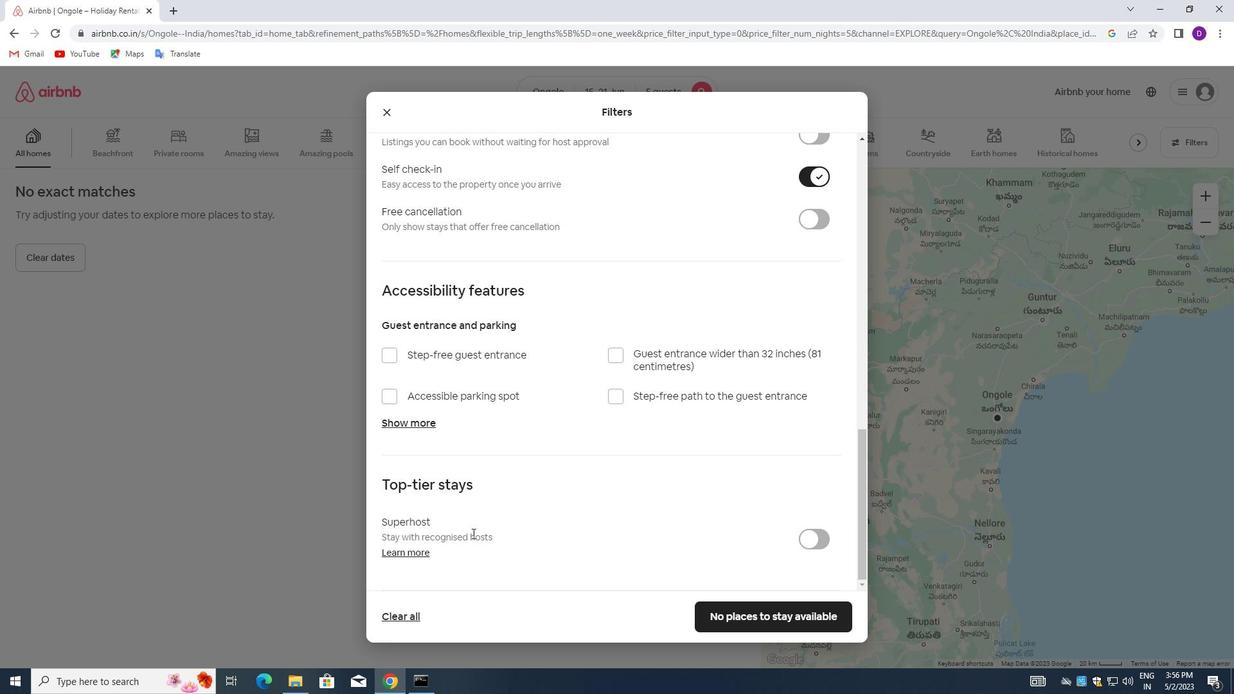 
Action: Mouse moved to (757, 618)
Screenshot: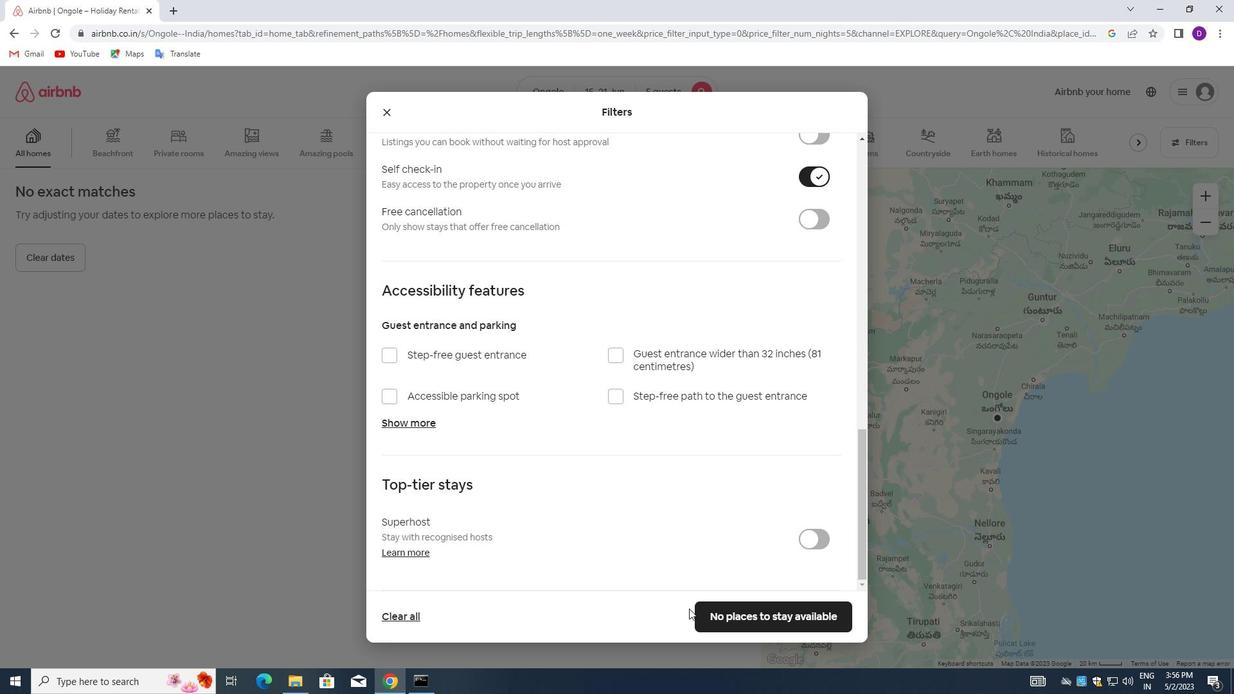 
Action: Mouse pressed left at (757, 618)
Screenshot: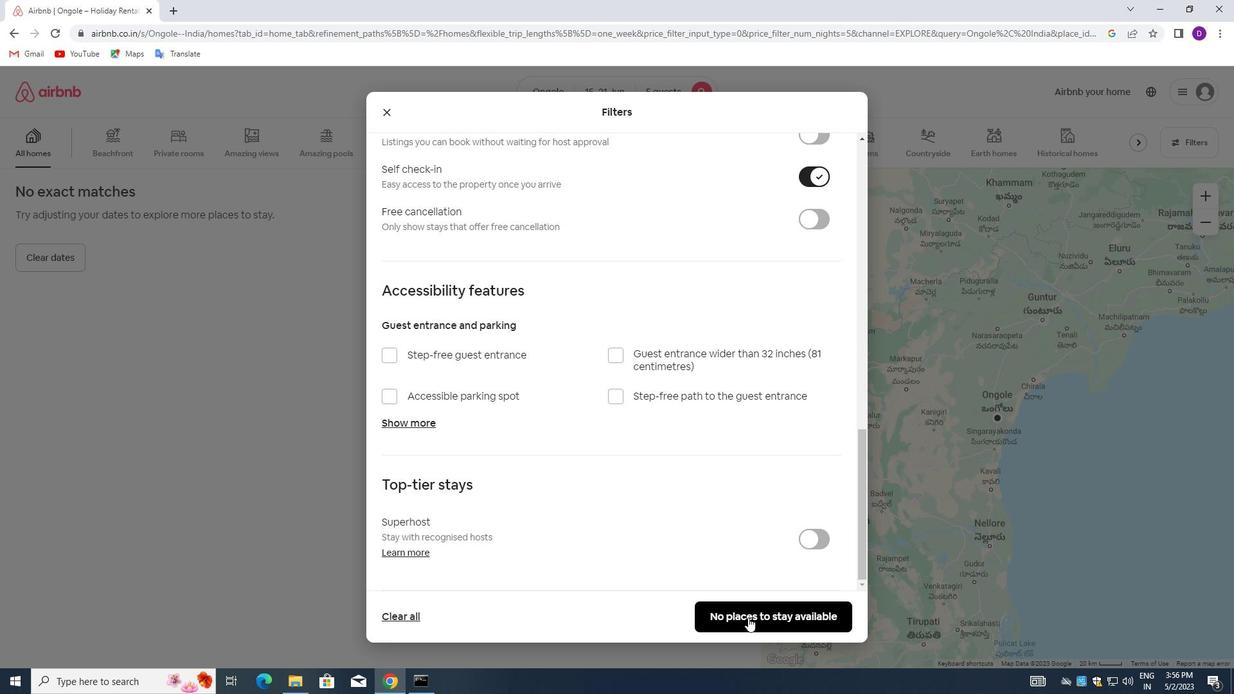 
Action: Mouse moved to (587, 532)
Screenshot: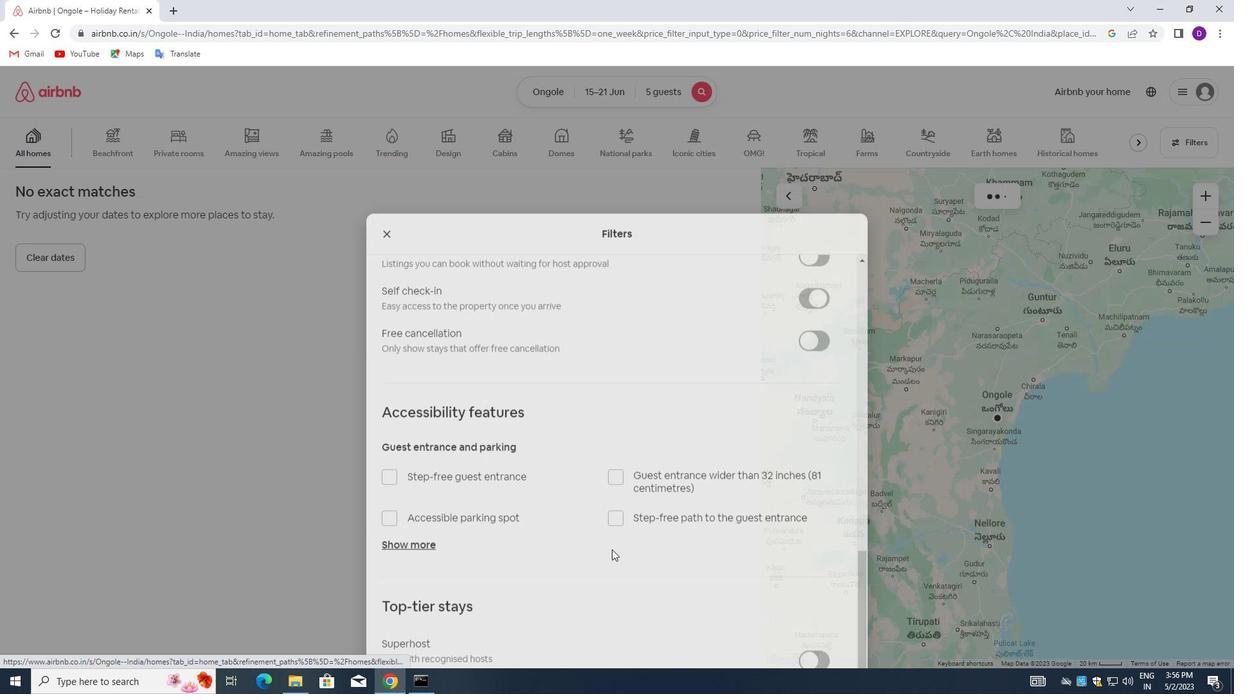 
